 Task: Find a place to stay in Contagem, Brazil, from 10th to 16th July for 8 guests, with amenities like TV, breakfast, free parking, and WiFi, within a price range of ₹10,000 to ₹16,000.
Action: Mouse moved to (382, 175)
Screenshot: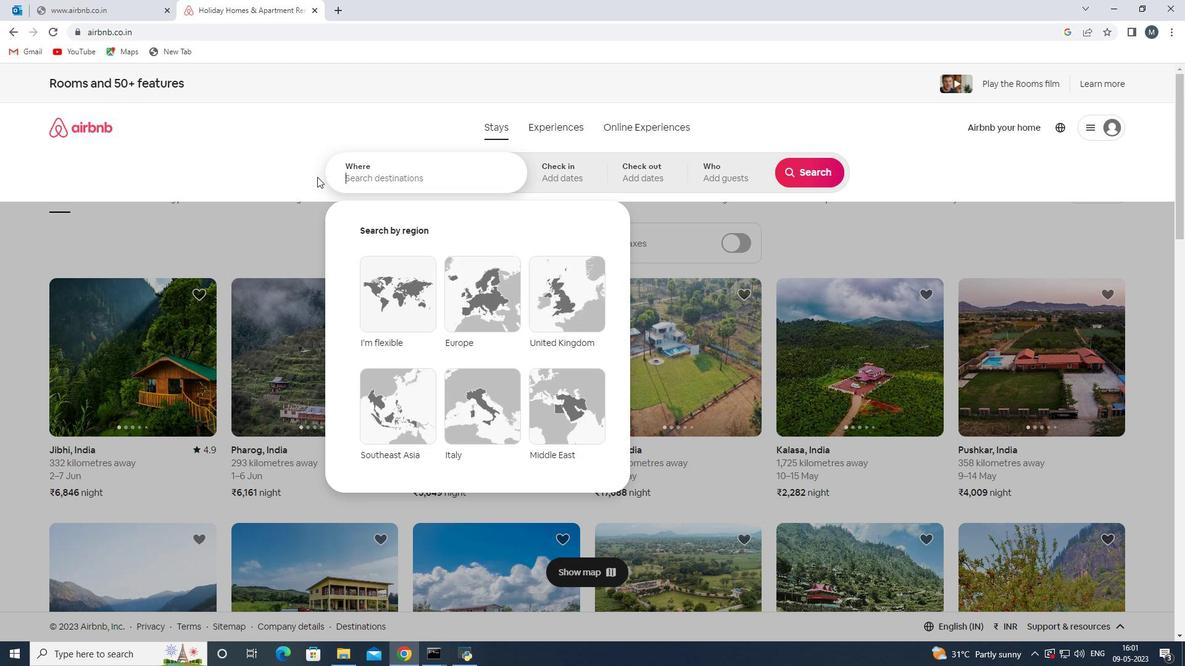 
Action: Mouse pressed left at (382, 175)
Screenshot: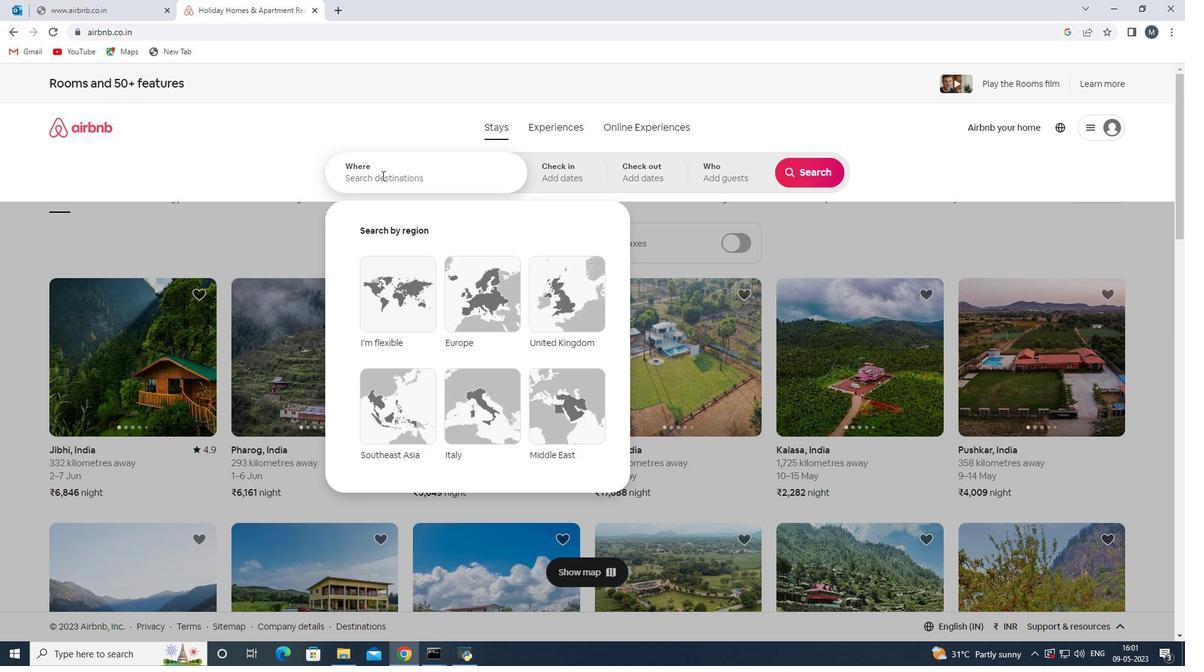 
Action: Key pressed <Key.shift><Key.shift>Contagem,<Key.shift><Key.shift><Key.shift>Brazil
Screenshot: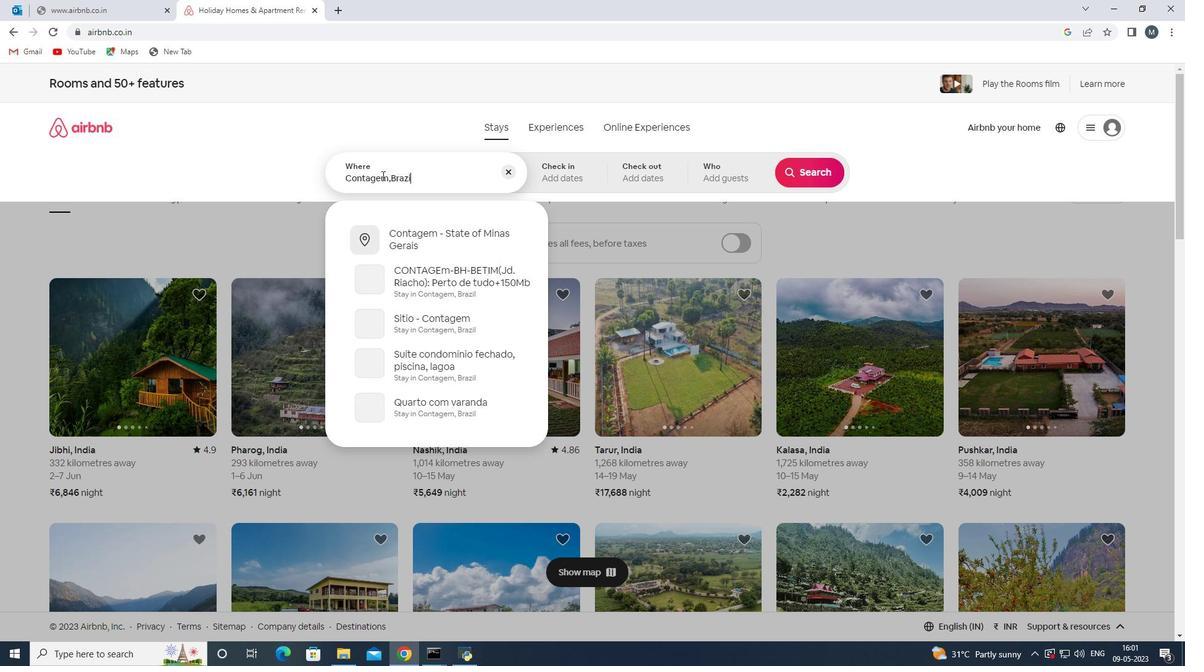 
Action: Mouse moved to (432, 195)
Screenshot: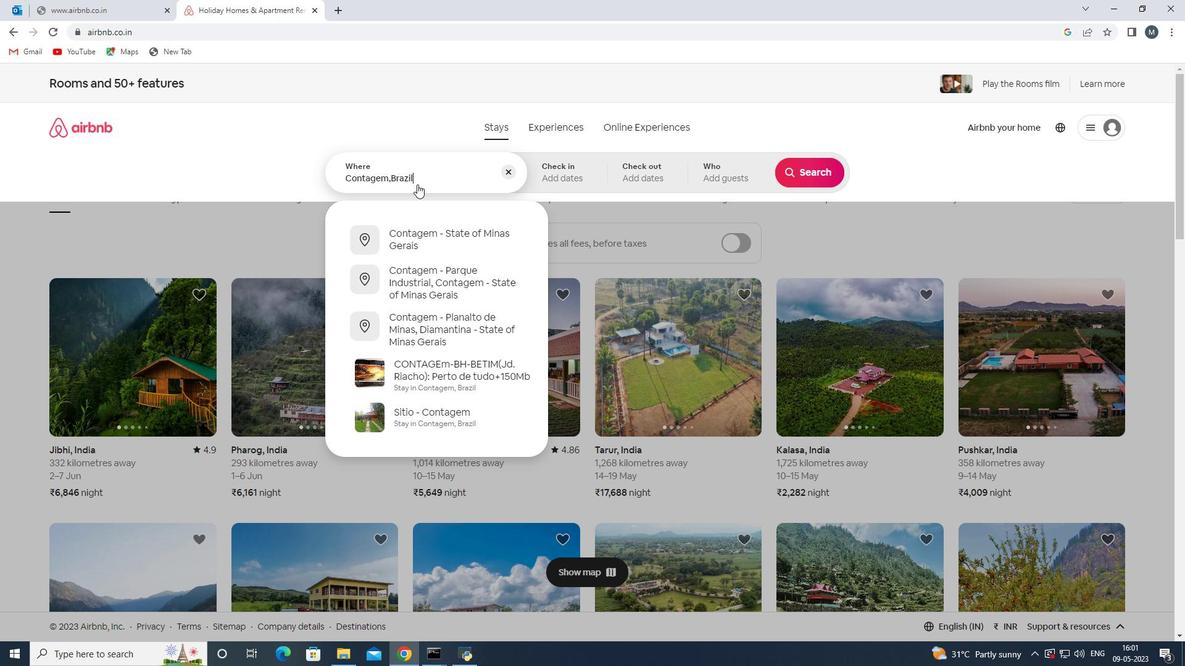 
Action: Key pressed <Key.enter>
Screenshot: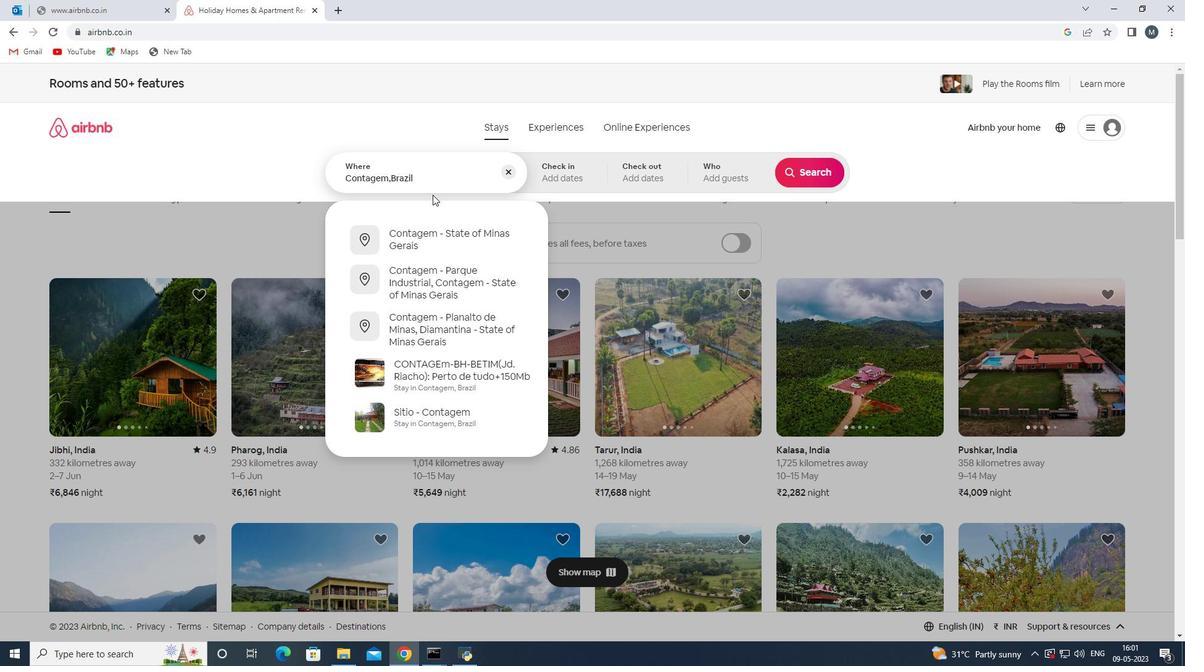 
Action: Mouse moved to (800, 267)
Screenshot: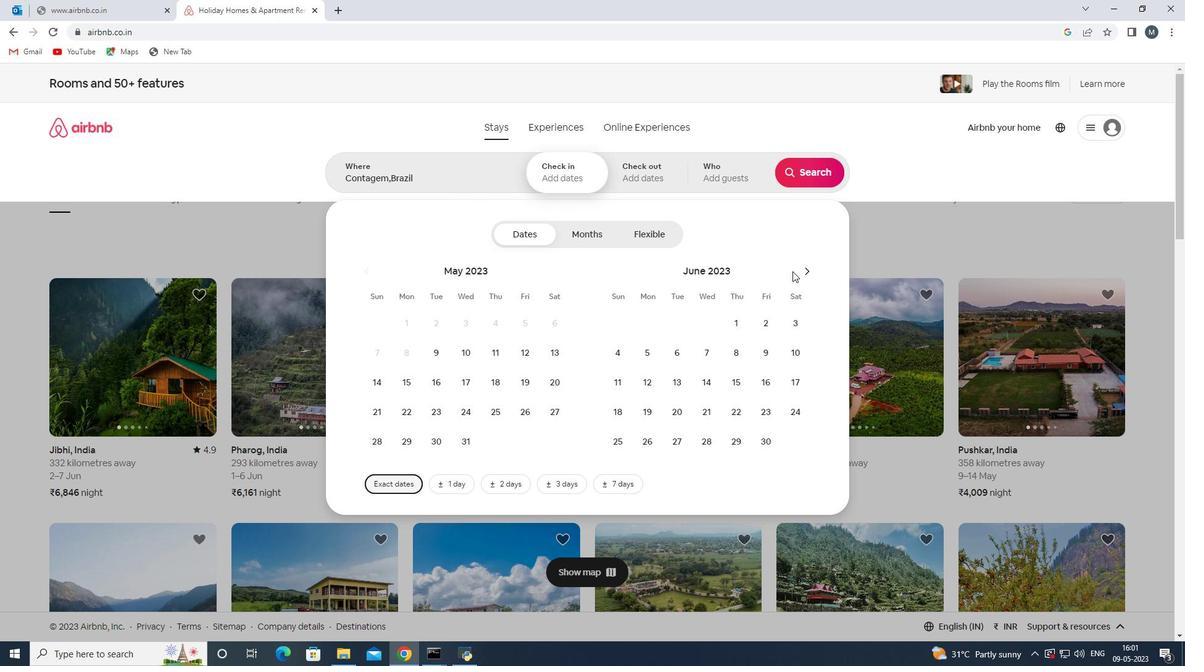 
Action: Mouse pressed left at (800, 267)
Screenshot: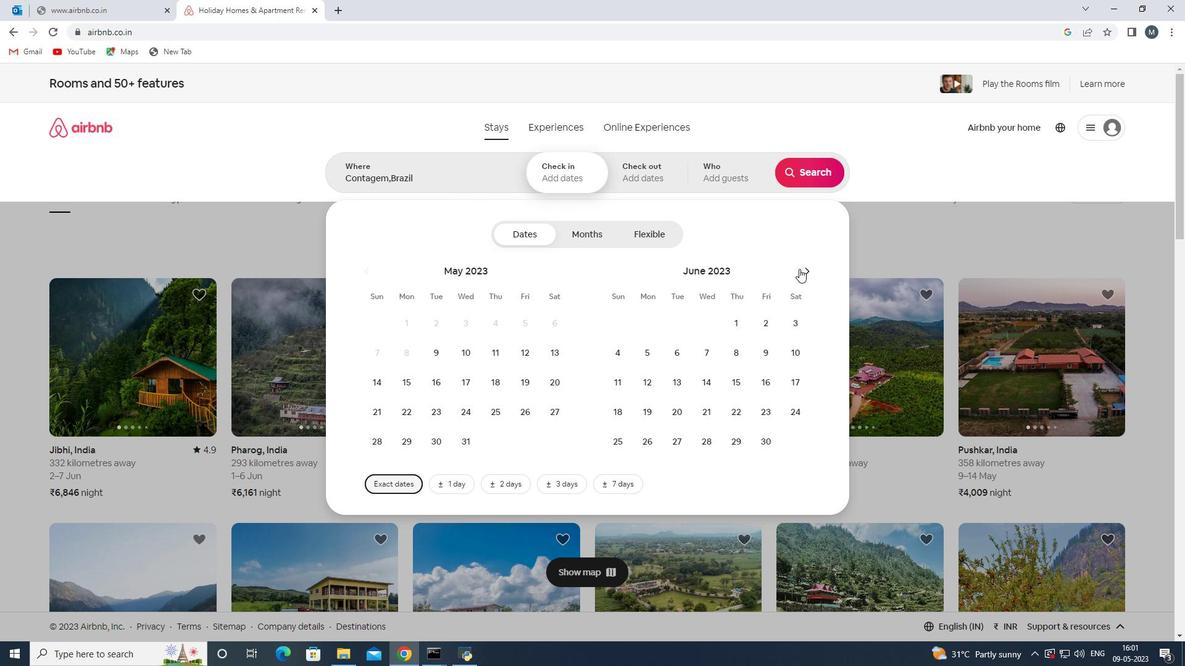 
Action: Mouse moved to (651, 379)
Screenshot: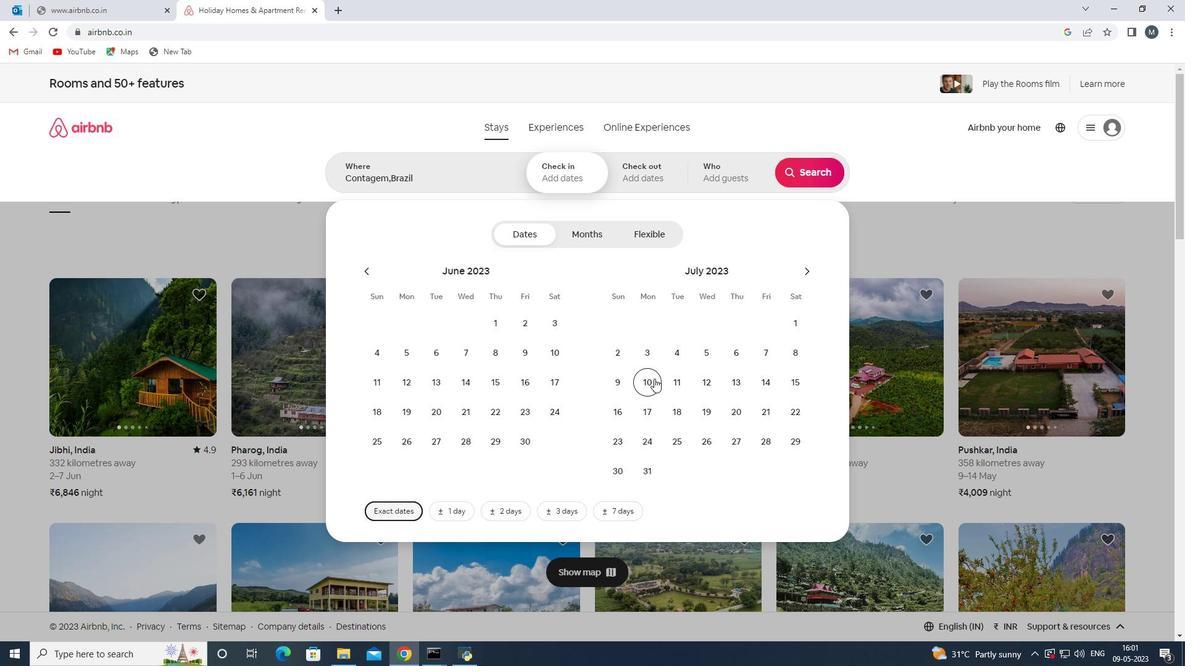 
Action: Mouse pressed left at (651, 379)
Screenshot: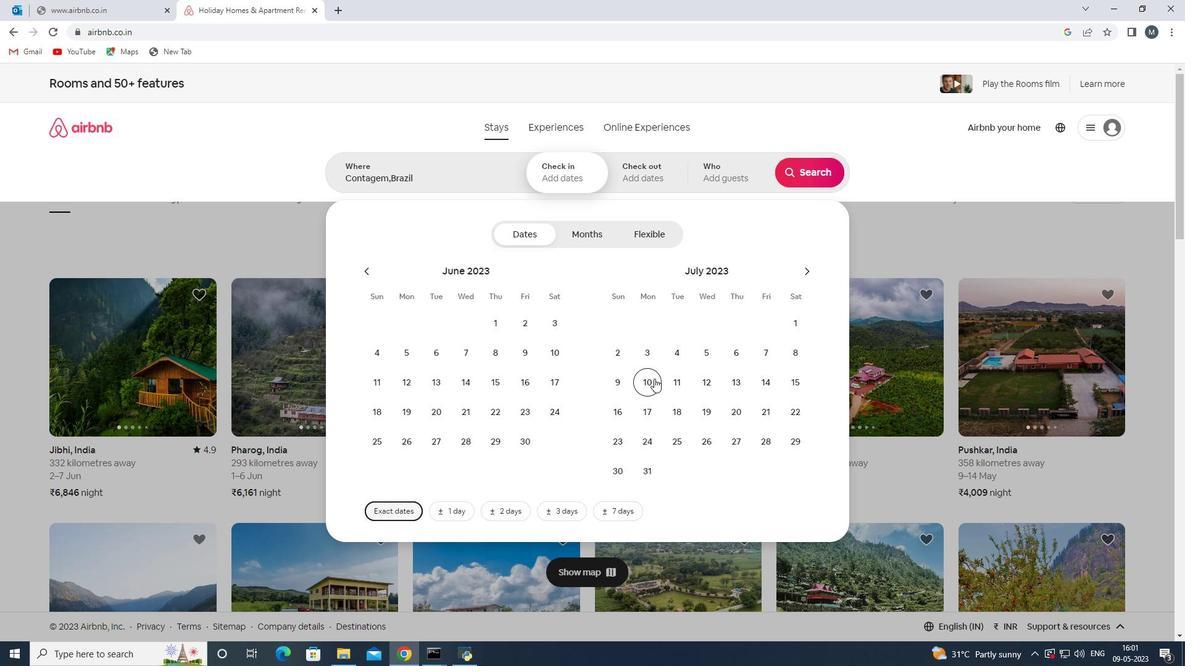 
Action: Mouse moved to (627, 409)
Screenshot: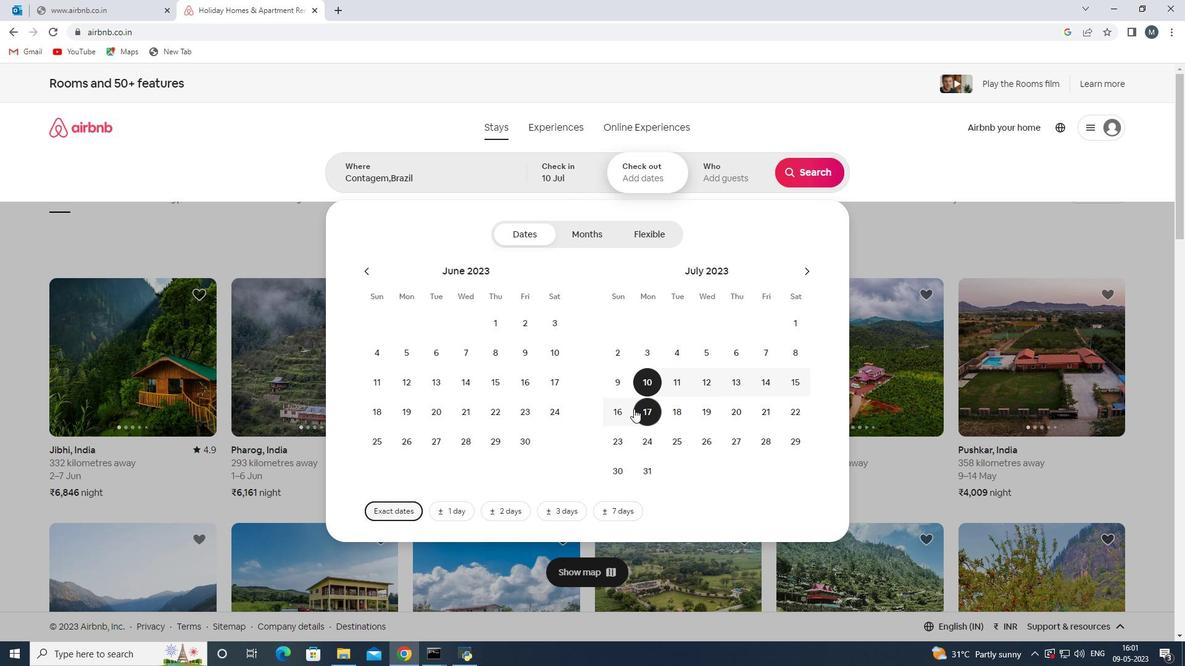 
Action: Mouse pressed left at (627, 409)
Screenshot: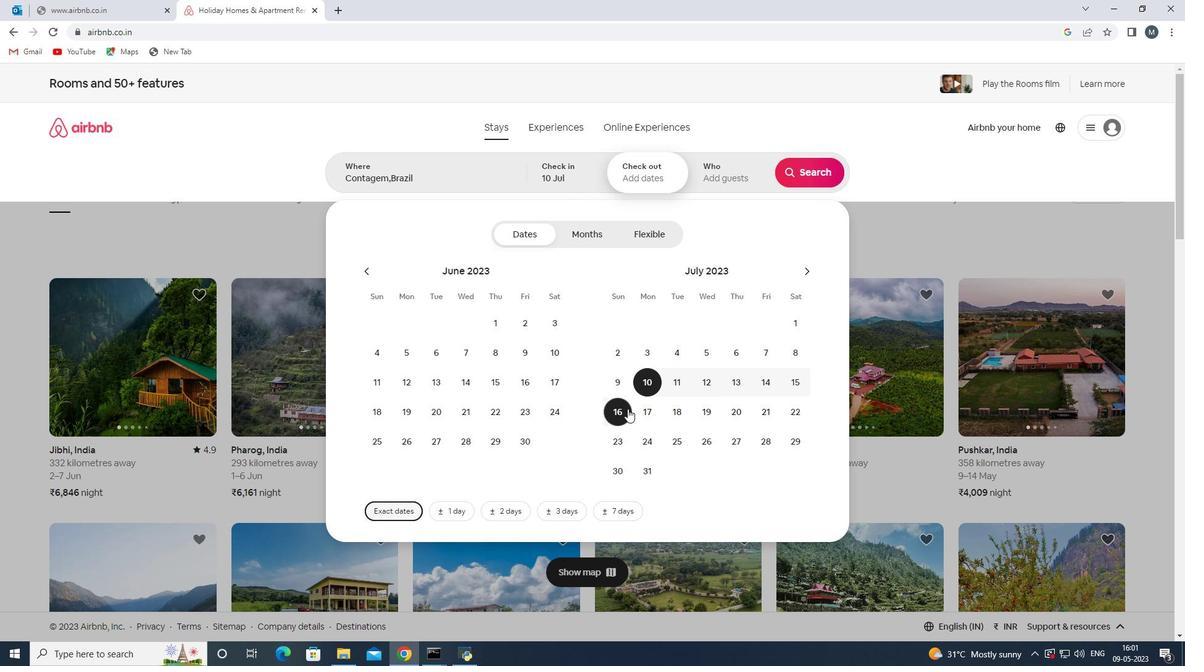 
Action: Mouse moved to (729, 182)
Screenshot: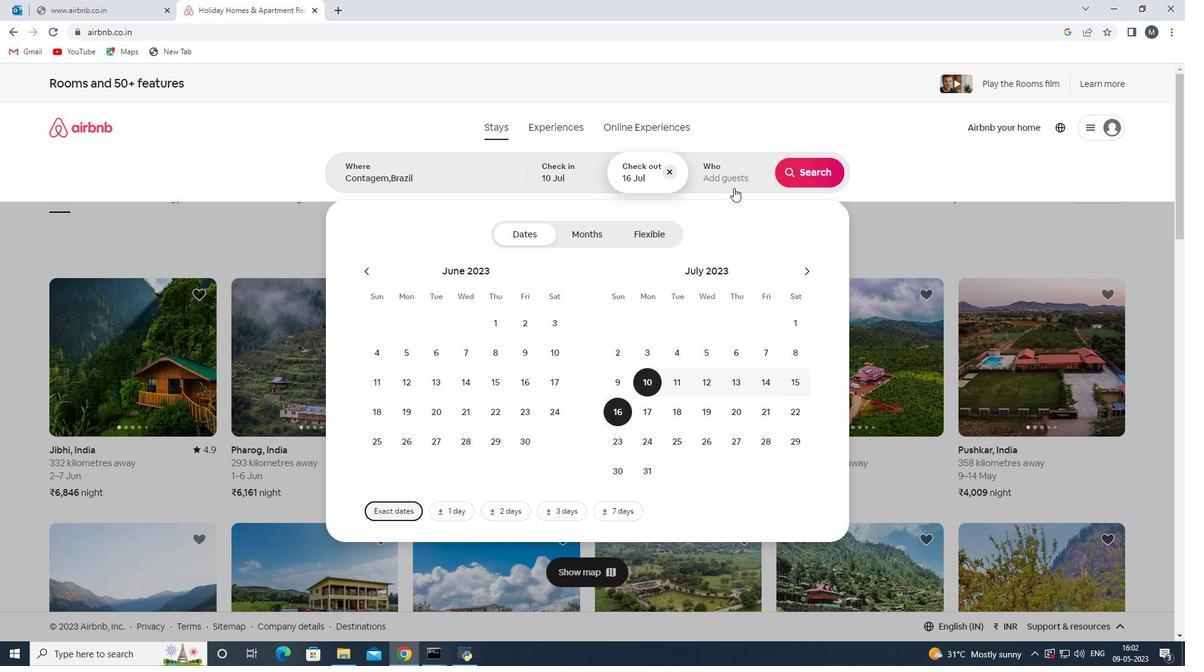 
Action: Mouse pressed left at (729, 182)
Screenshot: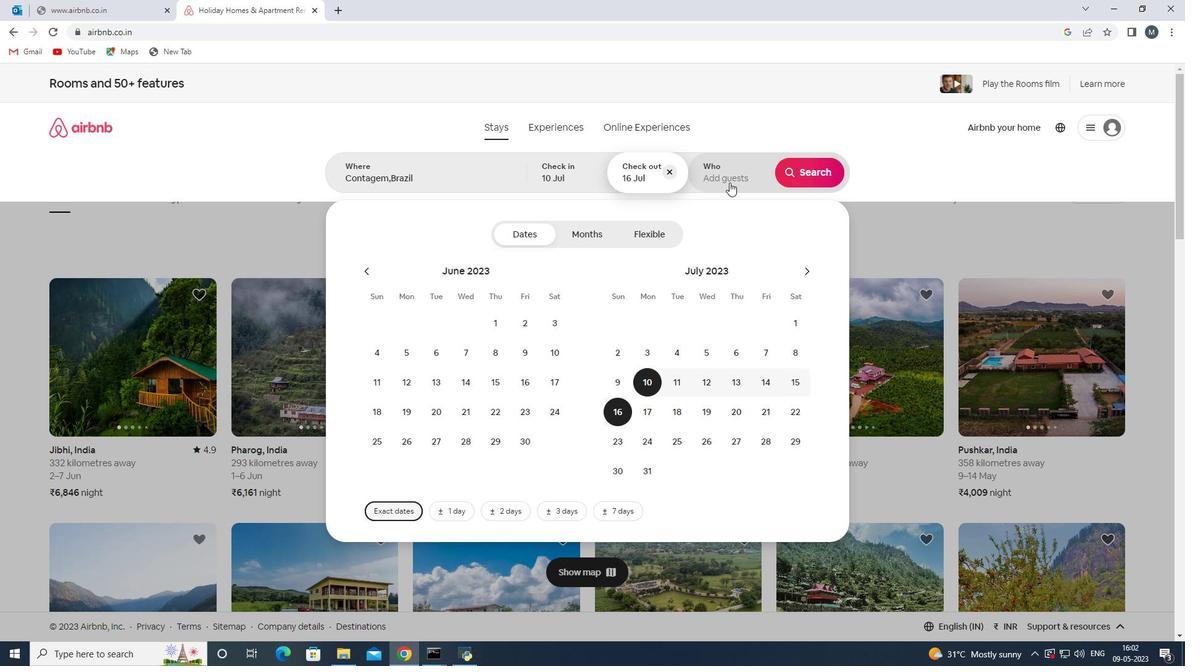 
Action: Mouse moved to (809, 240)
Screenshot: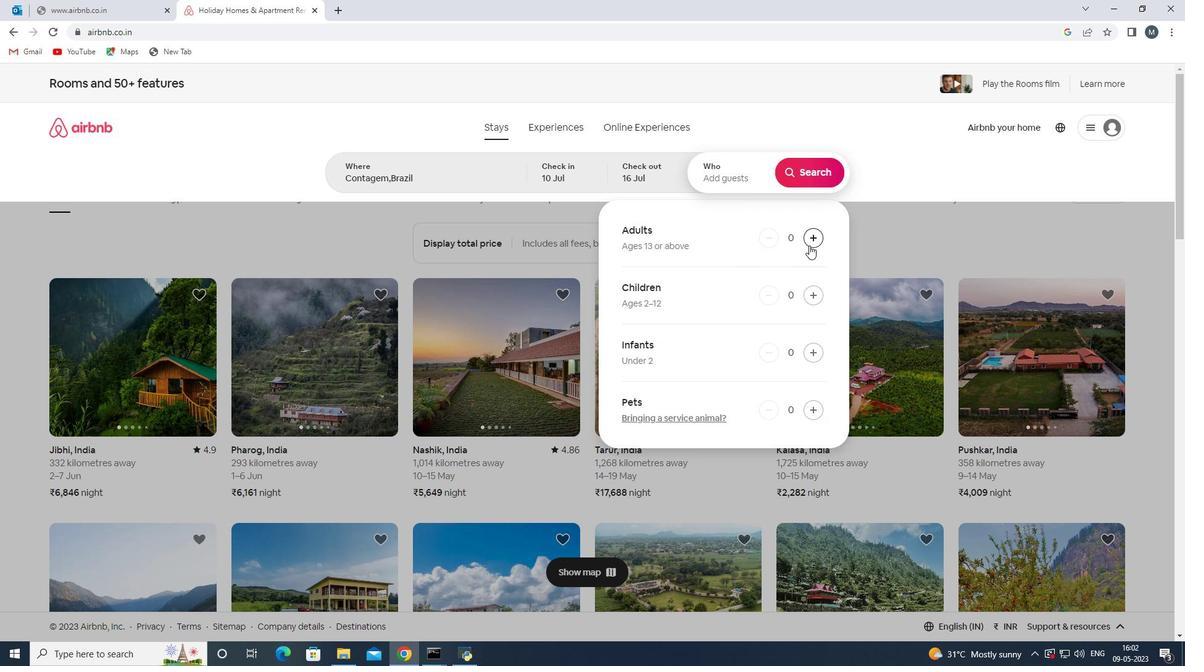 
Action: Mouse pressed left at (809, 240)
Screenshot: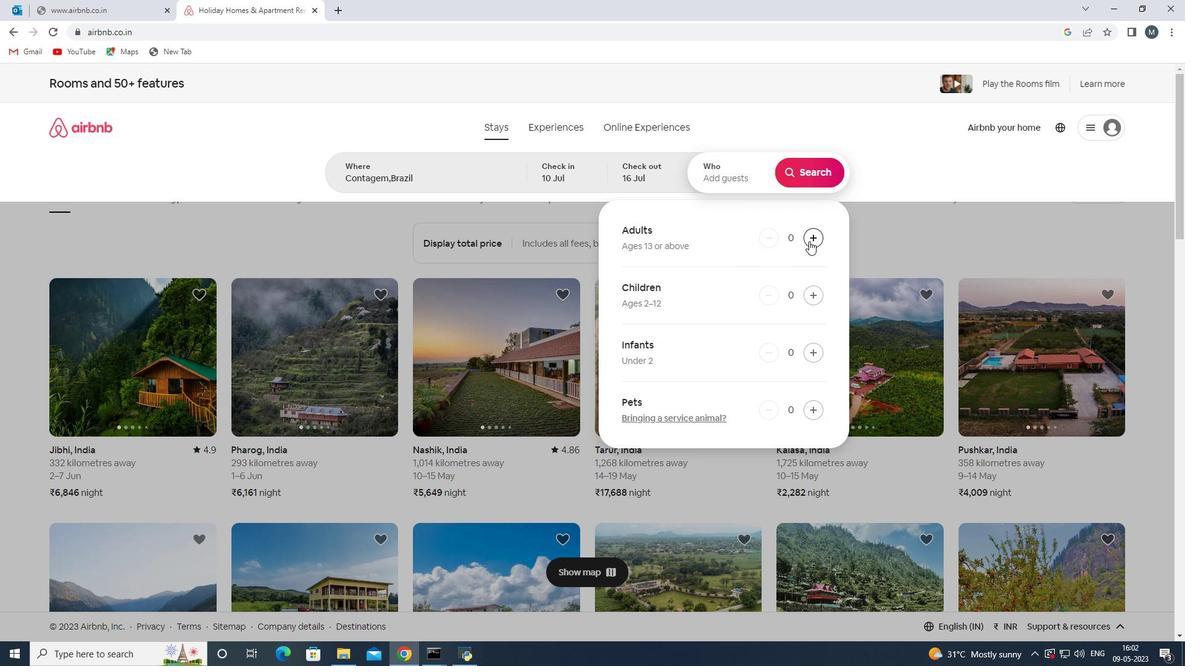
Action: Mouse moved to (809, 240)
Screenshot: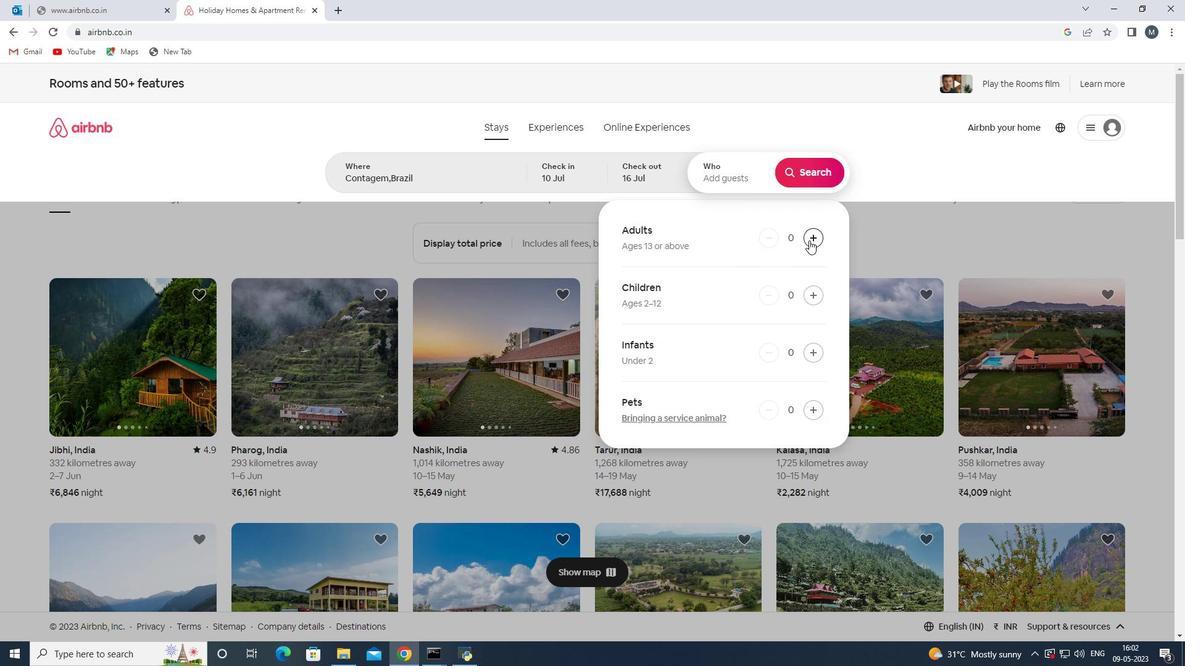 
Action: Mouse pressed left at (809, 240)
Screenshot: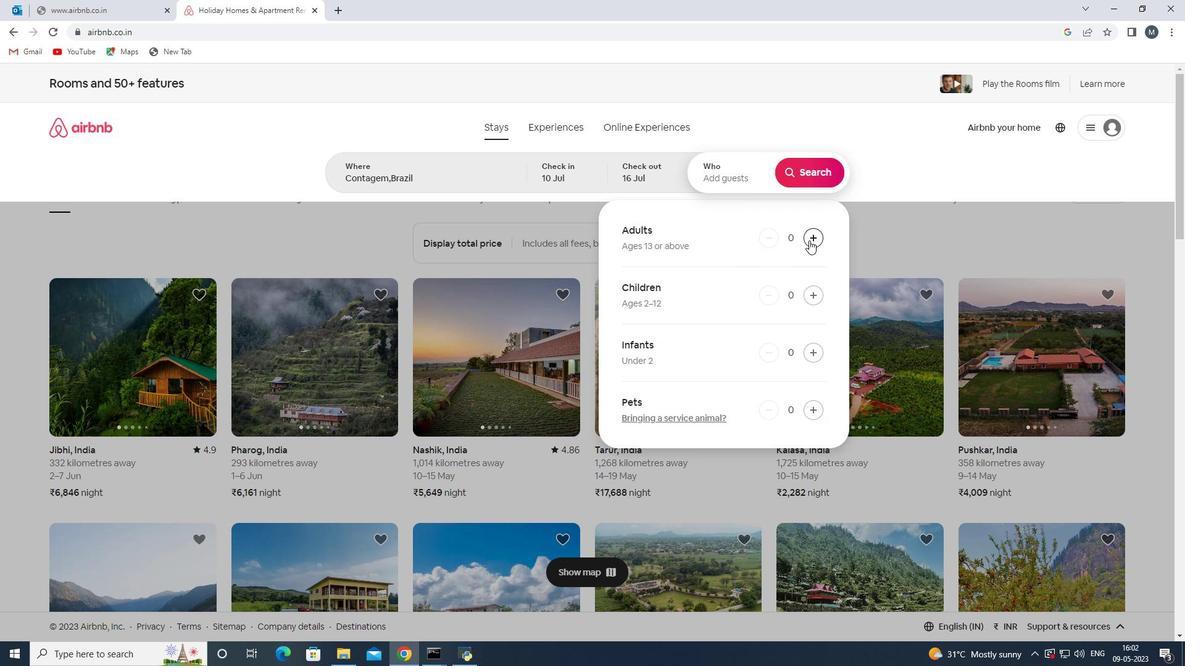 
Action: Mouse moved to (810, 240)
Screenshot: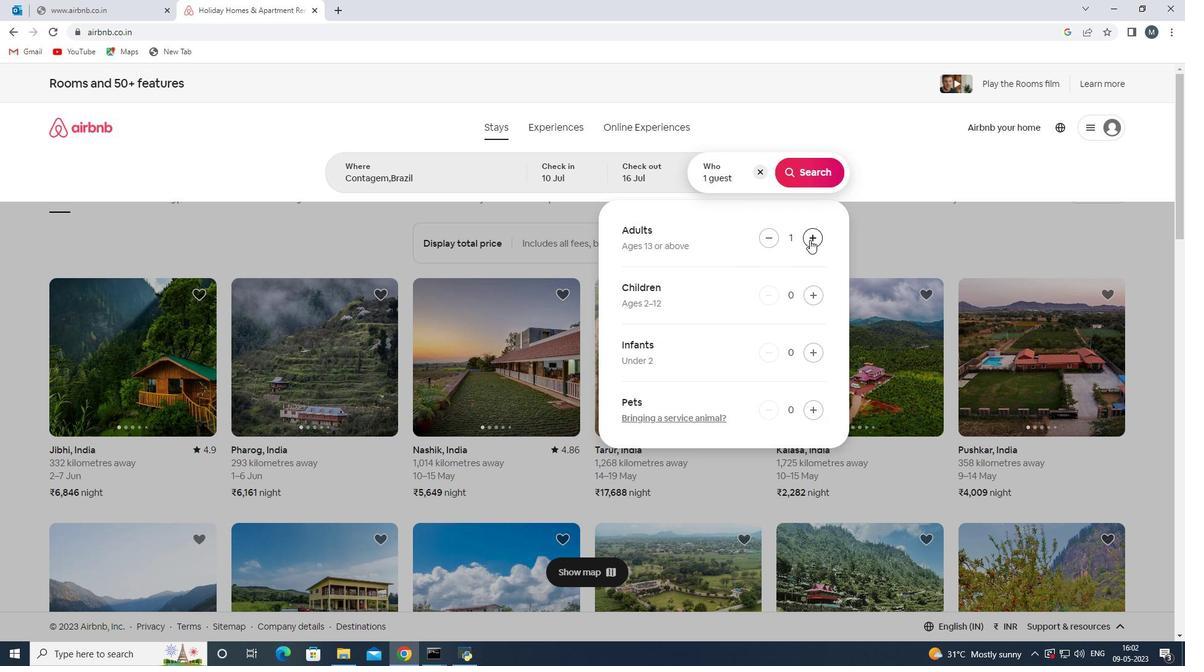 
Action: Mouse pressed left at (810, 240)
Screenshot: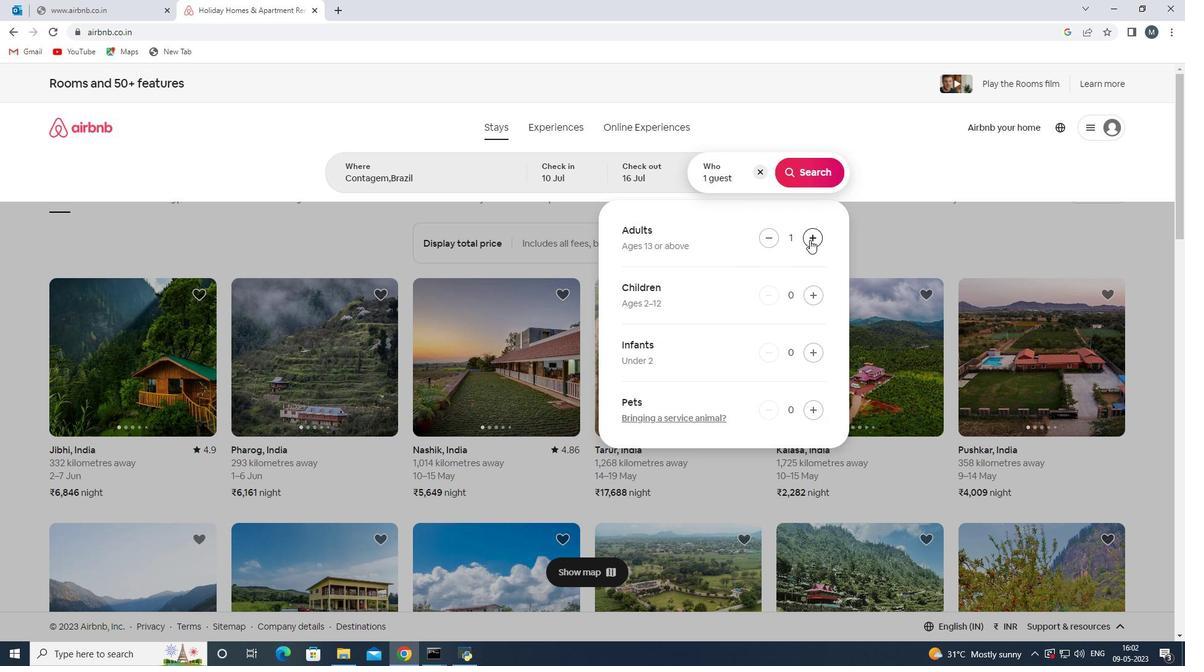 
Action: Mouse pressed left at (810, 240)
Screenshot: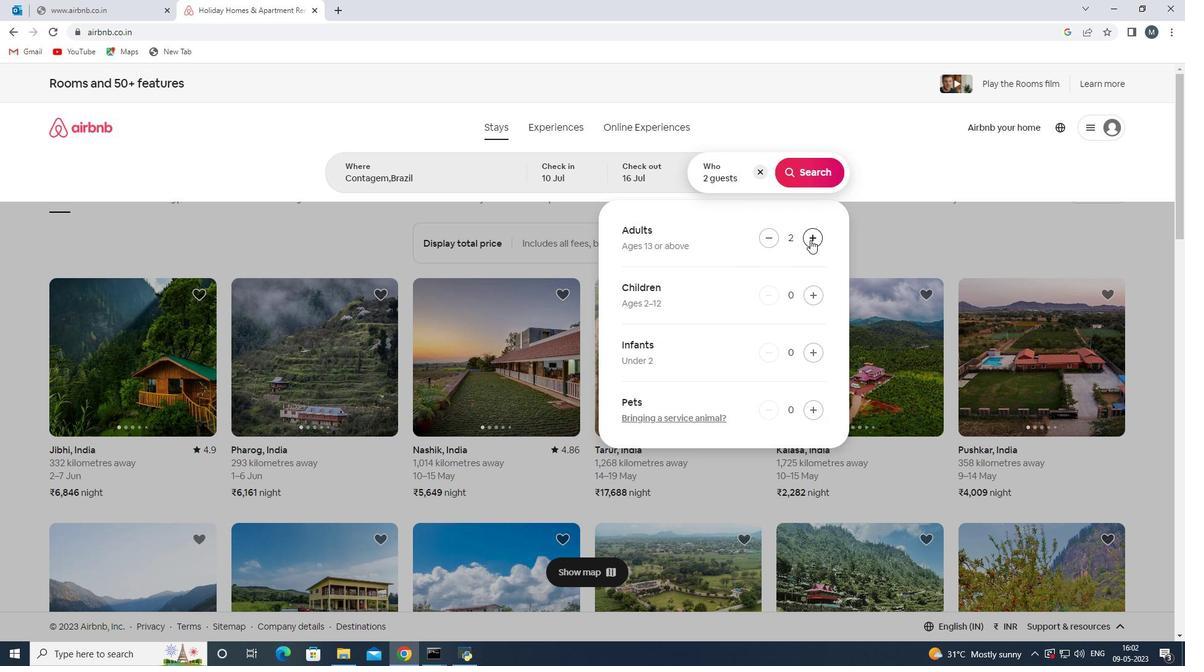
Action: Mouse pressed left at (810, 240)
Screenshot: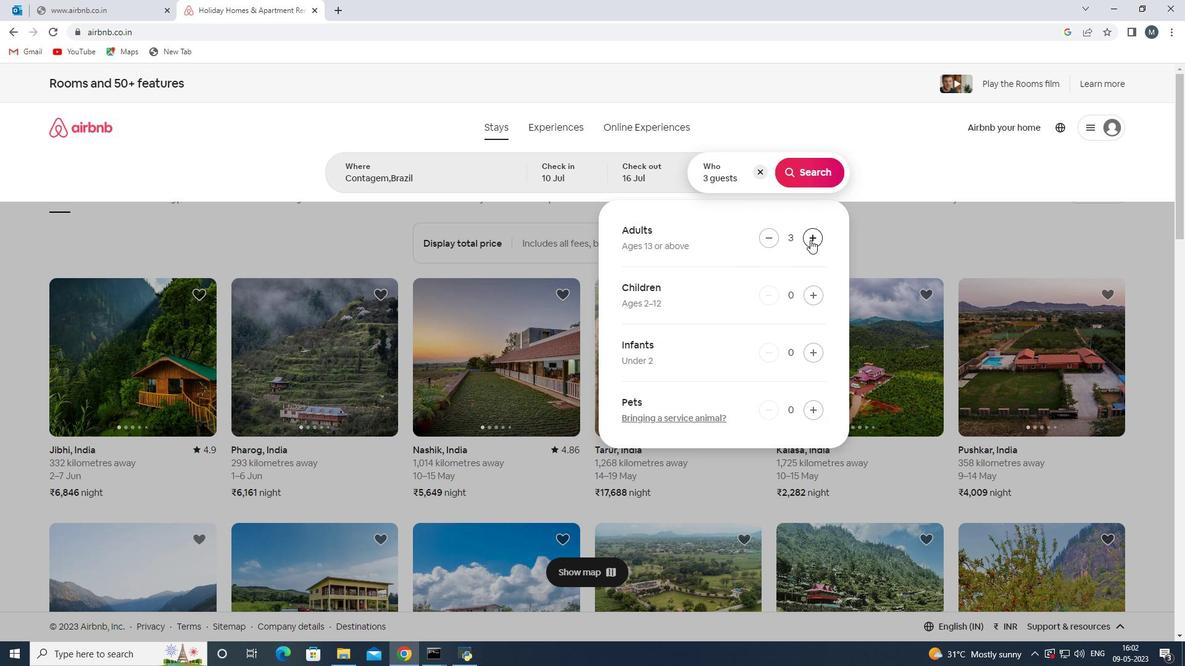 
Action: Mouse pressed left at (810, 240)
Screenshot: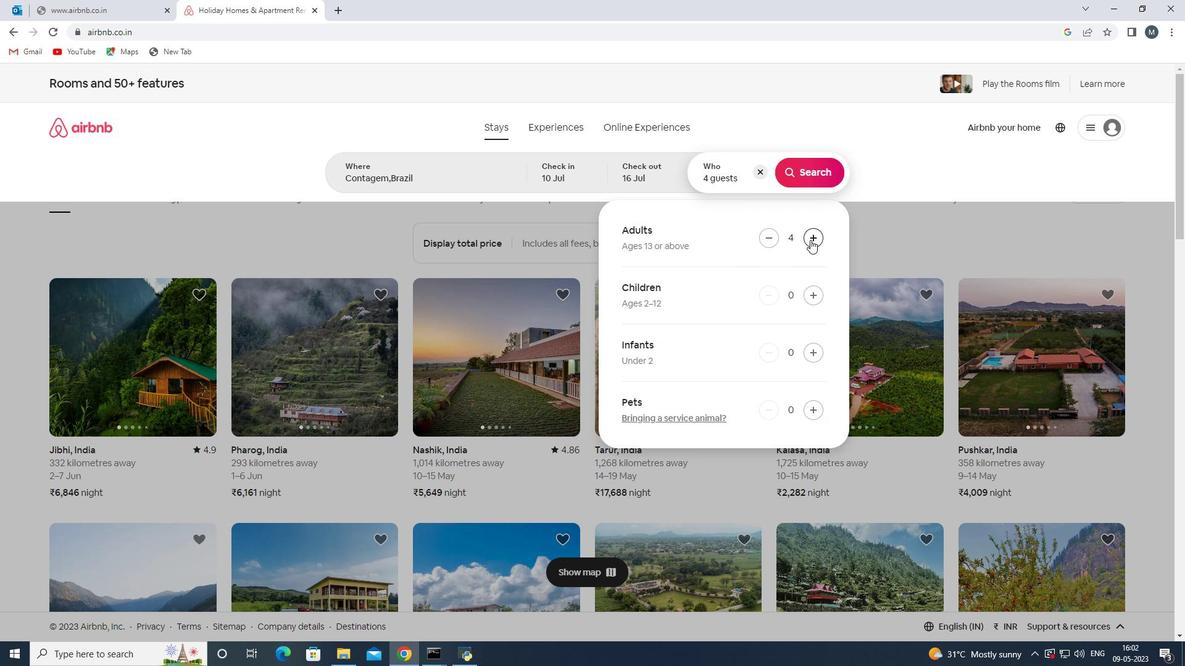 
Action: Mouse pressed left at (810, 240)
Screenshot: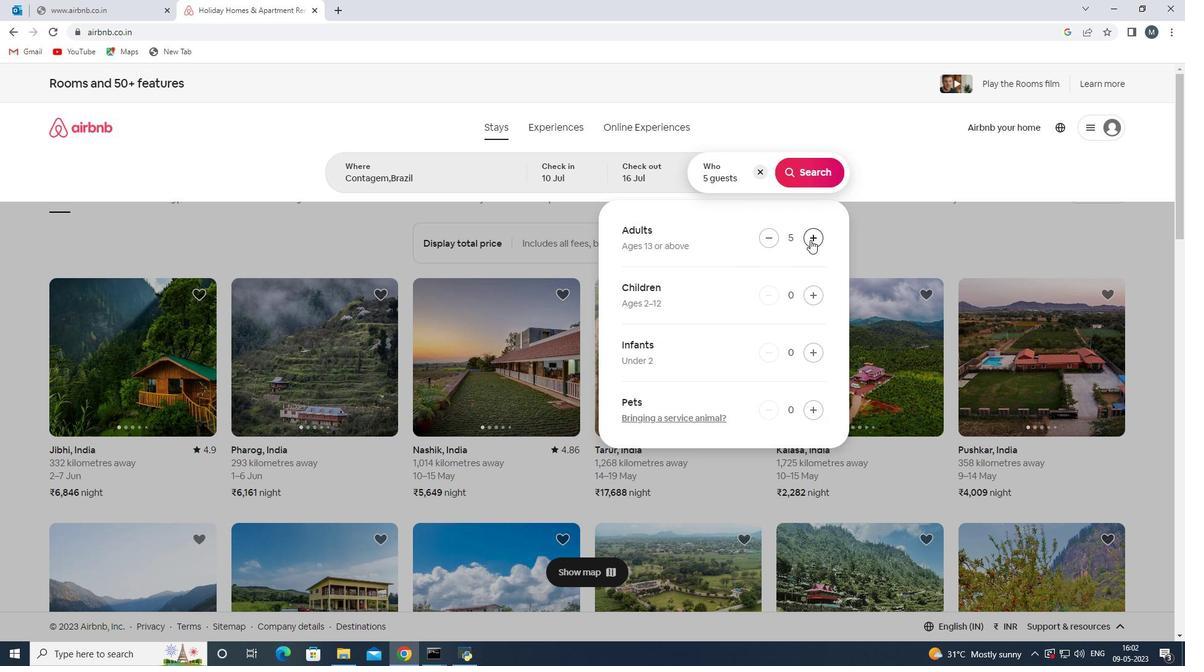 
Action: Mouse pressed left at (810, 240)
Screenshot: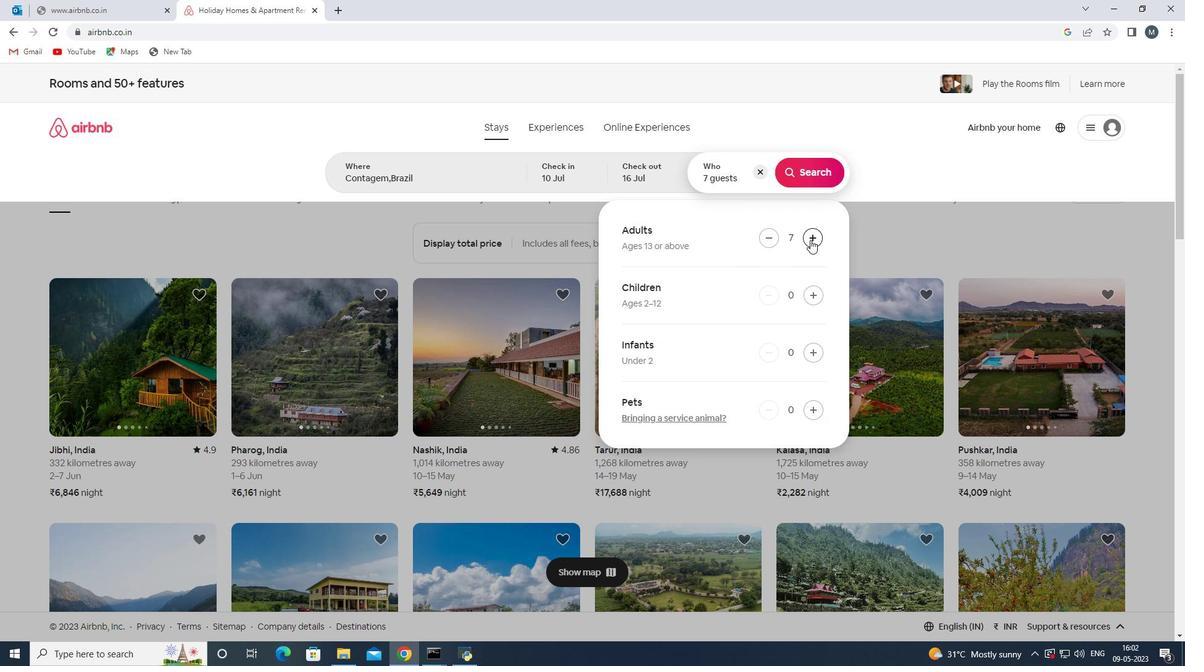 
Action: Mouse moved to (811, 166)
Screenshot: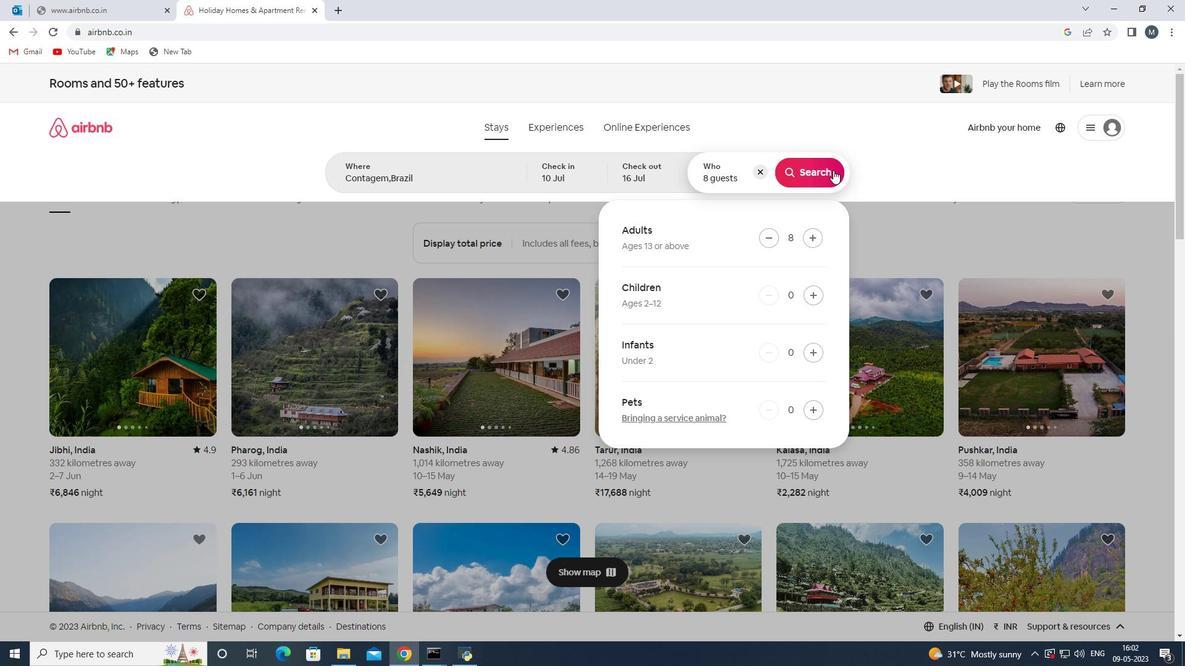 
Action: Mouse pressed left at (811, 166)
Screenshot: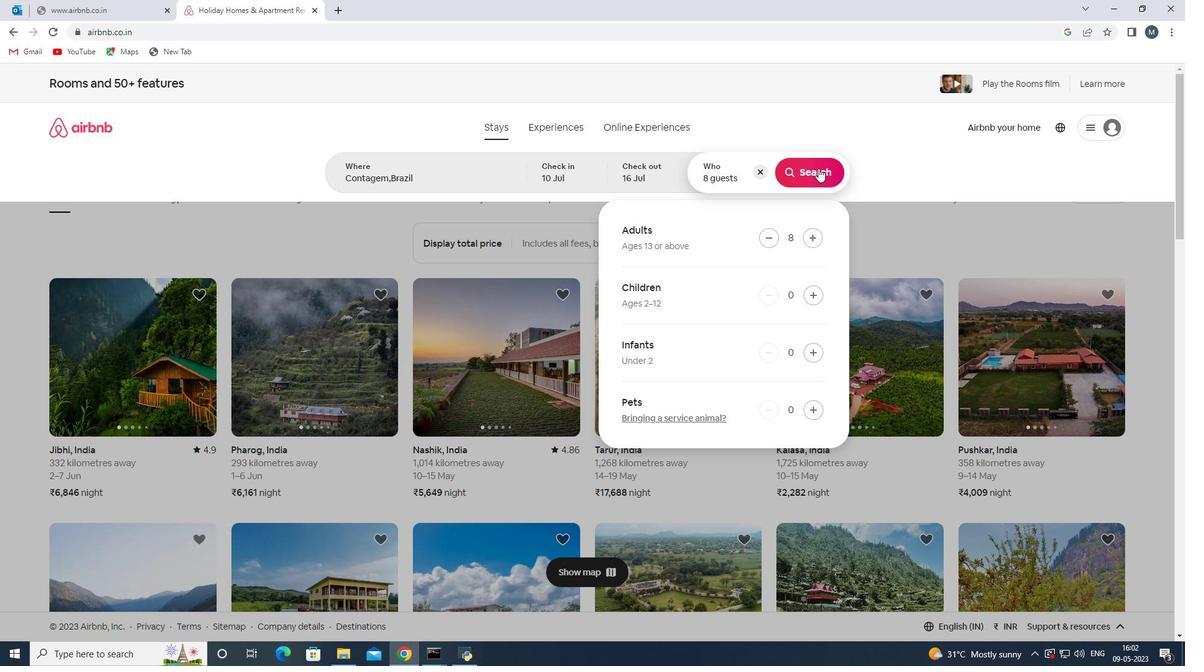 
Action: Mouse moved to (1134, 143)
Screenshot: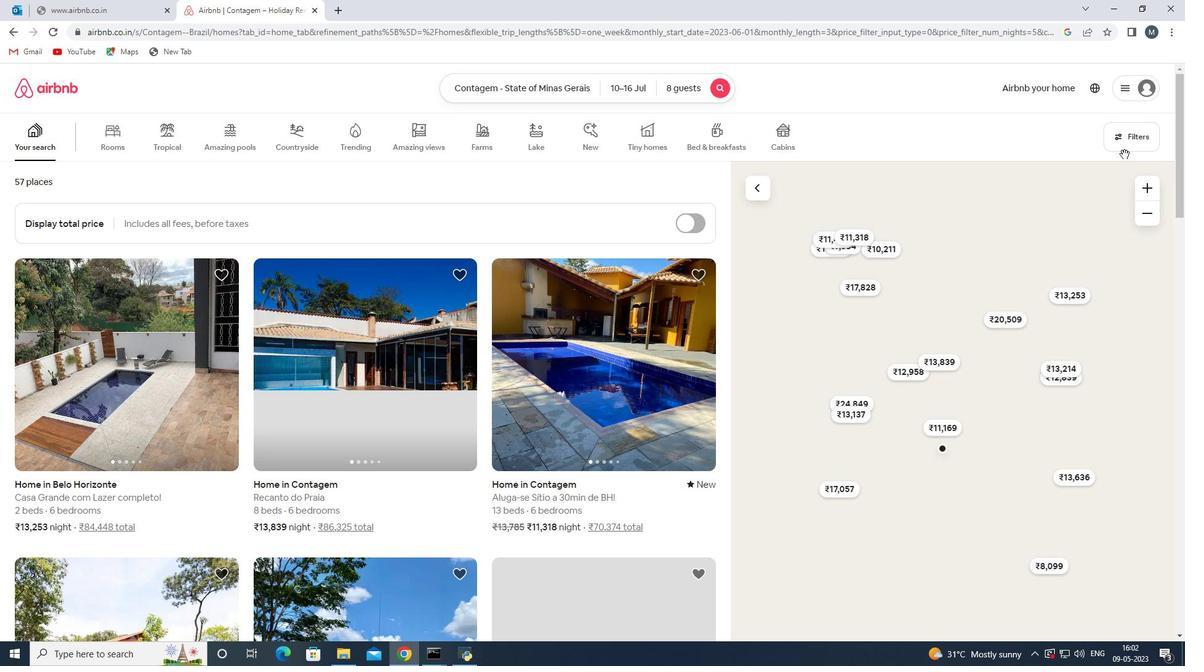 
Action: Mouse pressed left at (1134, 143)
Screenshot: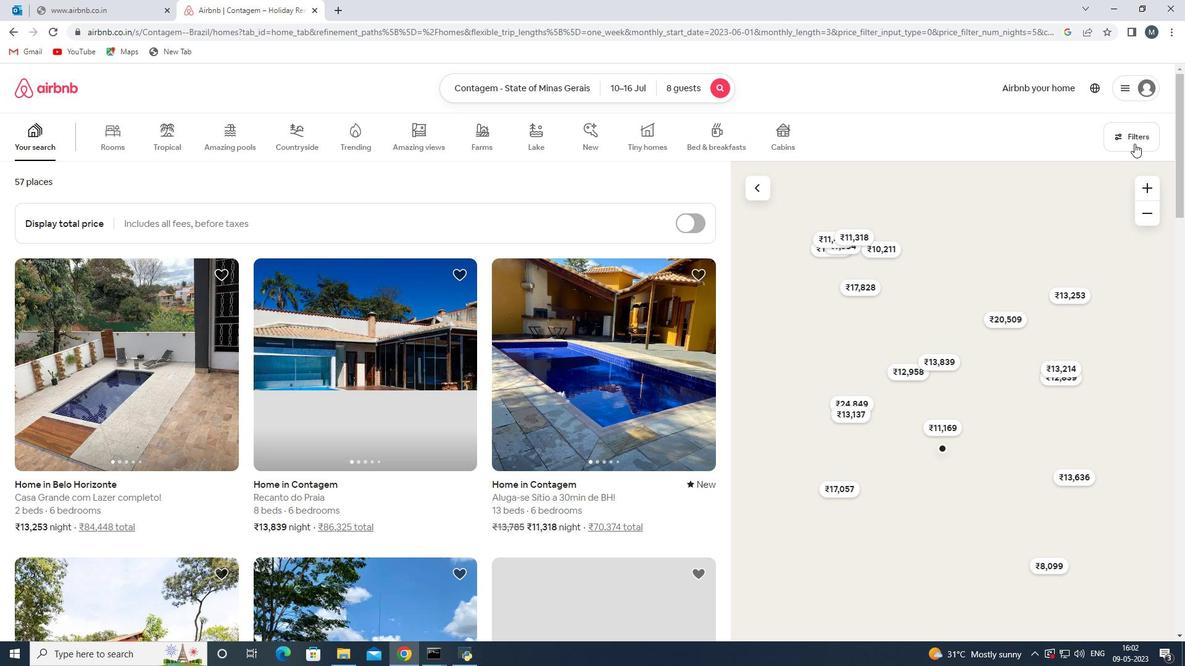 
Action: Mouse moved to (467, 437)
Screenshot: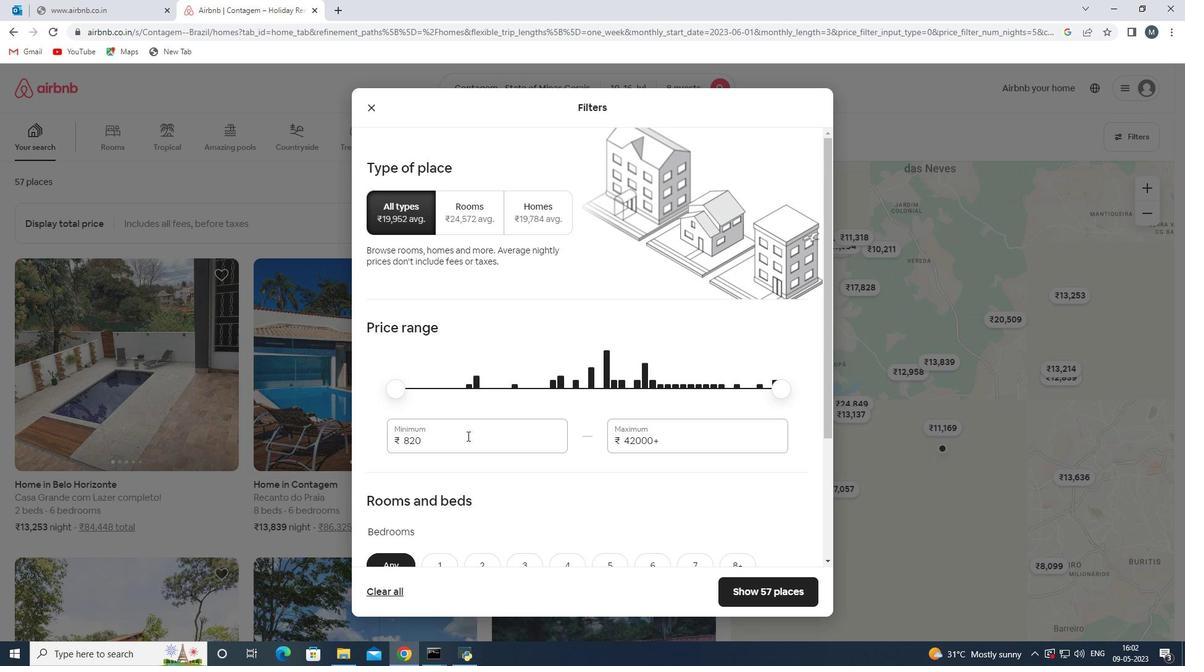 
Action: Mouse pressed left at (467, 437)
Screenshot: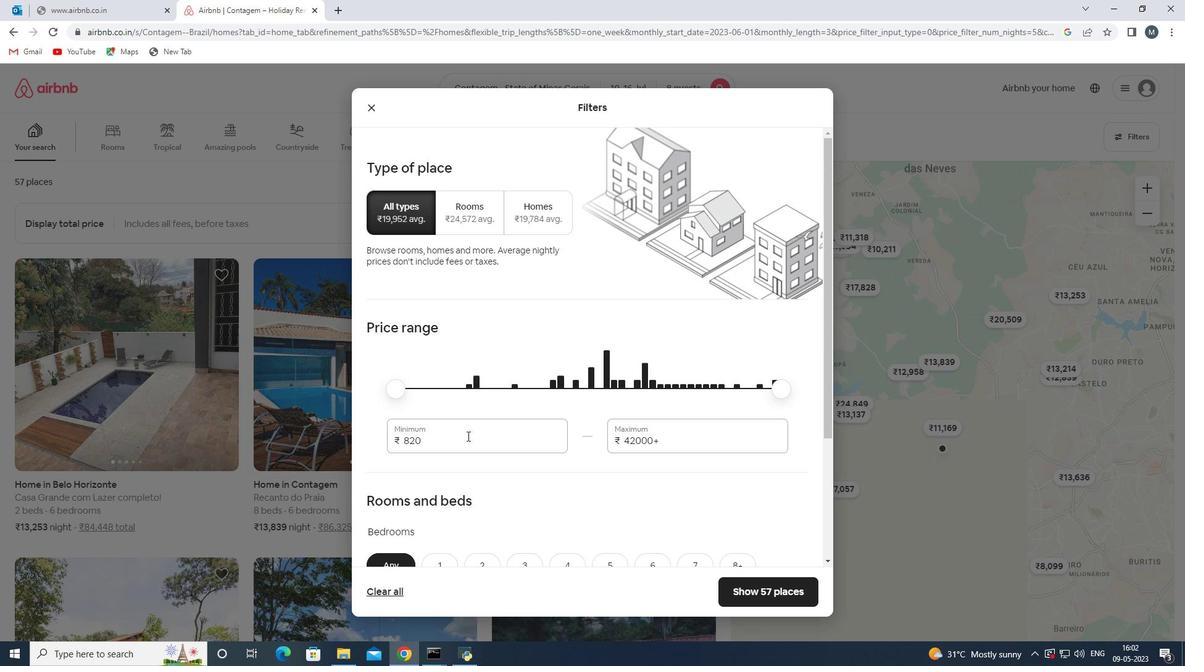 
Action: Mouse moved to (395, 439)
Screenshot: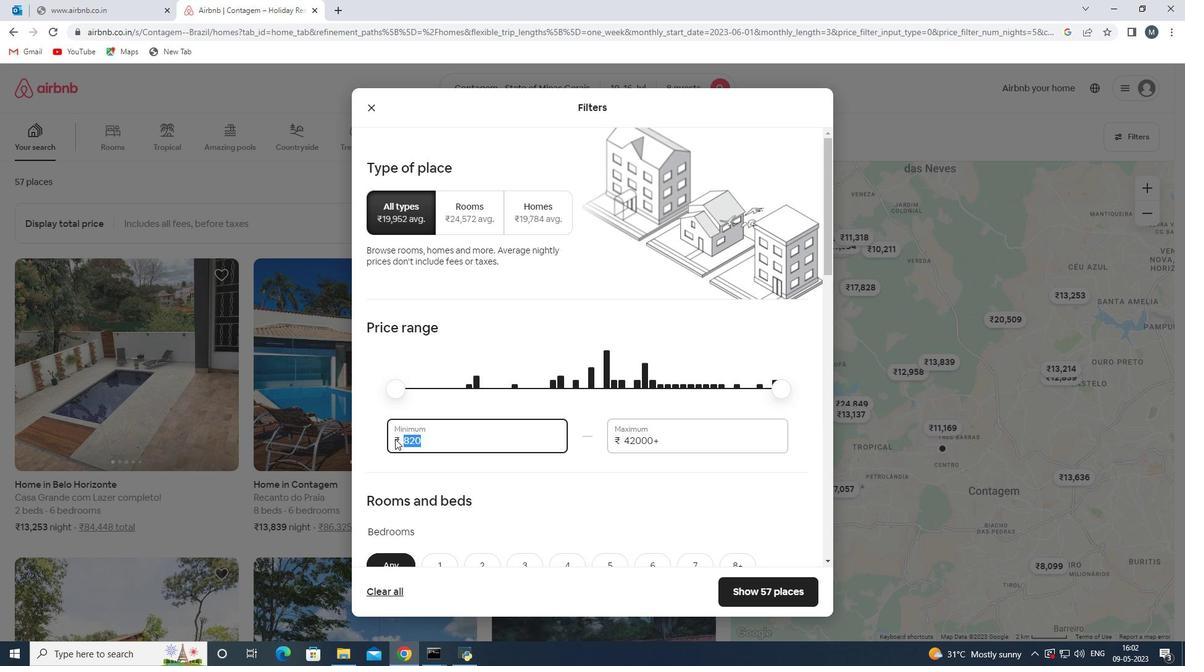 
Action: Key pressed 1000
Screenshot: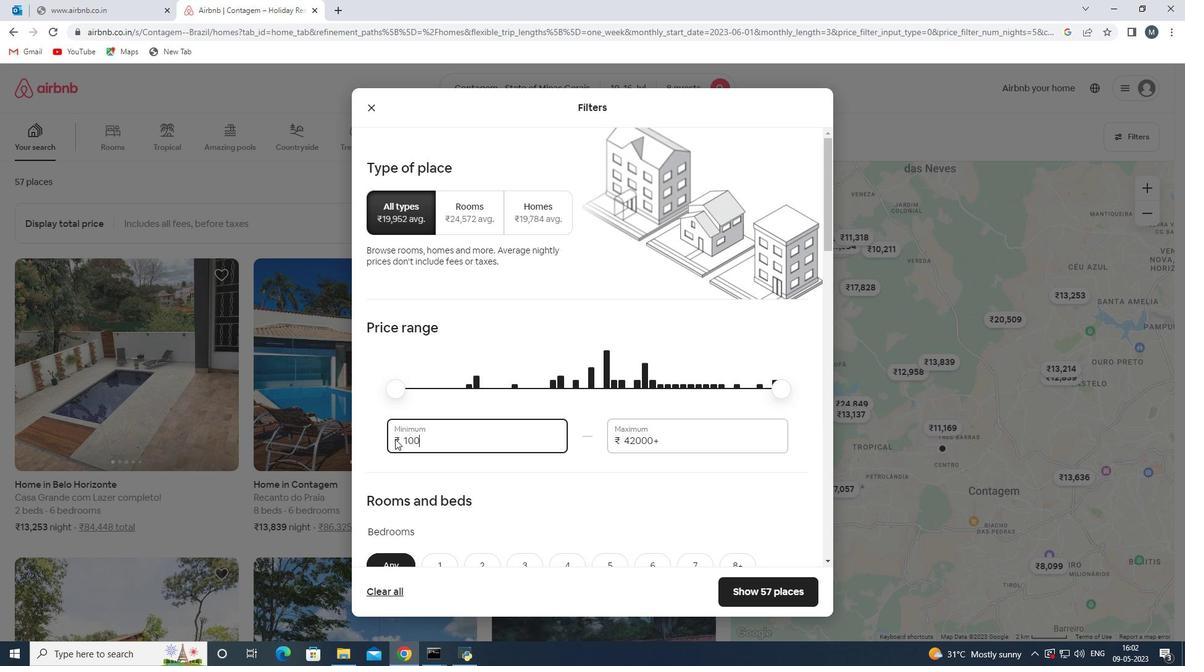 
Action: Mouse moved to (395, 439)
Screenshot: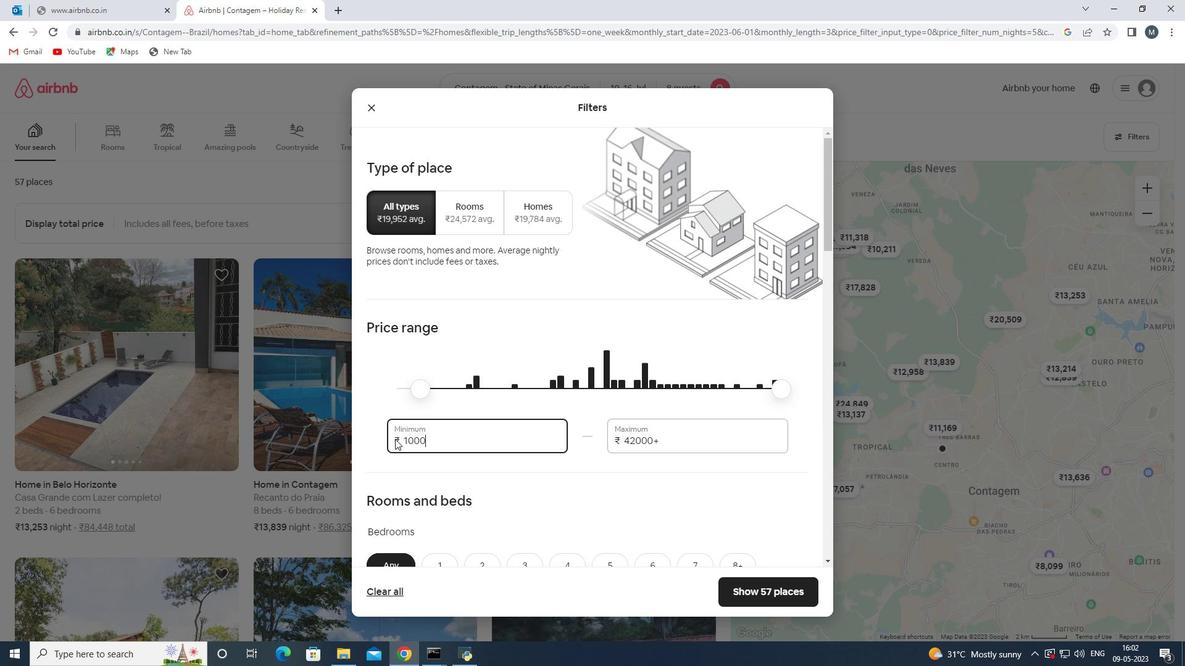 
Action: Key pressed 0
Screenshot: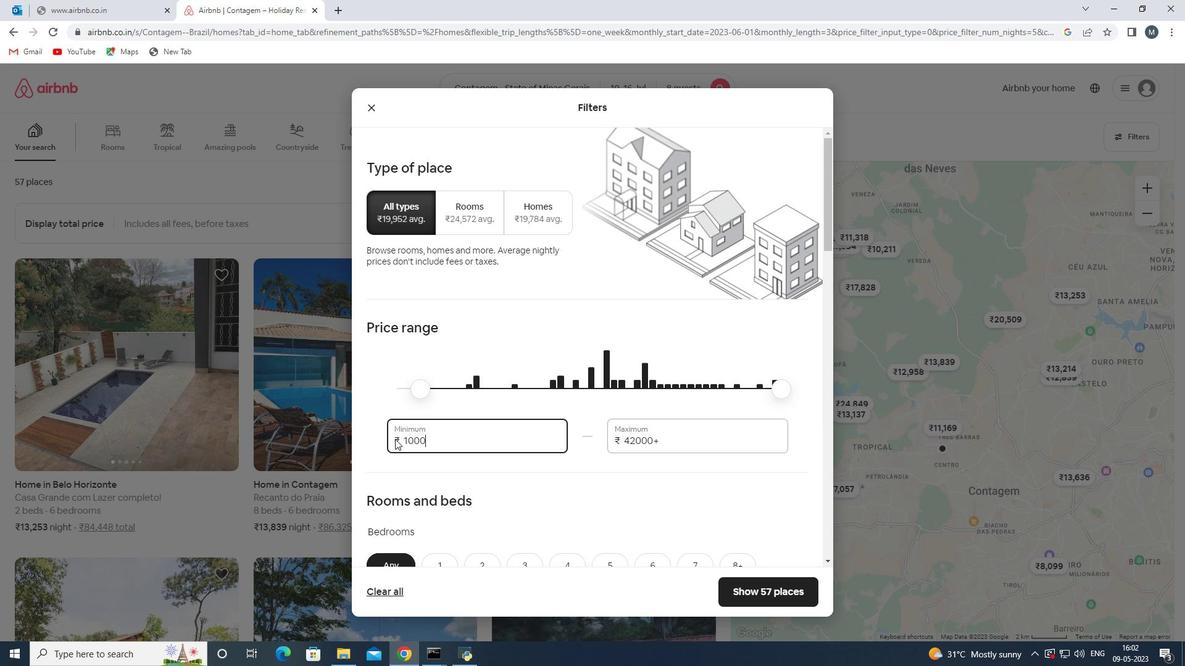 
Action: Mouse moved to (661, 443)
Screenshot: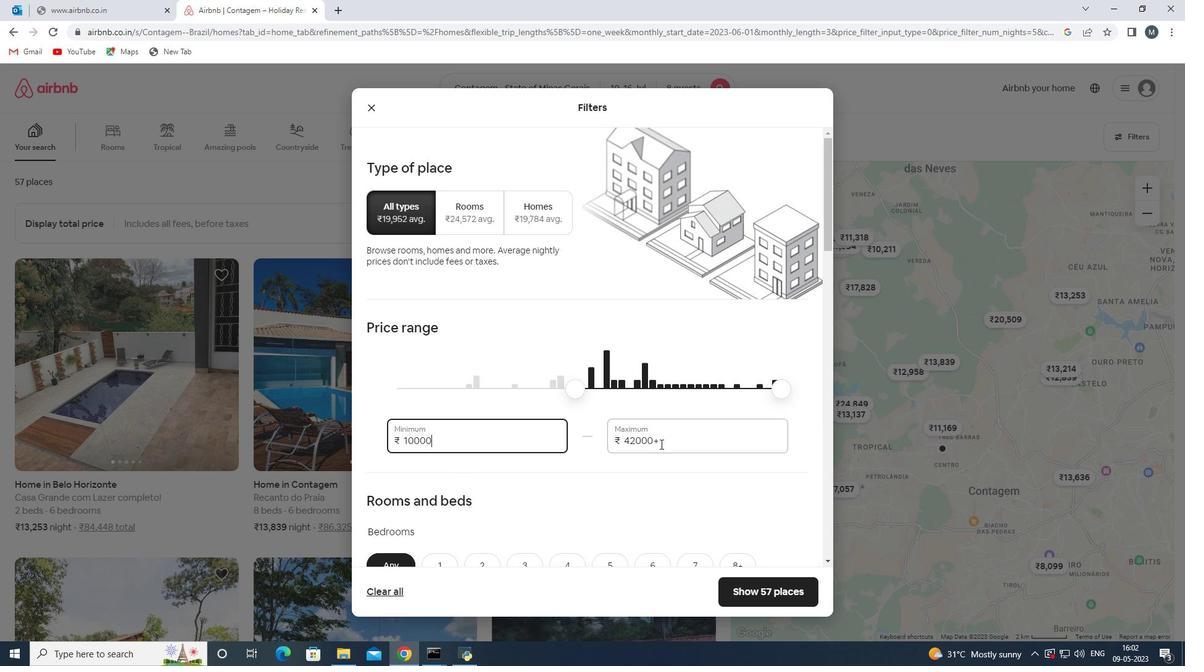
Action: Mouse pressed left at (661, 443)
Screenshot: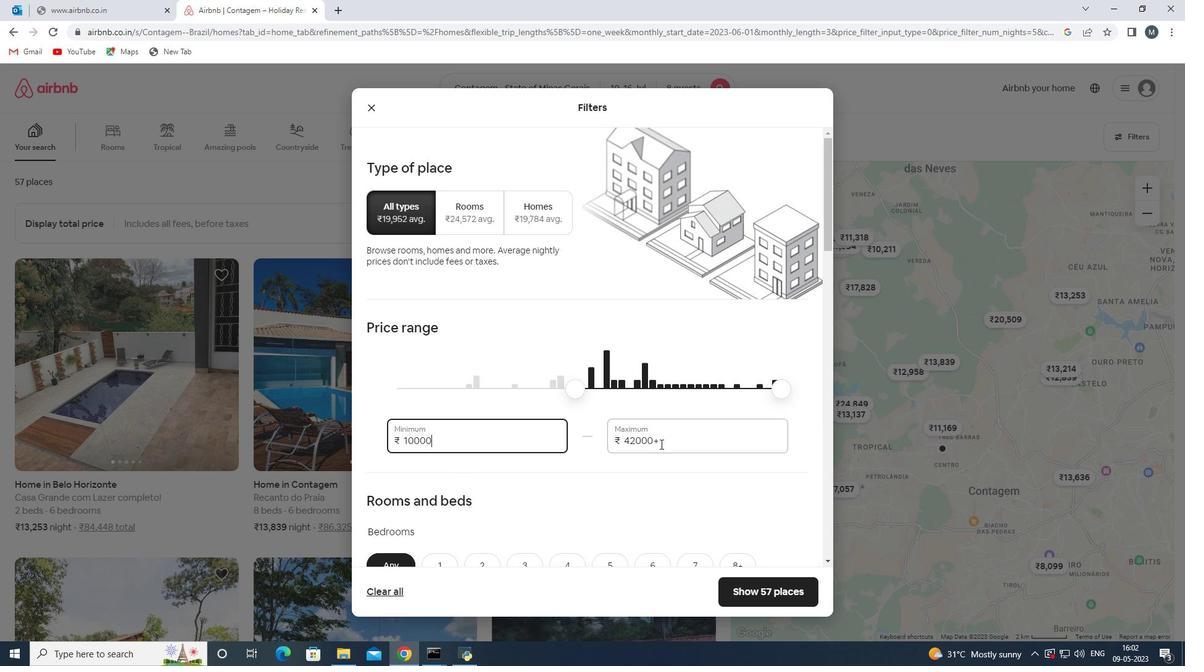 
Action: Mouse moved to (611, 444)
Screenshot: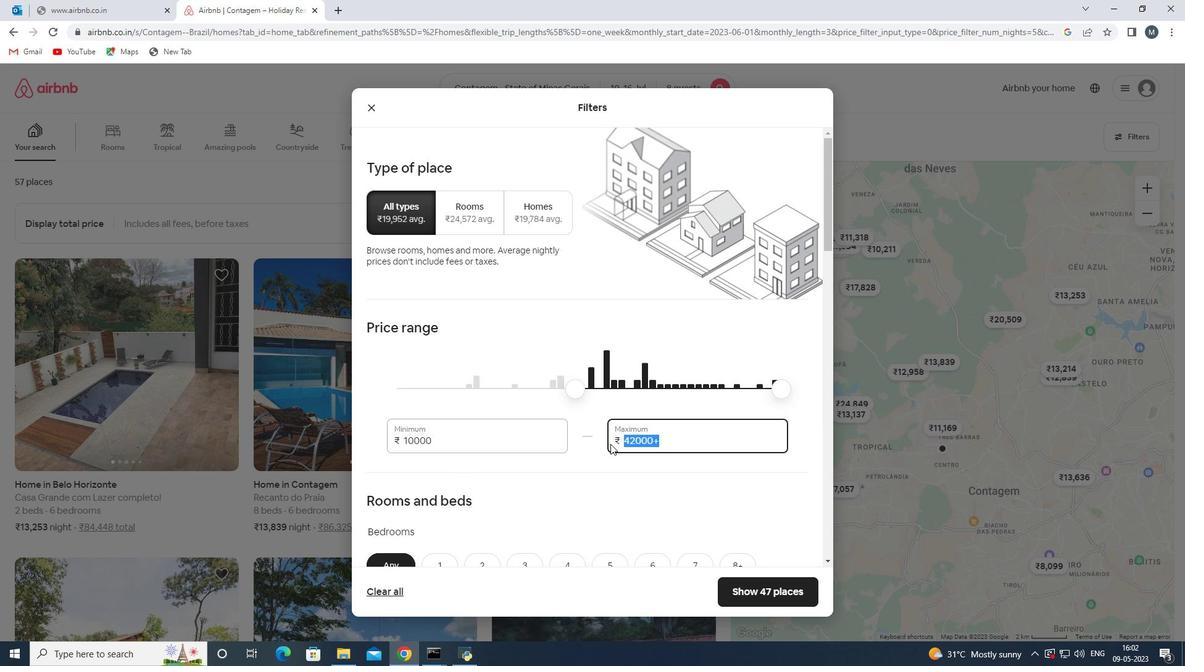 
Action: Key pressed 1
Screenshot: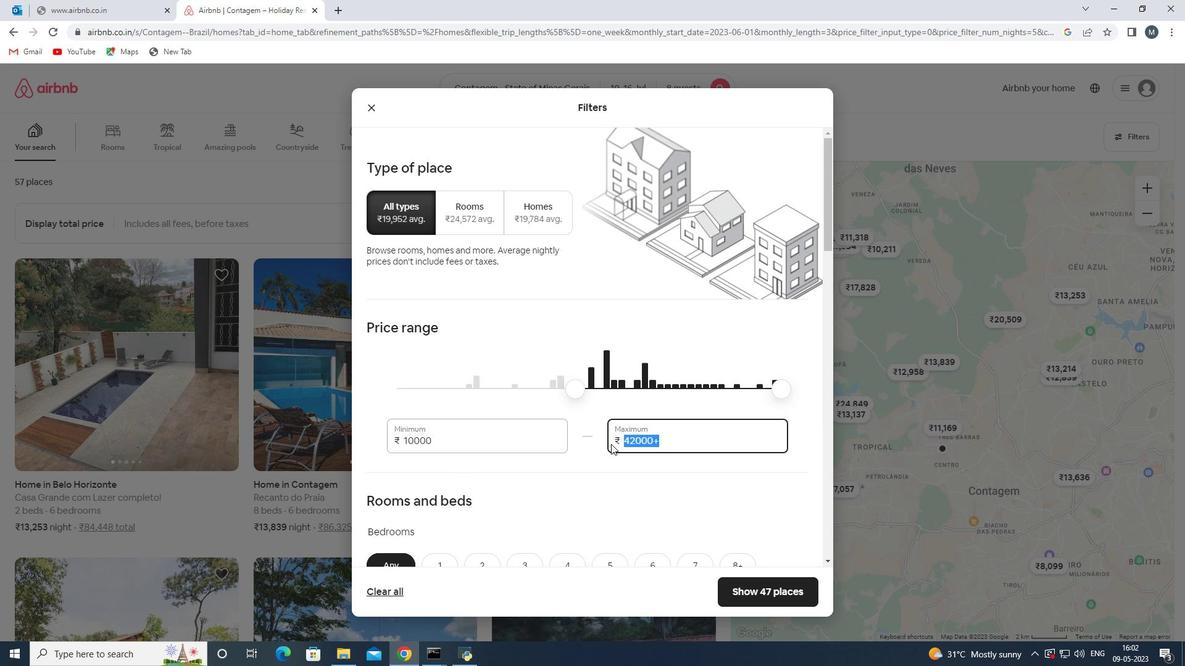 
Action: Mouse moved to (612, 444)
Screenshot: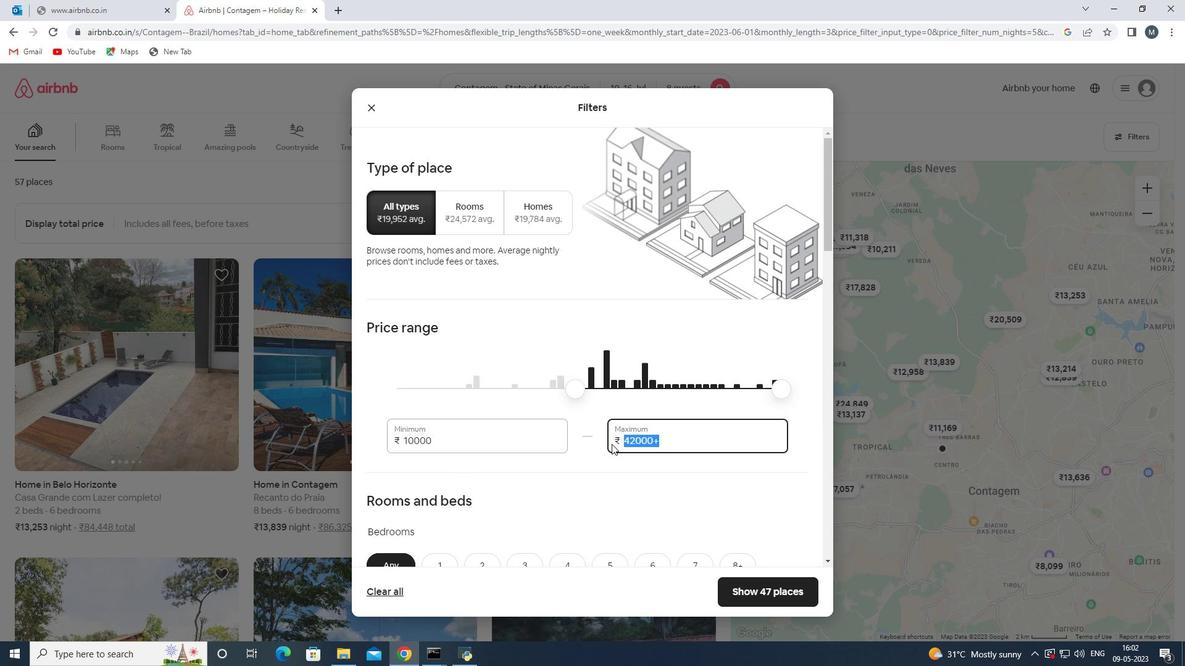 
Action: Key pressed 6
Screenshot: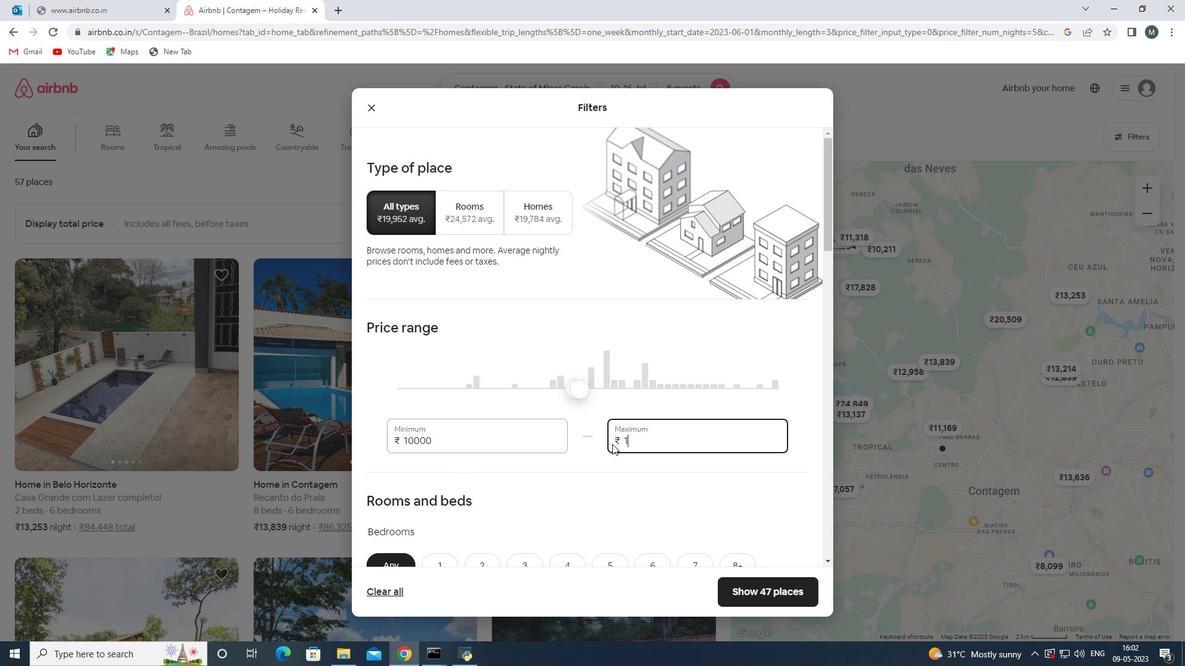 
Action: Mouse moved to (613, 444)
Screenshot: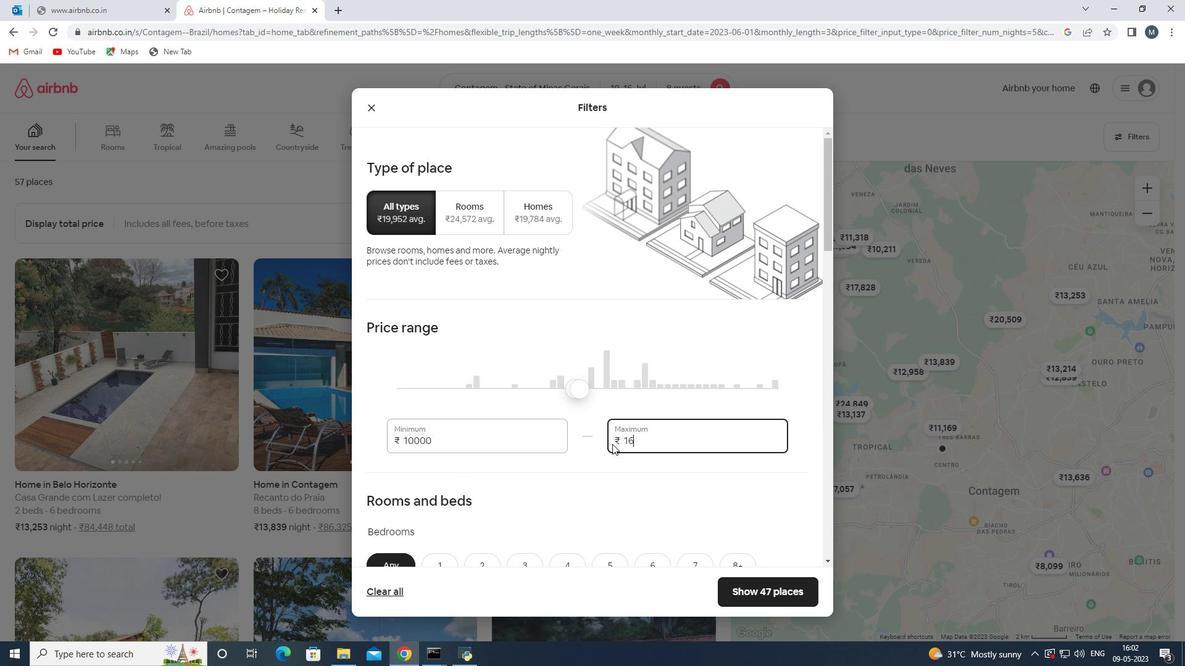
Action: Key pressed 00
Screenshot: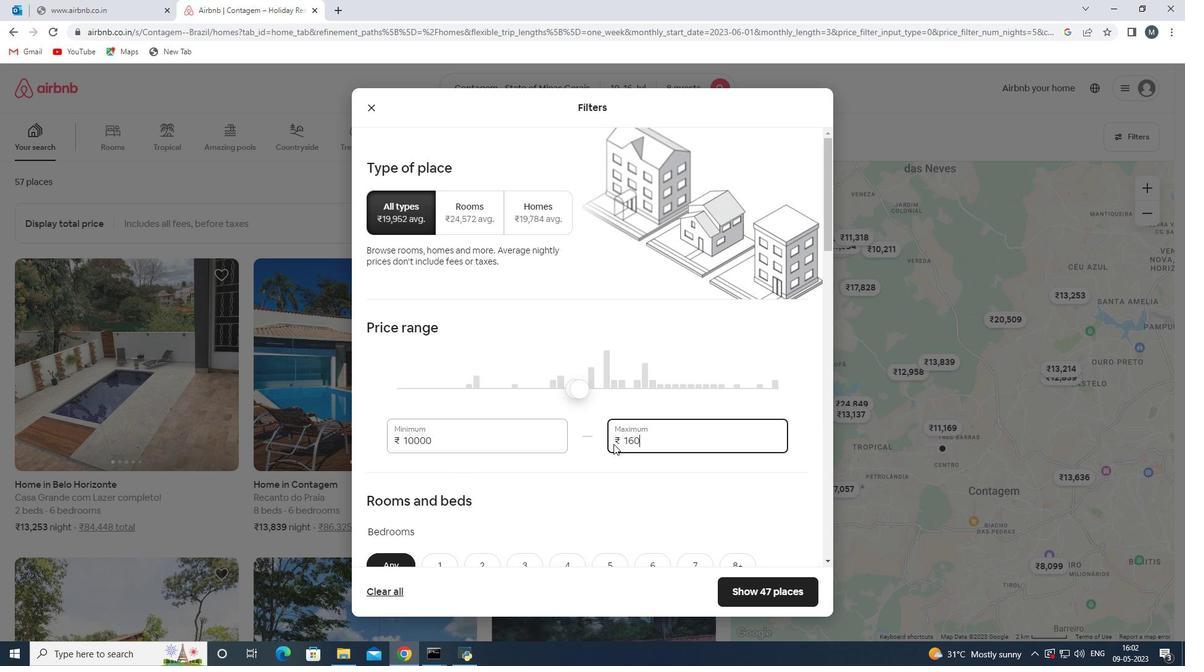 
Action: Mouse moved to (613, 444)
Screenshot: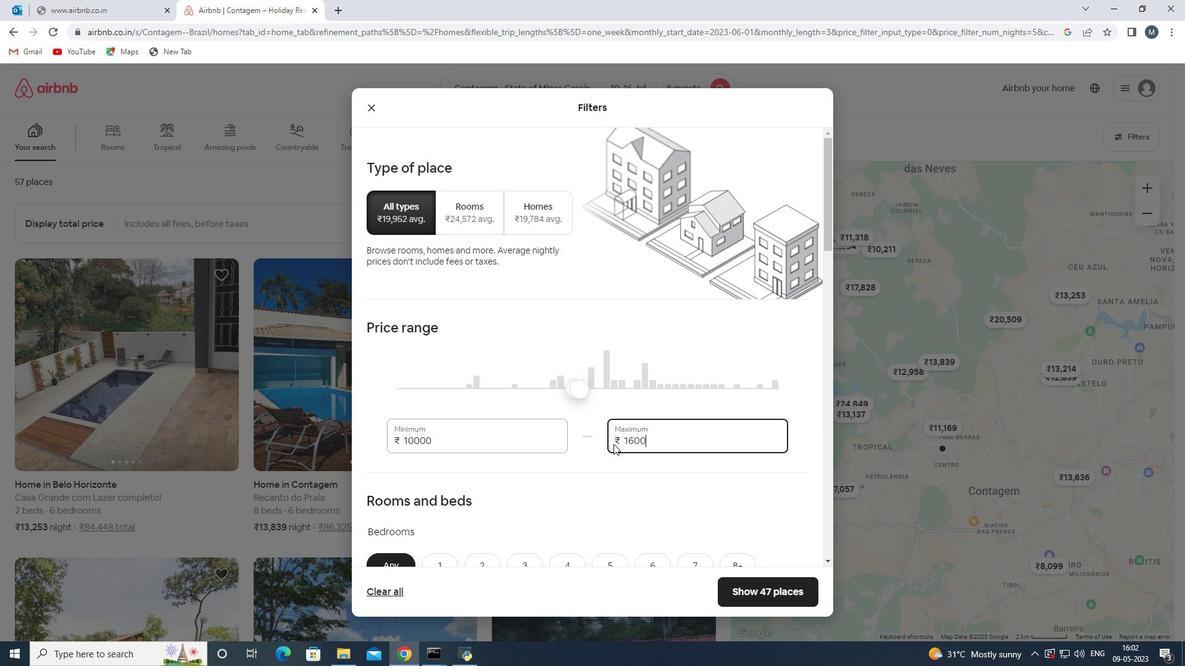 
Action: Key pressed 0
Screenshot: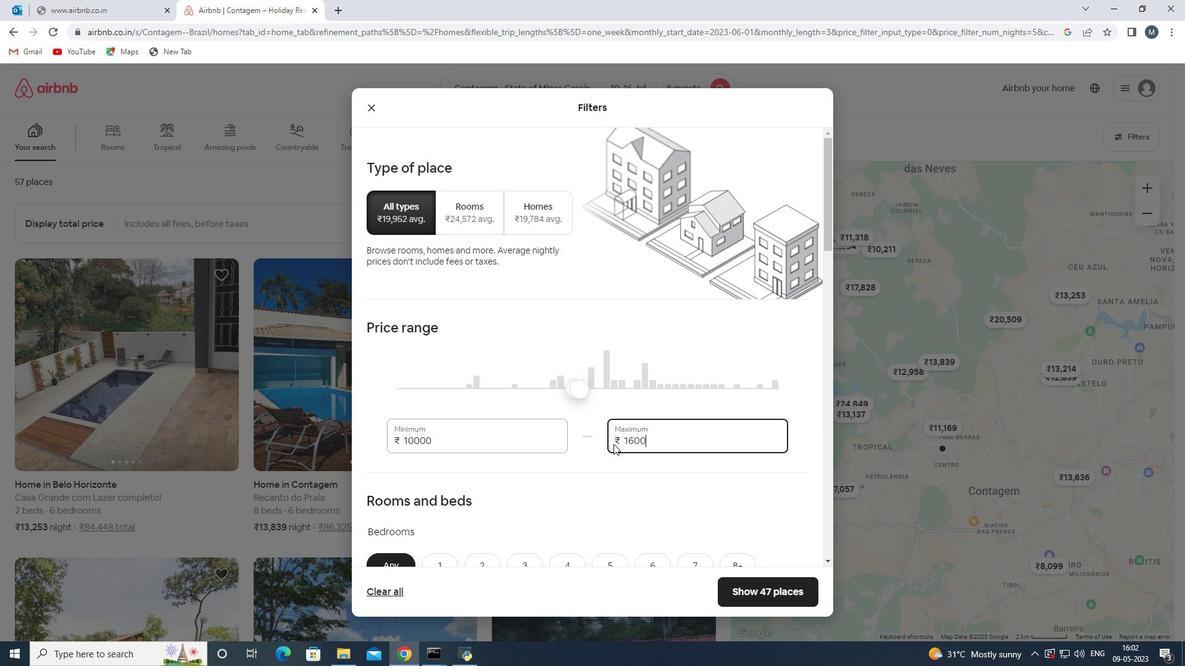 
Action: Mouse moved to (598, 385)
Screenshot: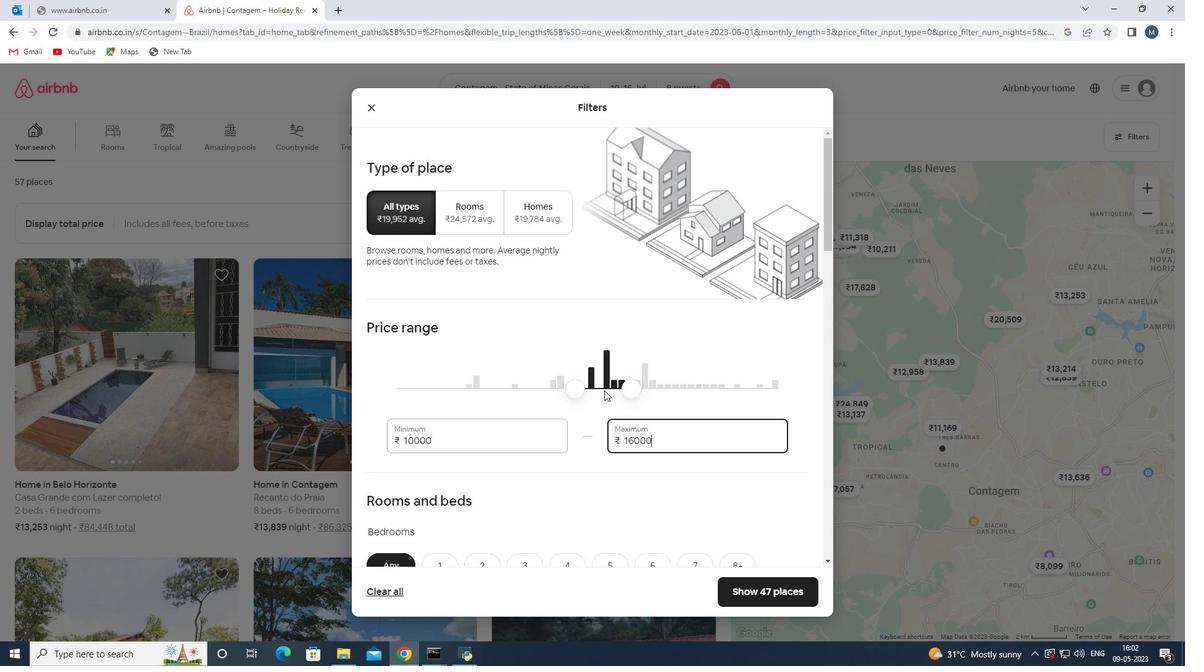 
Action: Mouse scrolled (598, 384) with delta (0, 0)
Screenshot: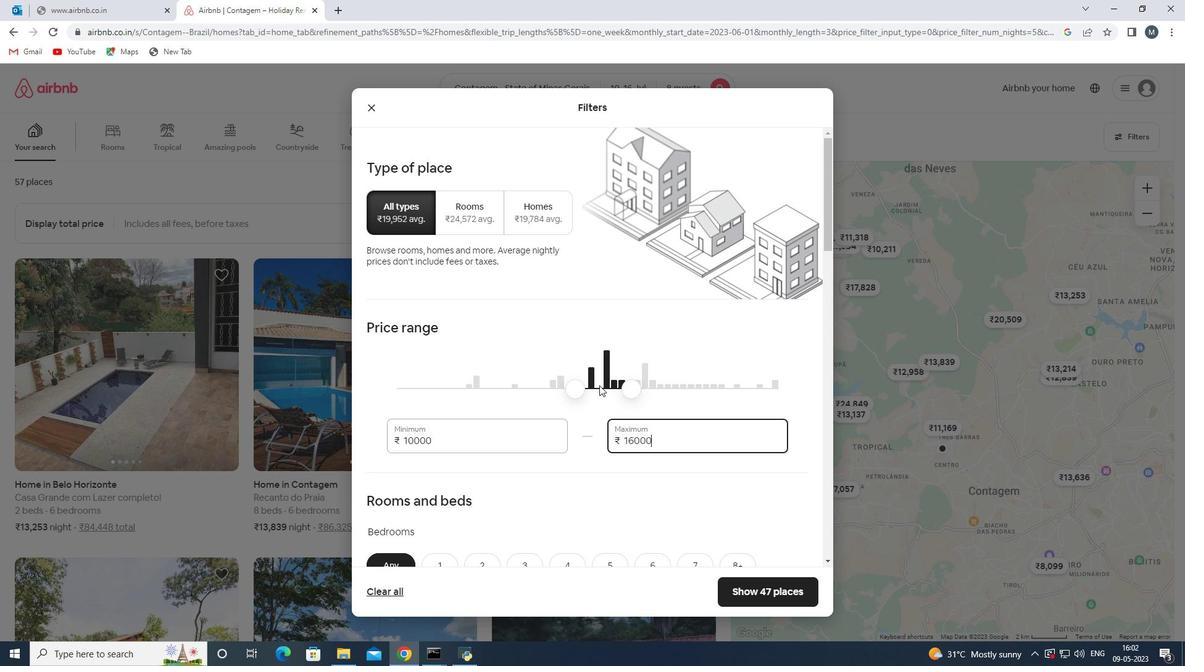 
Action: Mouse moved to (597, 385)
Screenshot: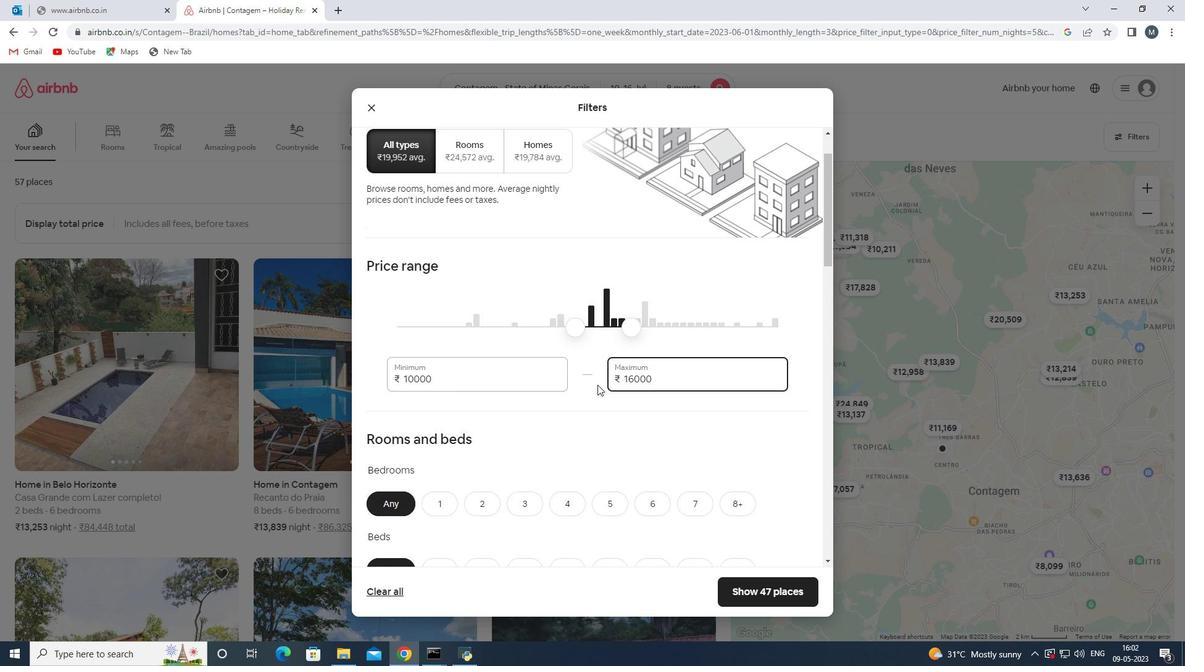 
Action: Mouse scrolled (597, 384) with delta (0, 0)
Screenshot: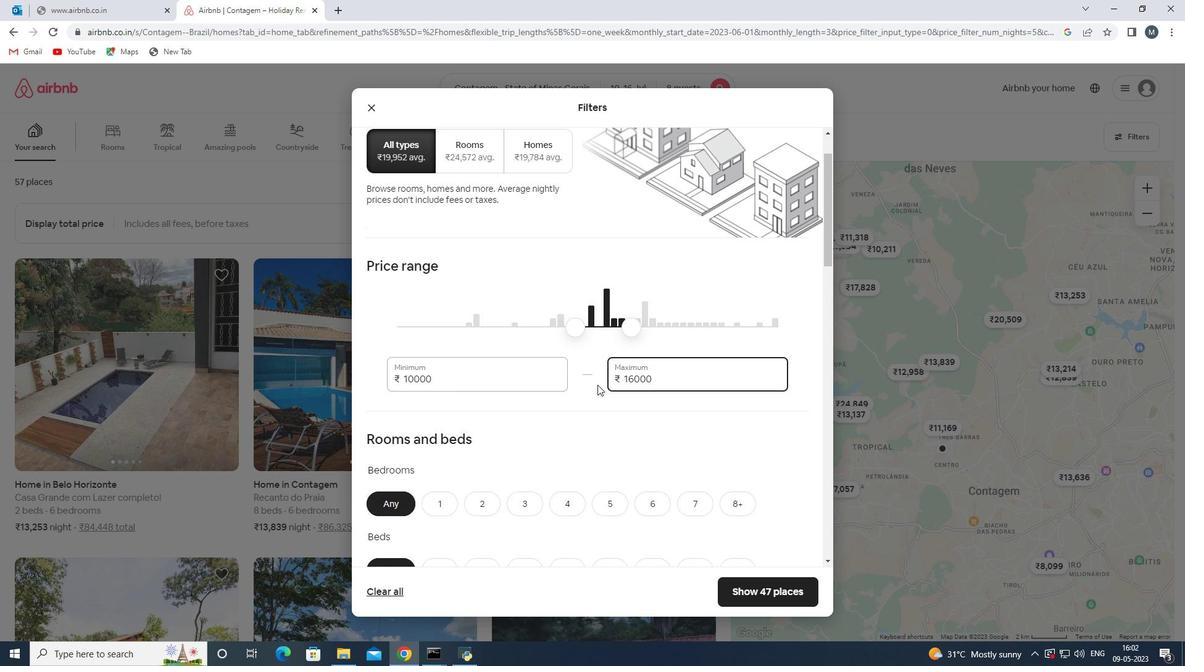 
Action: Mouse moved to (598, 387)
Screenshot: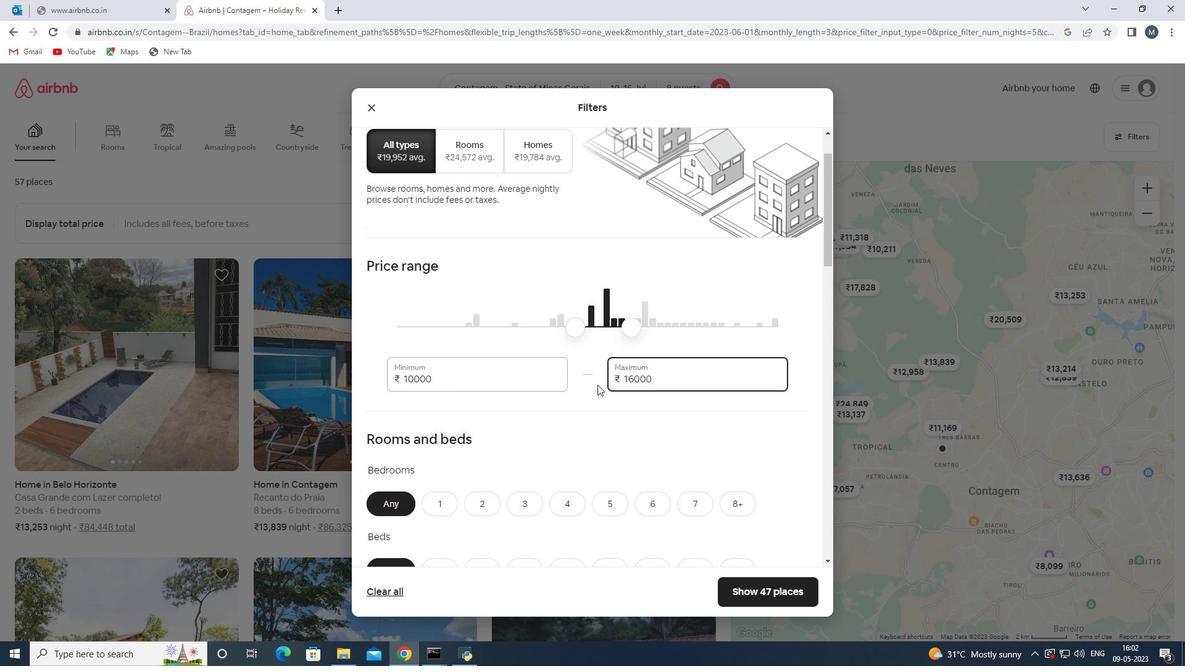 
Action: Mouse scrolled (598, 386) with delta (0, 0)
Screenshot: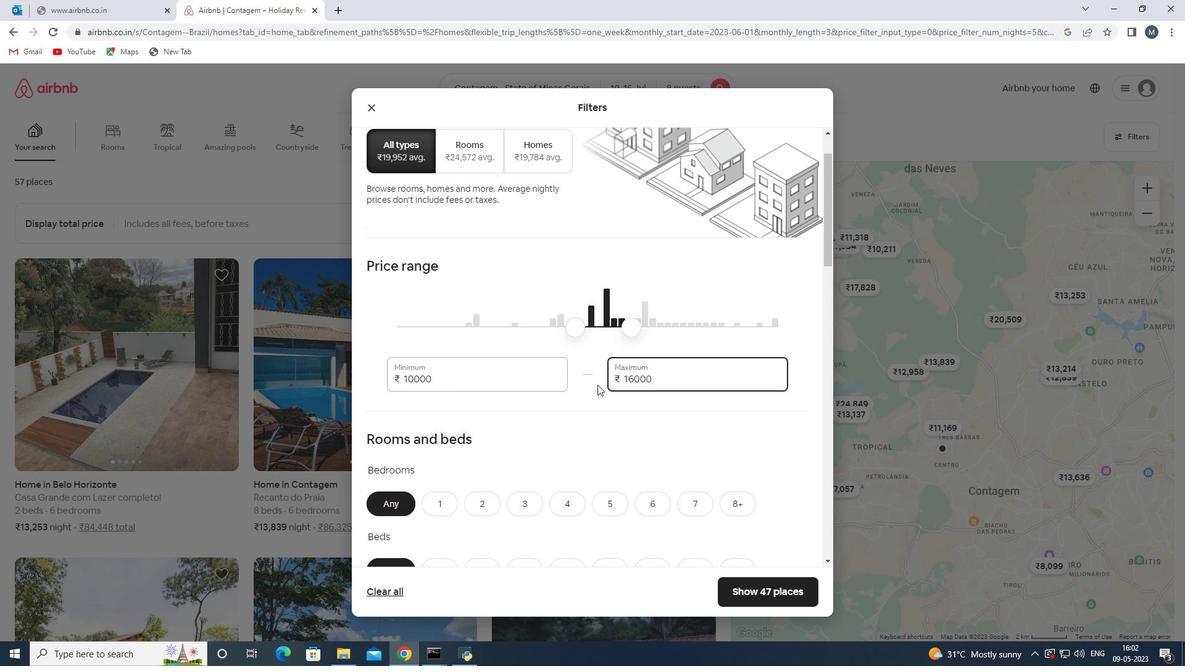 
Action: Mouse moved to (734, 384)
Screenshot: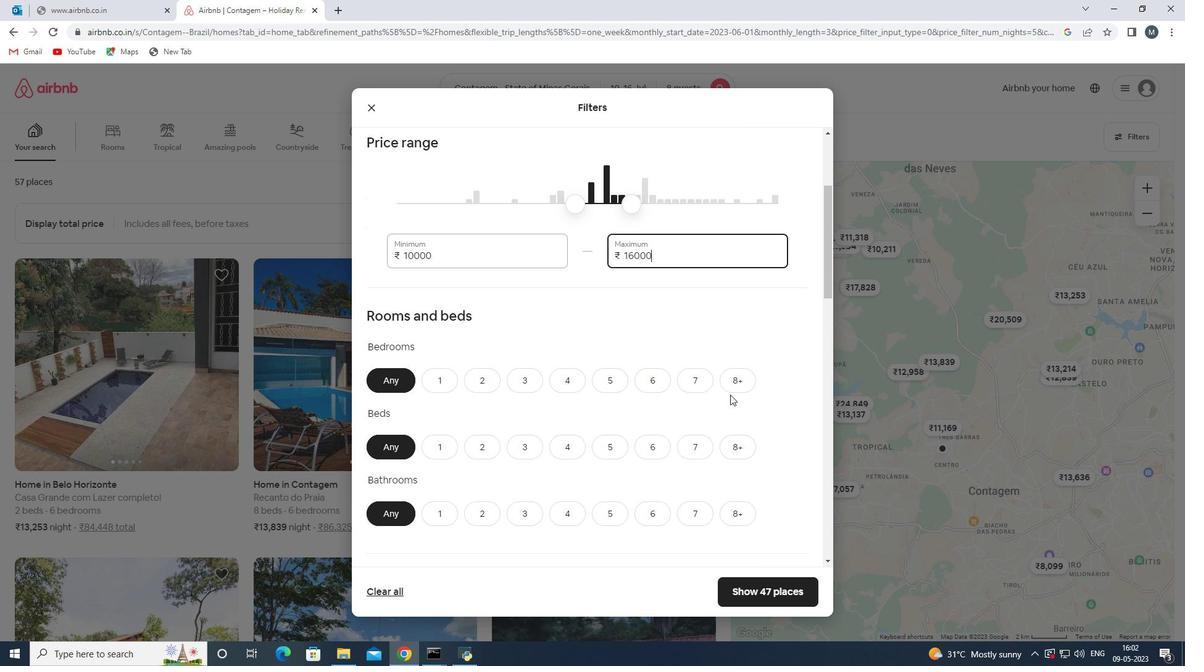 
Action: Mouse pressed left at (734, 384)
Screenshot: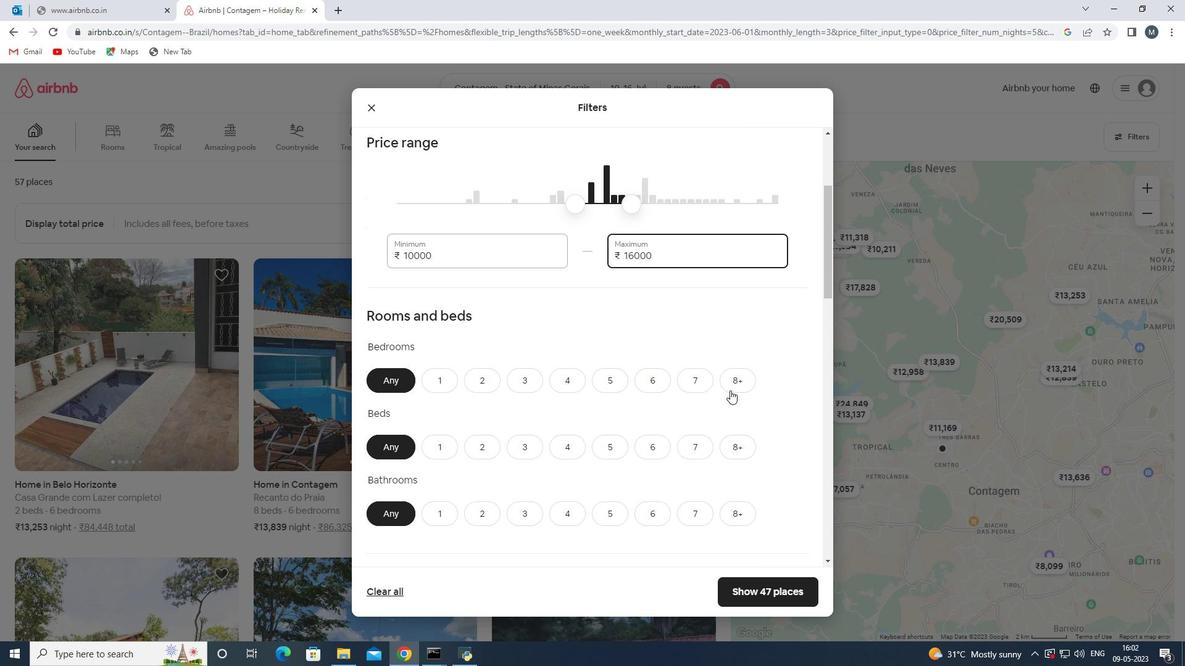 
Action: Mouse moved to (741, 439)
Screenshot: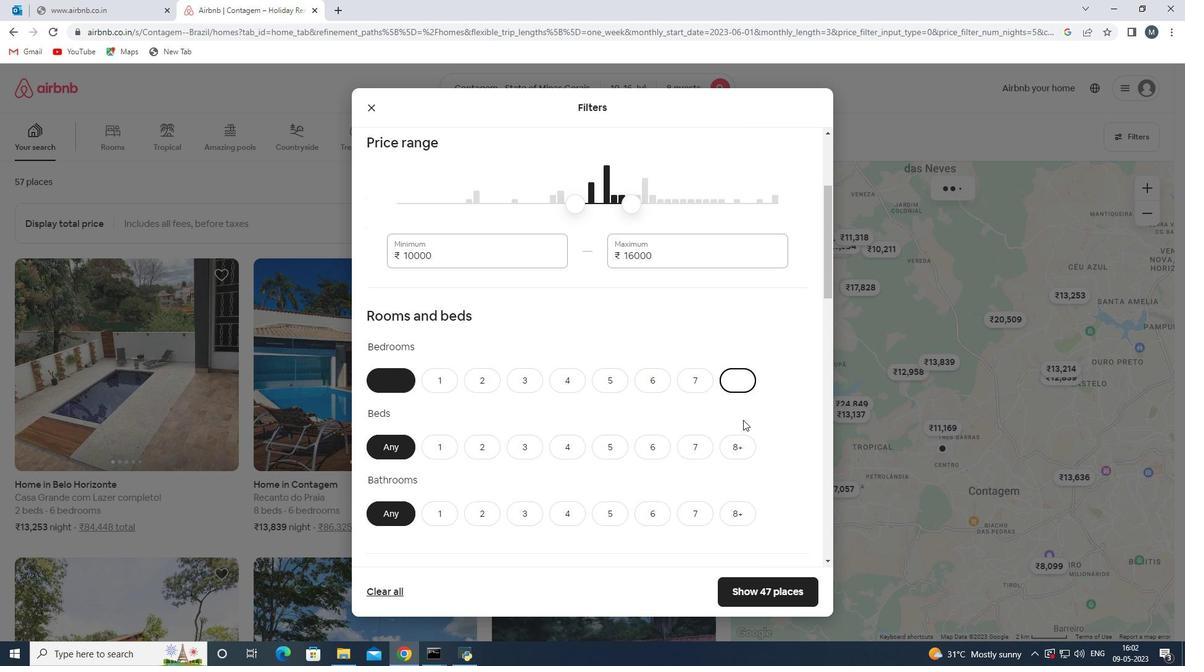 
Action: Mouse pressed left at (741, 439)
Screenshot: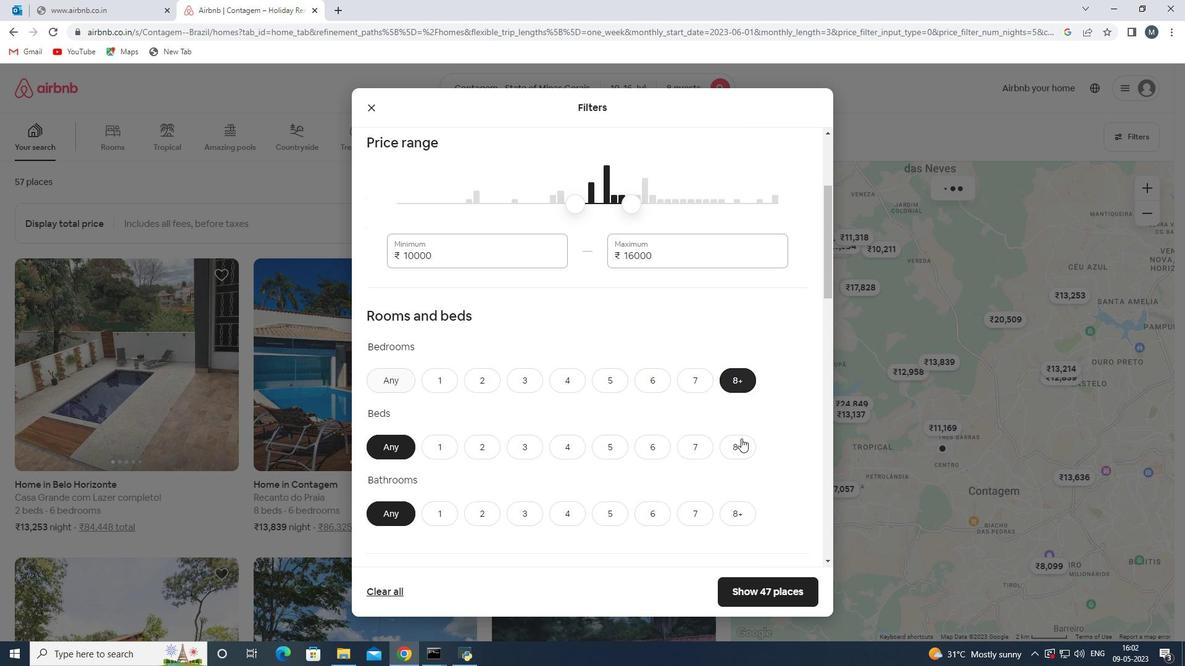 
Action: Mouse moved to (735, 425)
Screenshot: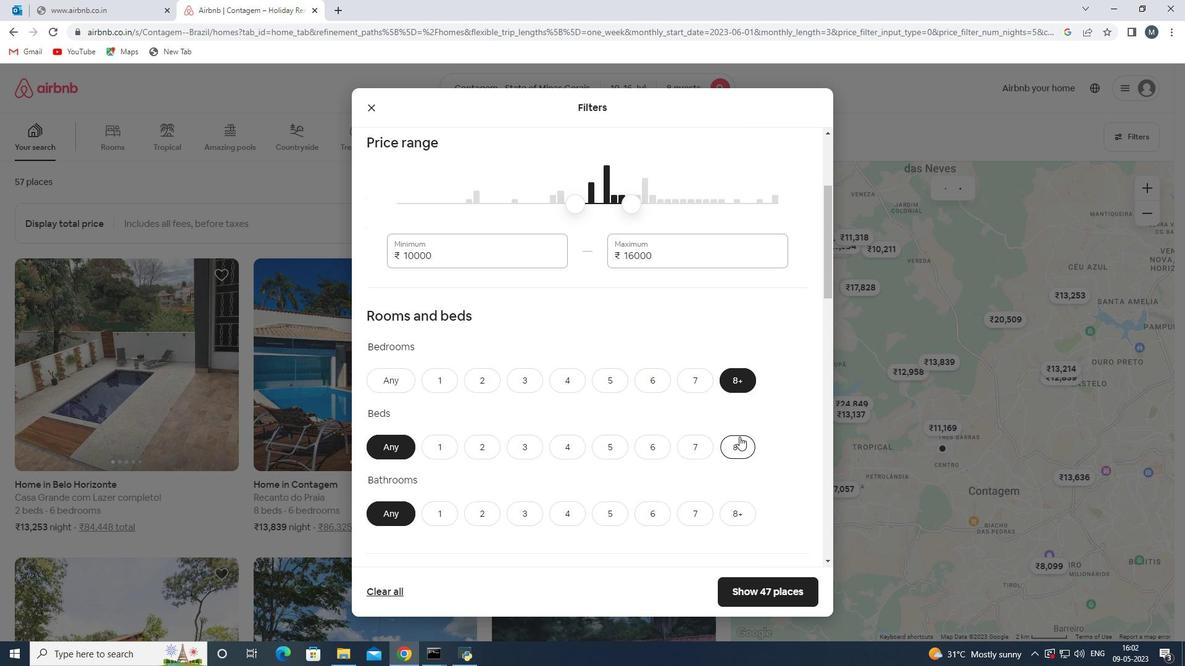 
Action: Mouse scrolled (735, 425) with delta (0, 0)
Screenshot: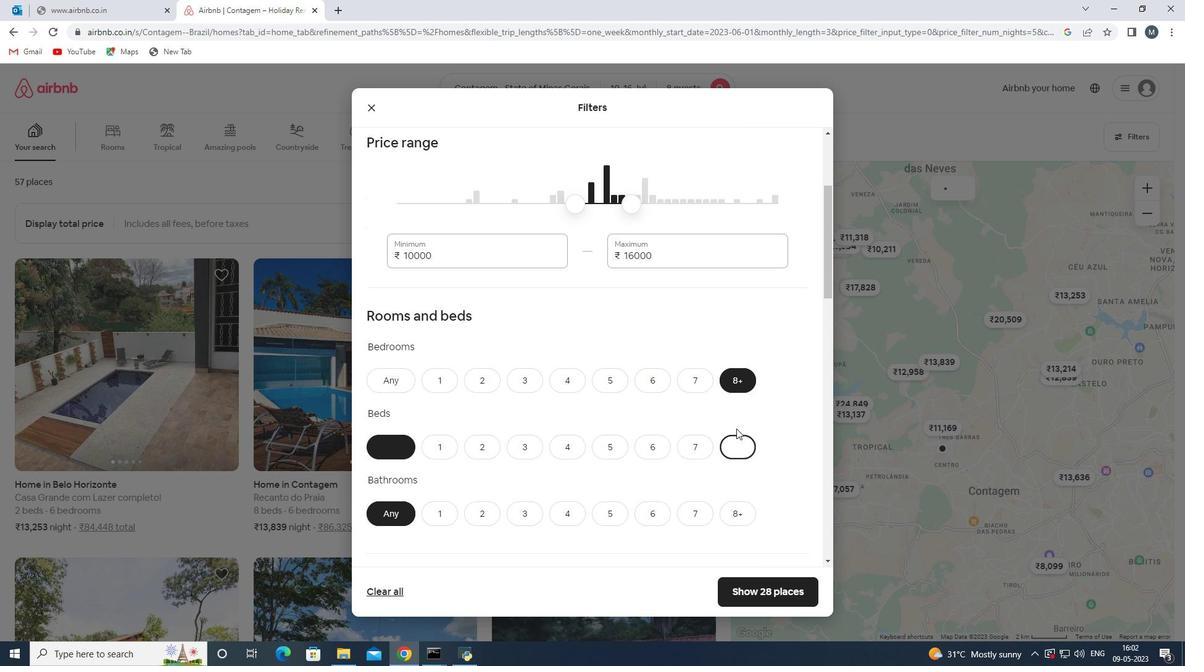 
Action: Mouse moved to (734, 425)
Screenshot: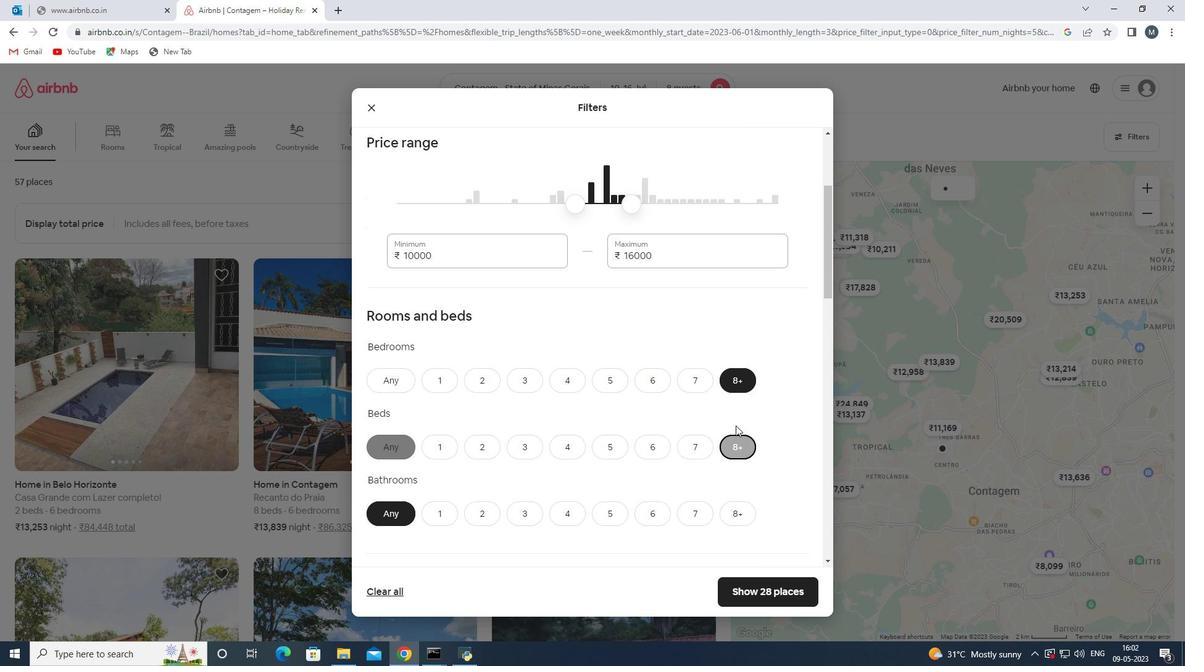 
Action: Mouse scrolled (734, 424) with delta (0, 0)
Screenshot: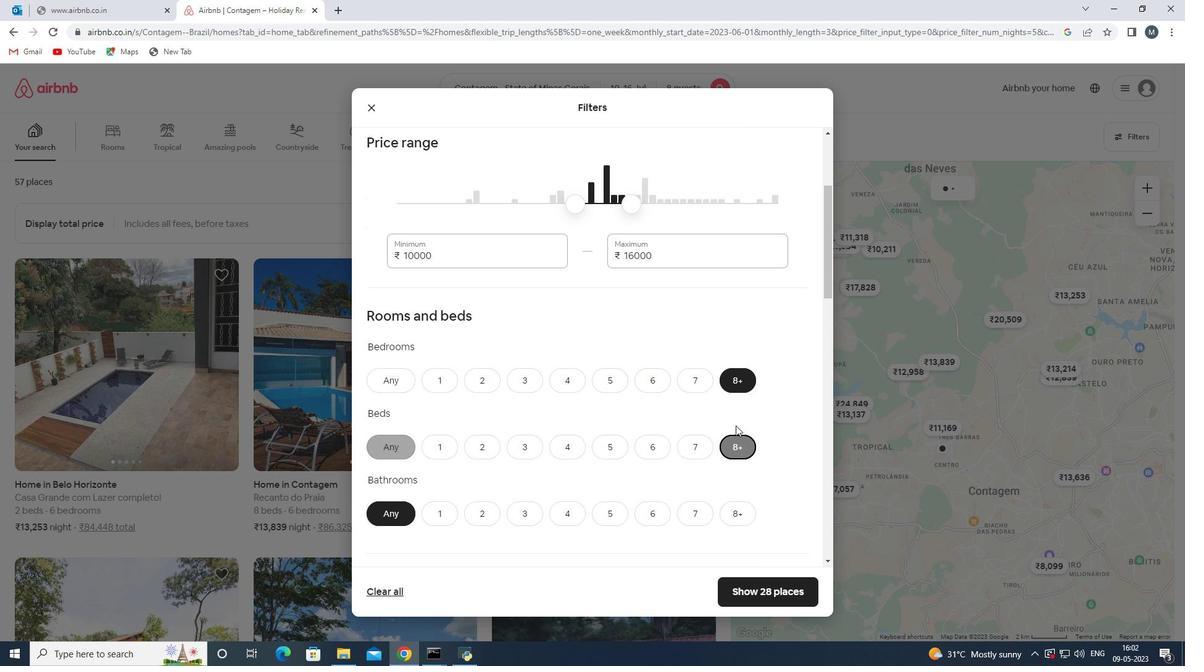 
Action: Mouse moved to (730, 390)
Screenshot: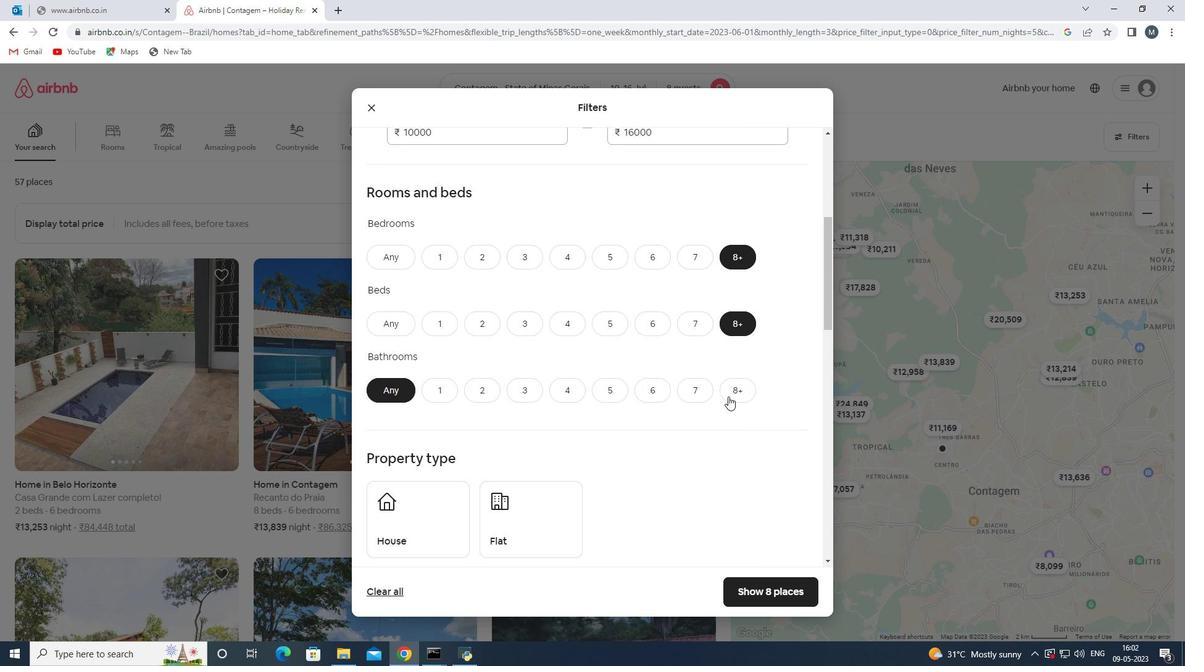 
Action: Mouse pressed left at (730, 390)
Screenshot: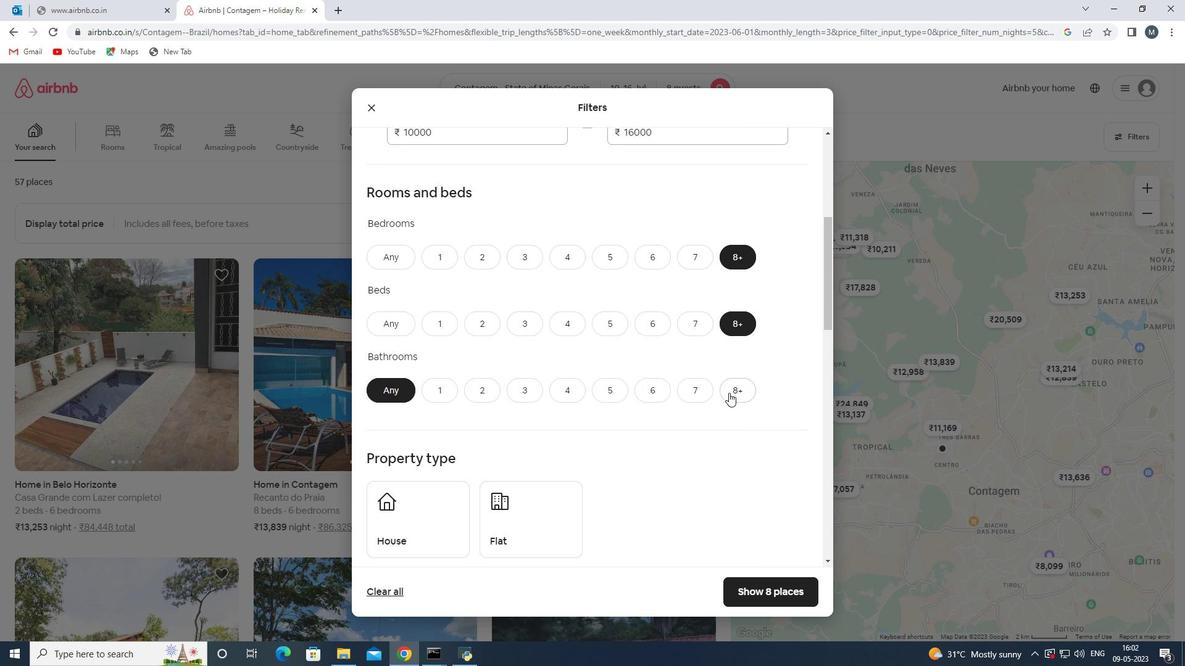 
Action: Mouse moved to (572, 383)
Screenshot: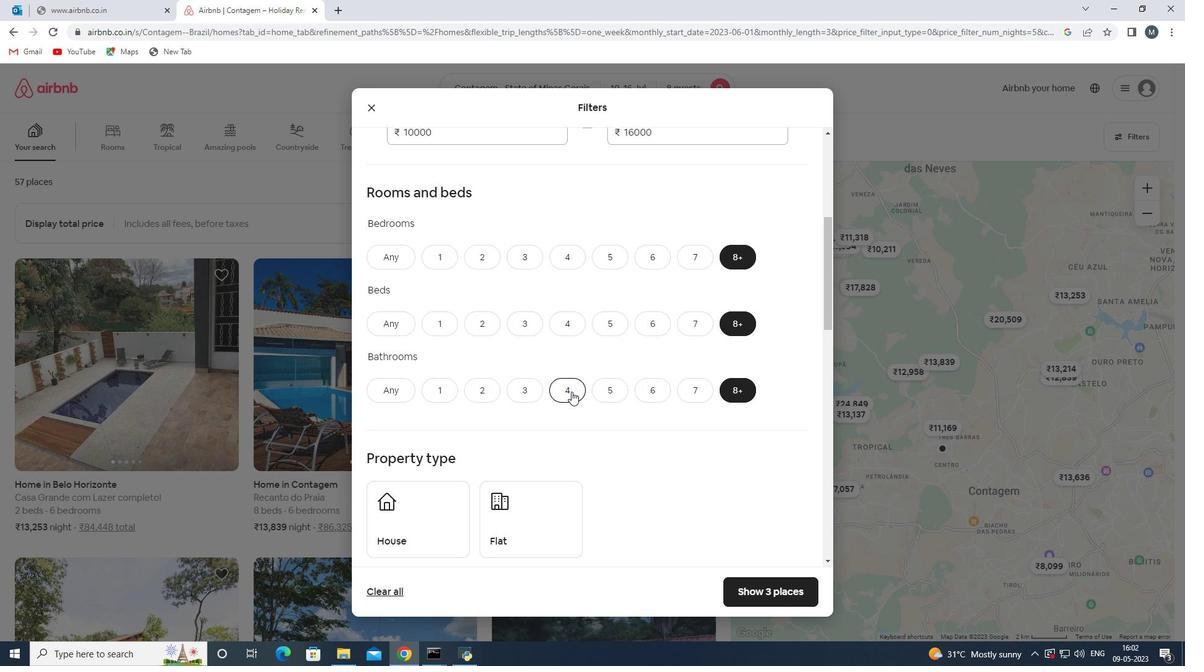 
Action: Mouse scrolled (572, 382) with delta (0, 0)
Screenshot: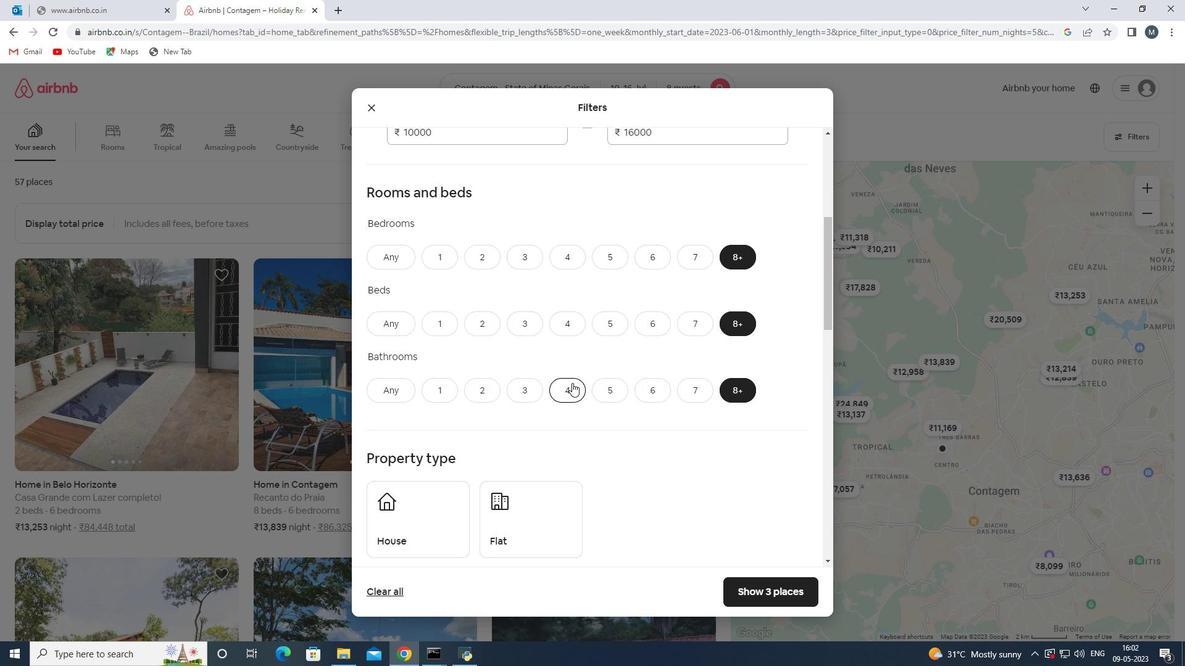 
Action: Mouse moved to (438, 443)
Screenshot: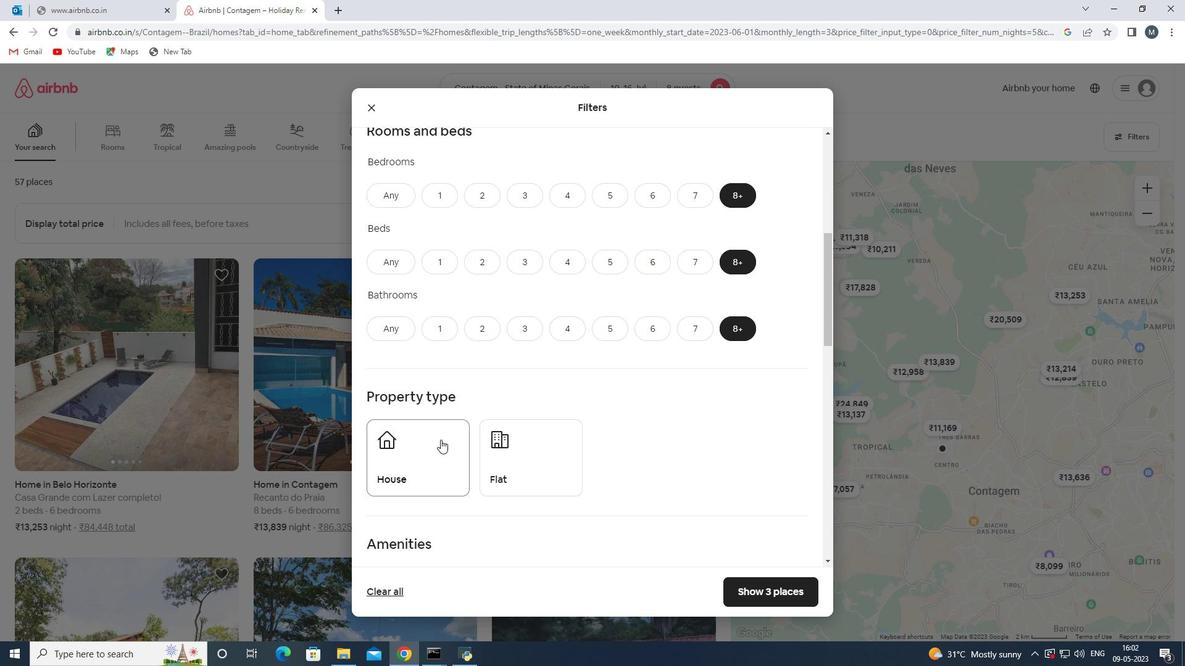 
Action: Mouse pressed left at (438, 443)
Screenshot: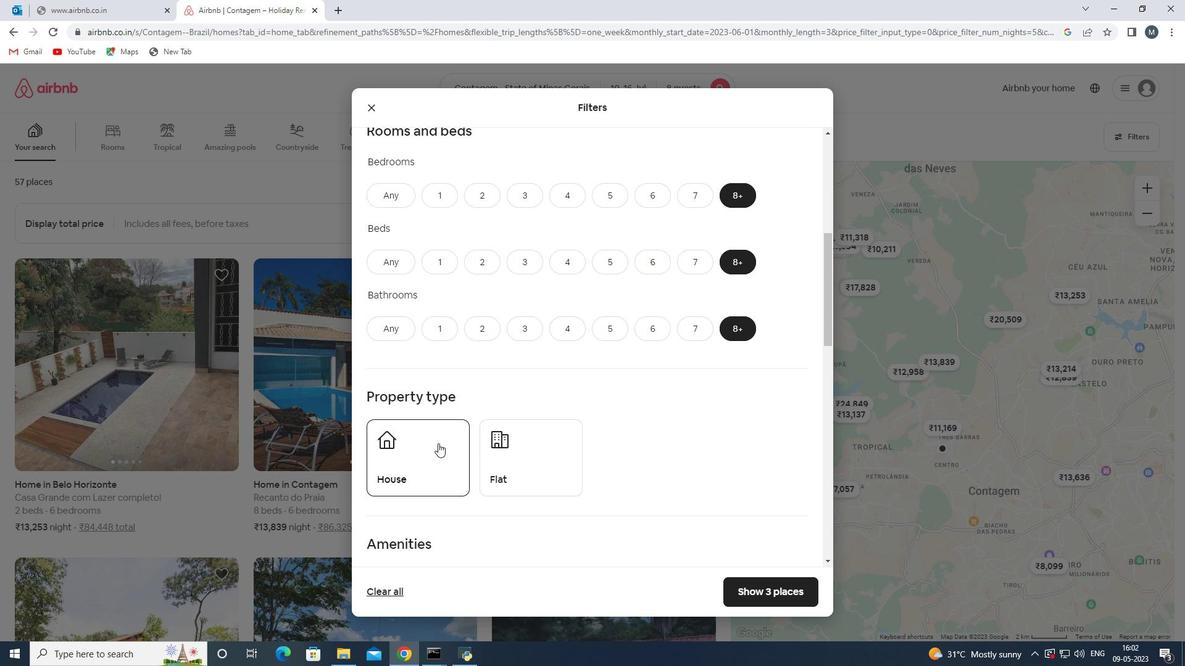
Action: Mouse moved to (510, 442)
Screenshot: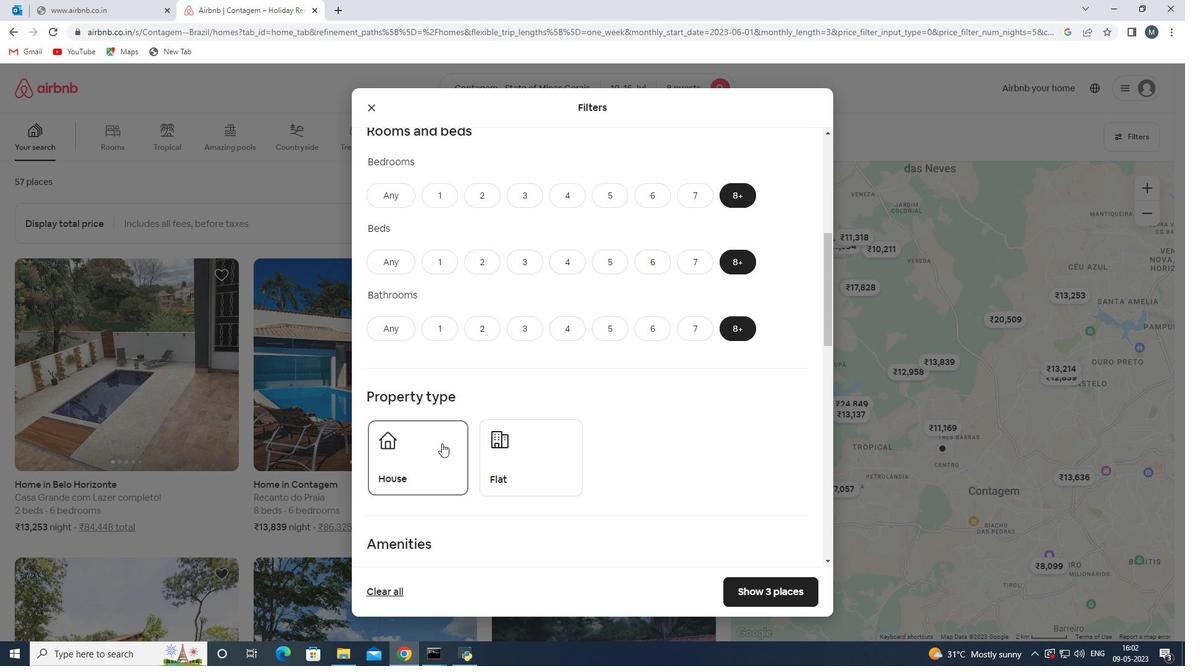 
Action: Mouse pressed left at (510, 442)
Screenshot: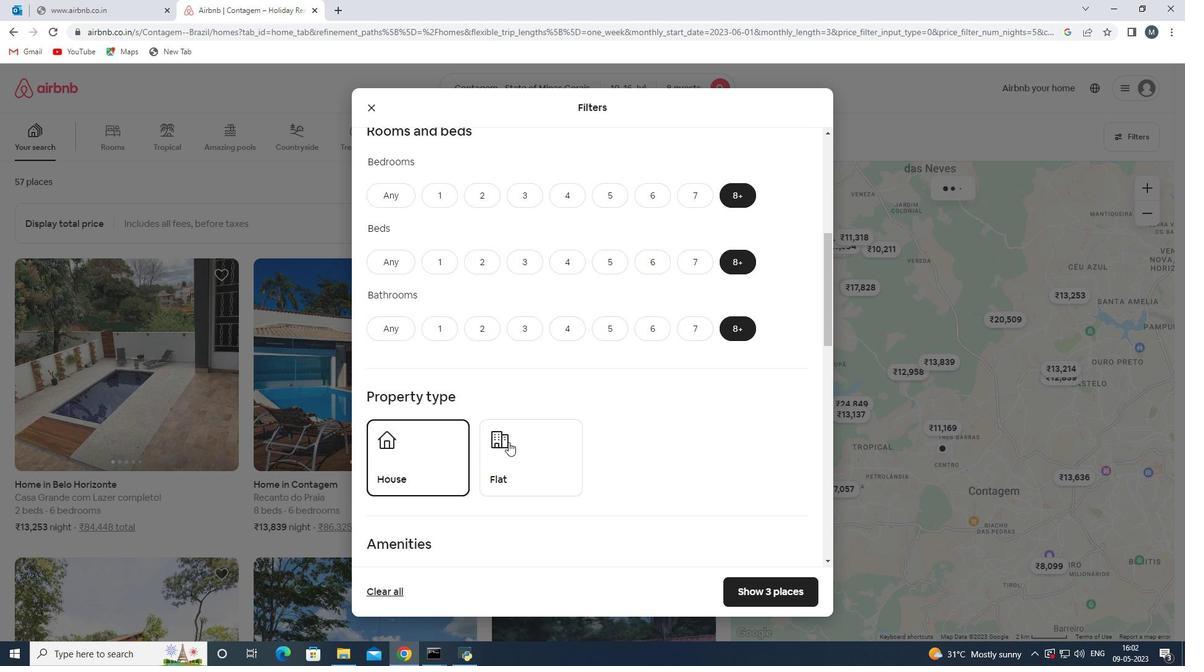 
Action: Mouse moved to (551, 420)
Screenshot: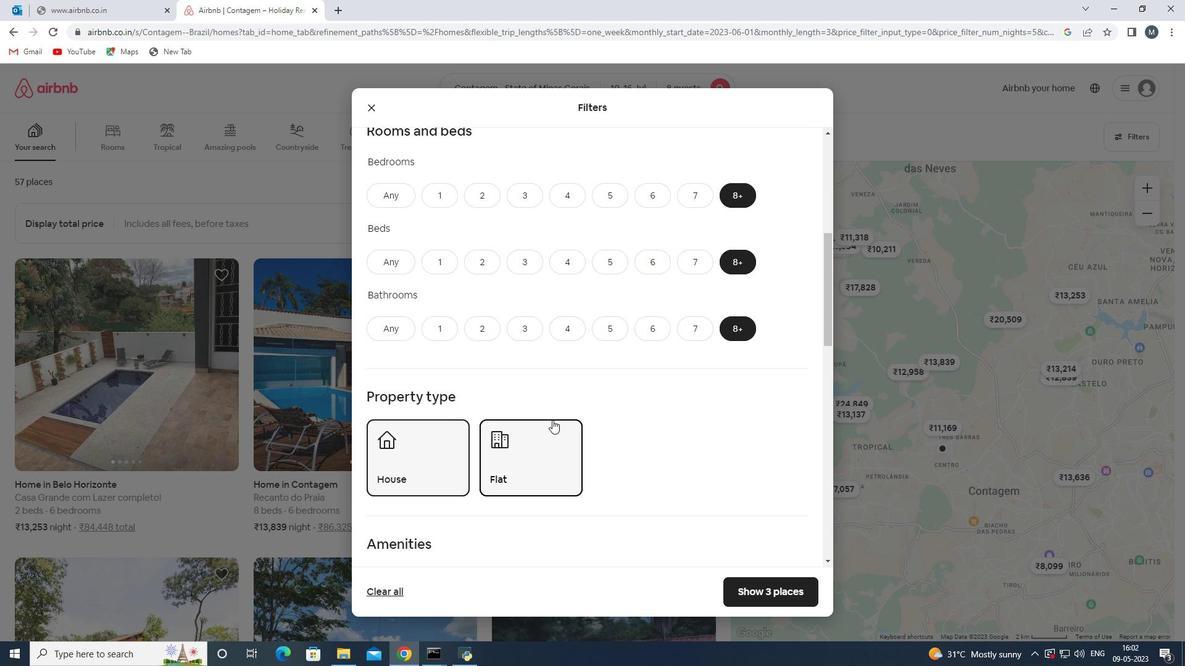 
Action: Mouse scrolled (551, 419) with delta (0, 0)
Screenshot: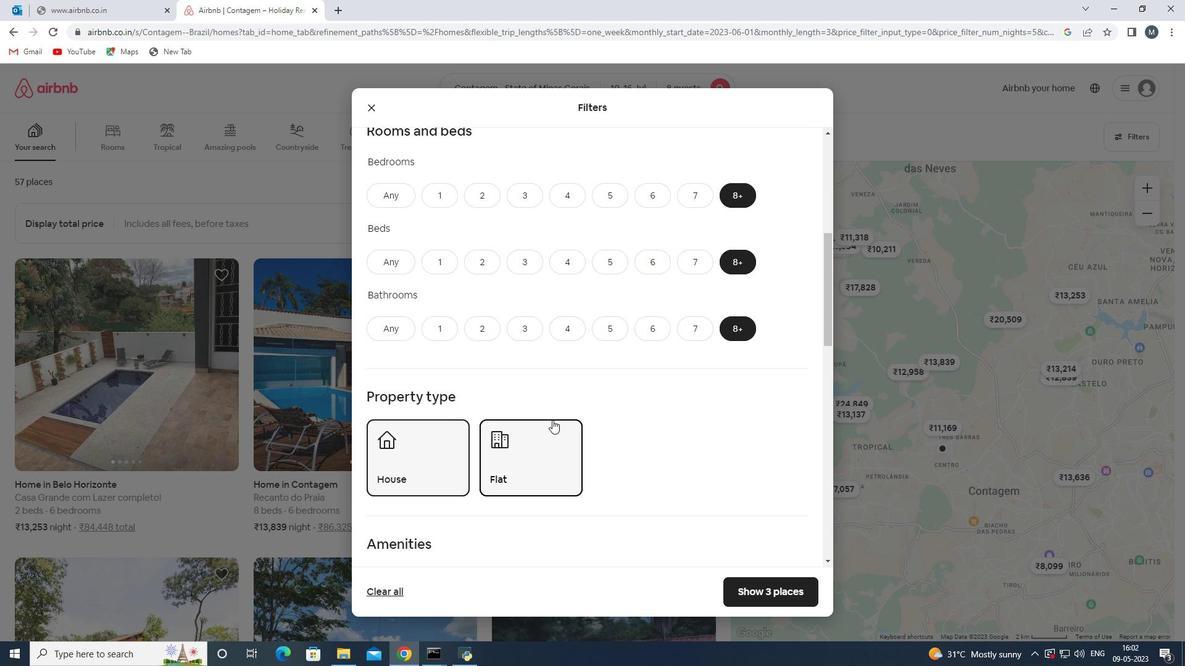 
Action: Mouse moved to (540, 411)
Screenshot: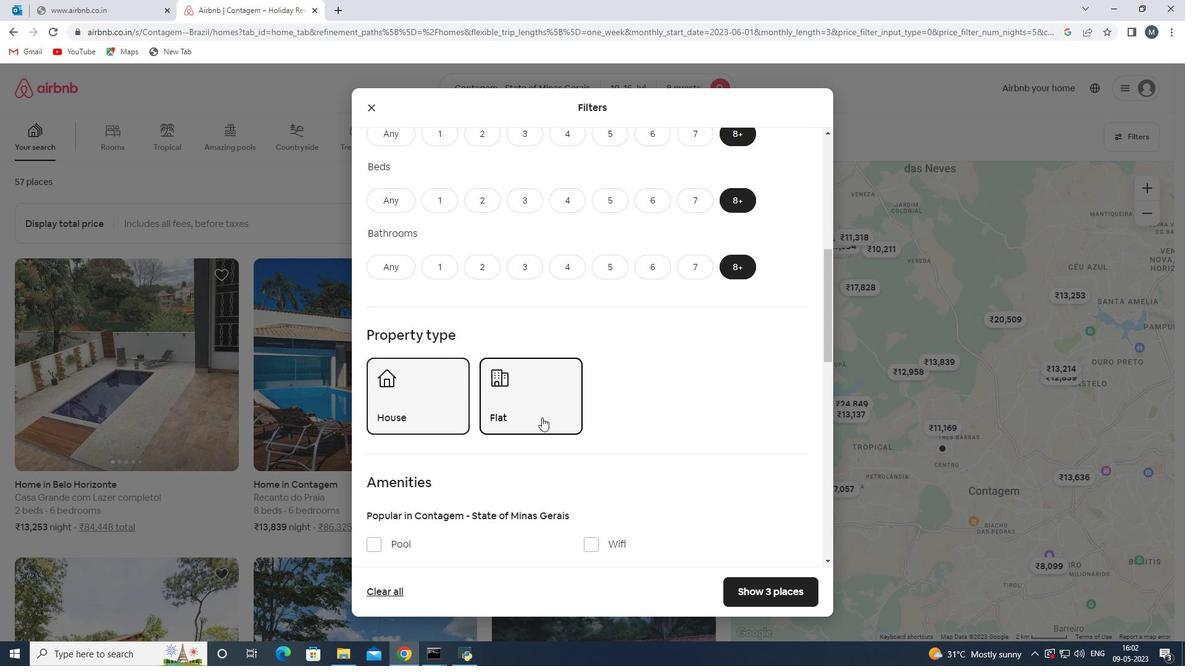 
Action: Mouse scrolled (540, 411) with delta (0, 0)
Screenshot: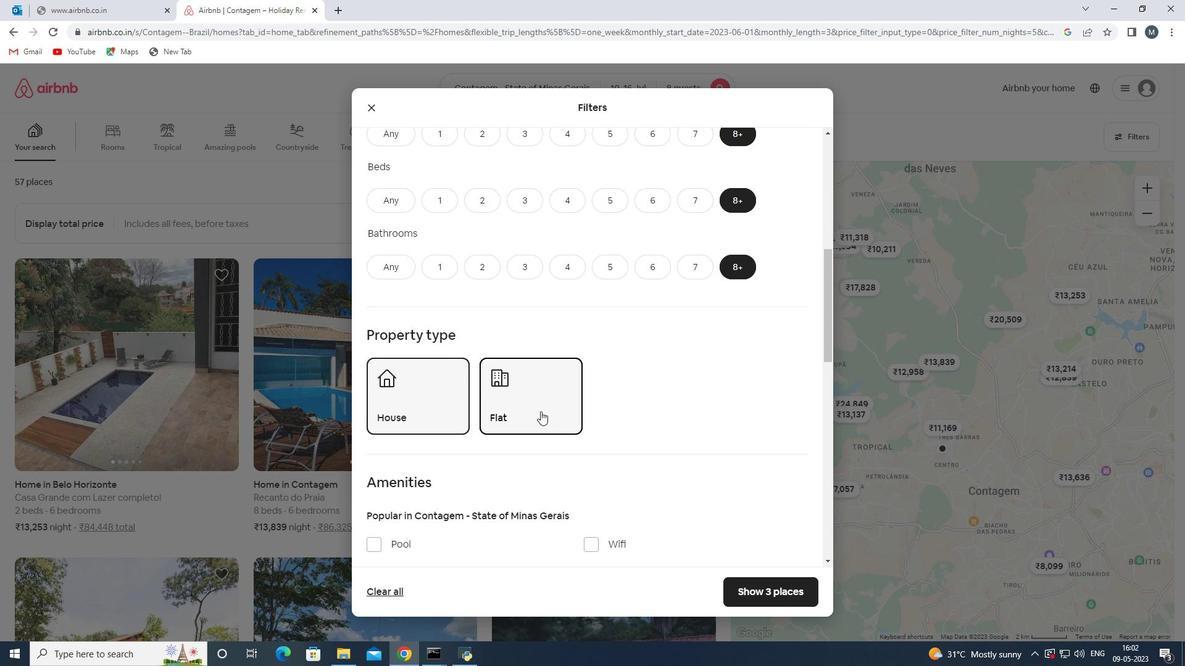 
Action: Mouse moved to (537, 411)
Screenshot: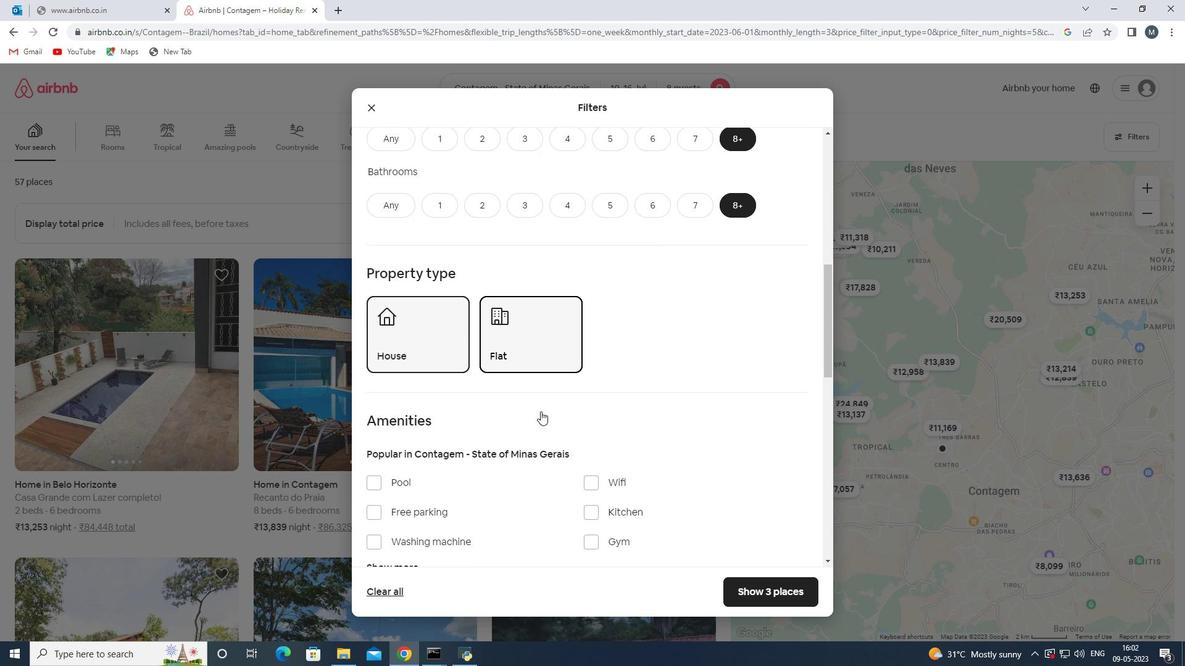 
Action: Mouse scrolled (537, 411) with delta (0, 0)
Screenshot: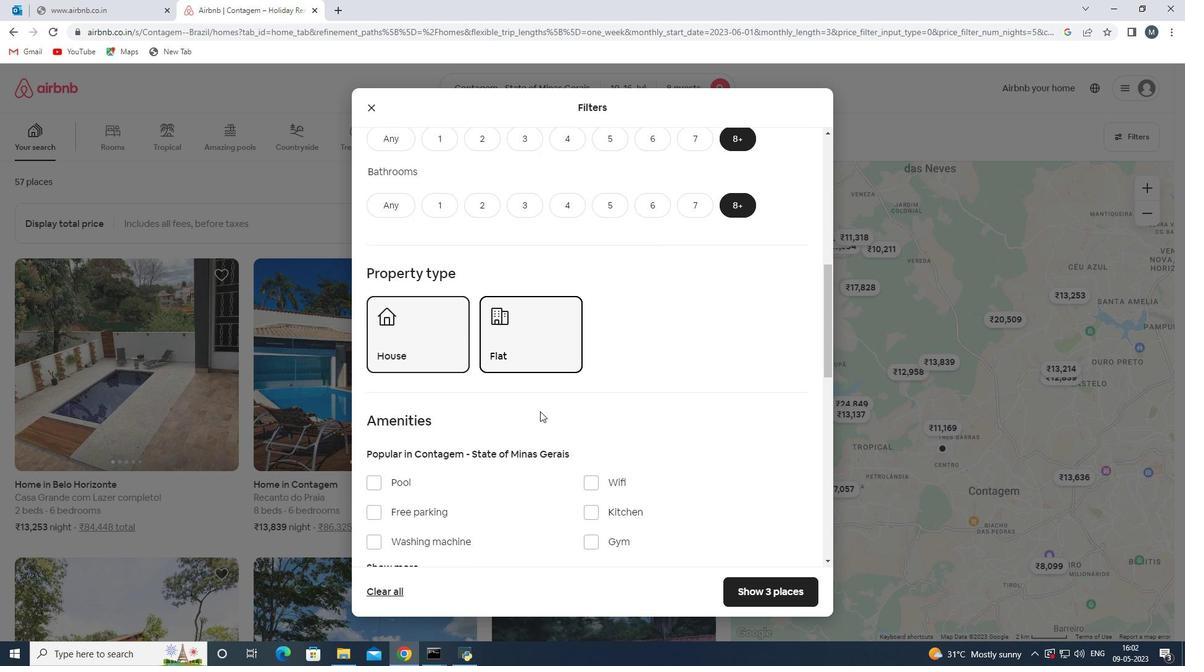 
Action: Mouse moved to (533, 413)
Screenshot: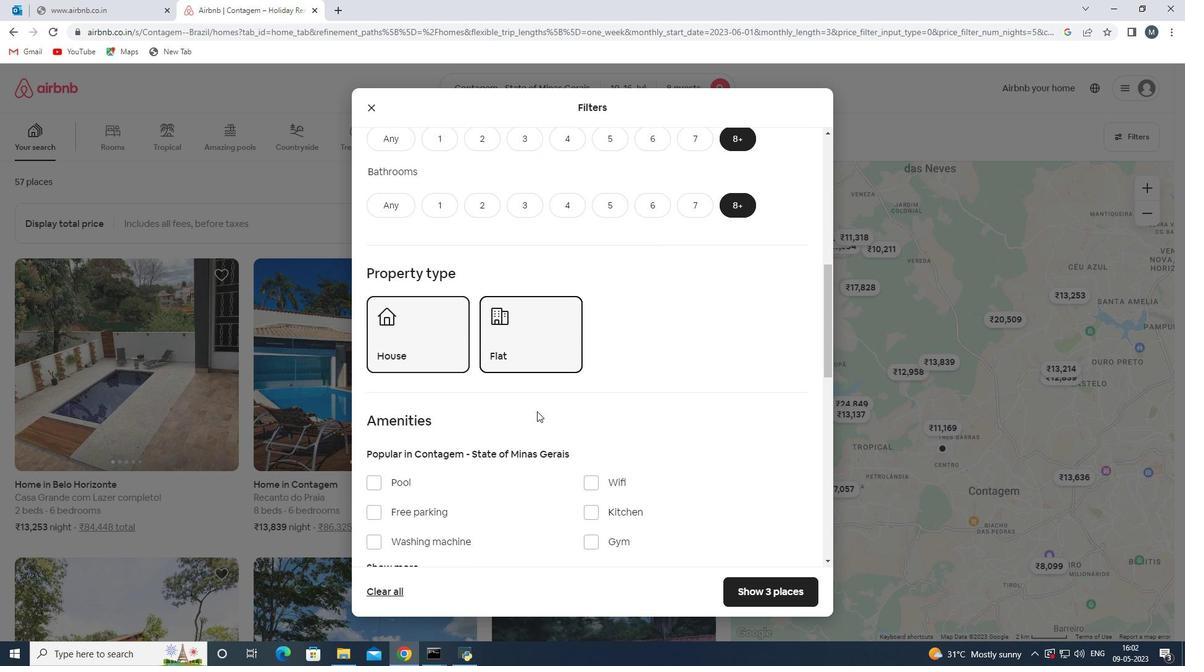 
Action: Mouse scrolled (533, 412) with delta (0, 0)
Screenshot: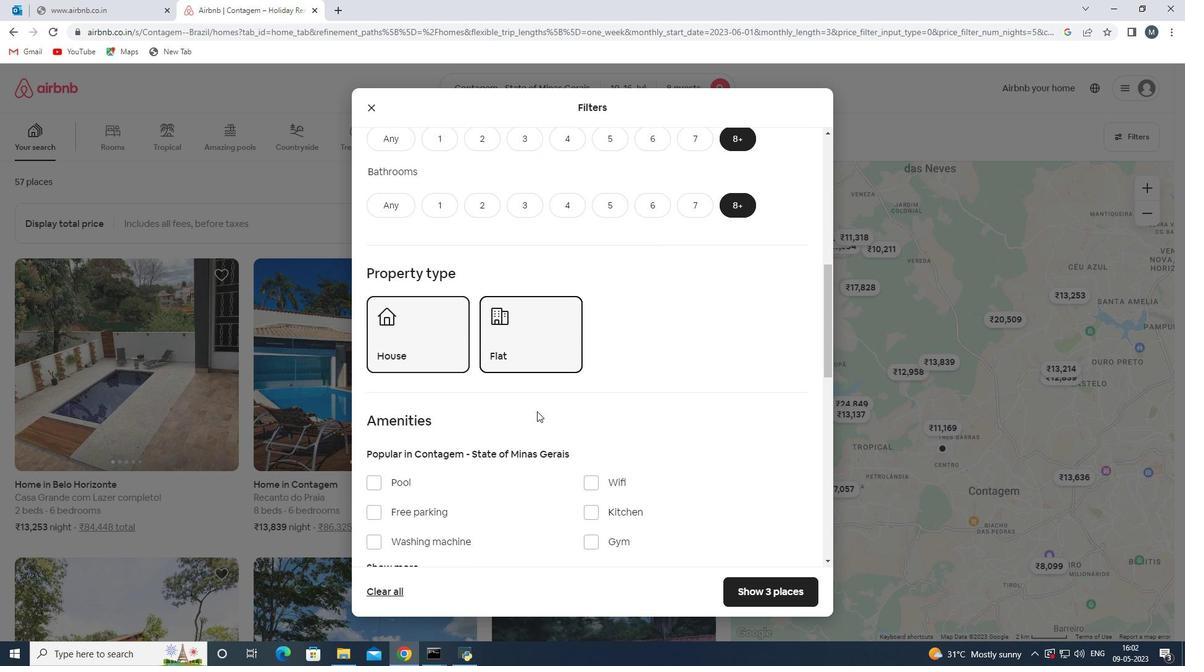 
Action: Mouse moved to (594, 359)
Screenshot: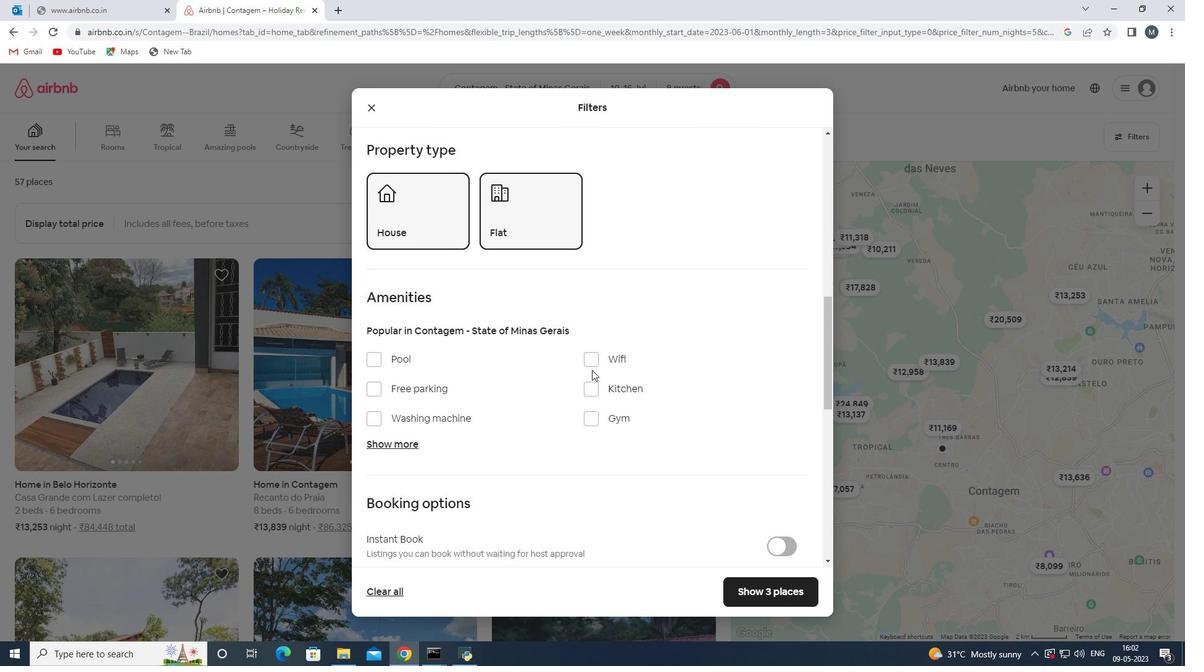 
Action: Mouse pressed left at (594, 359)
Screenshot: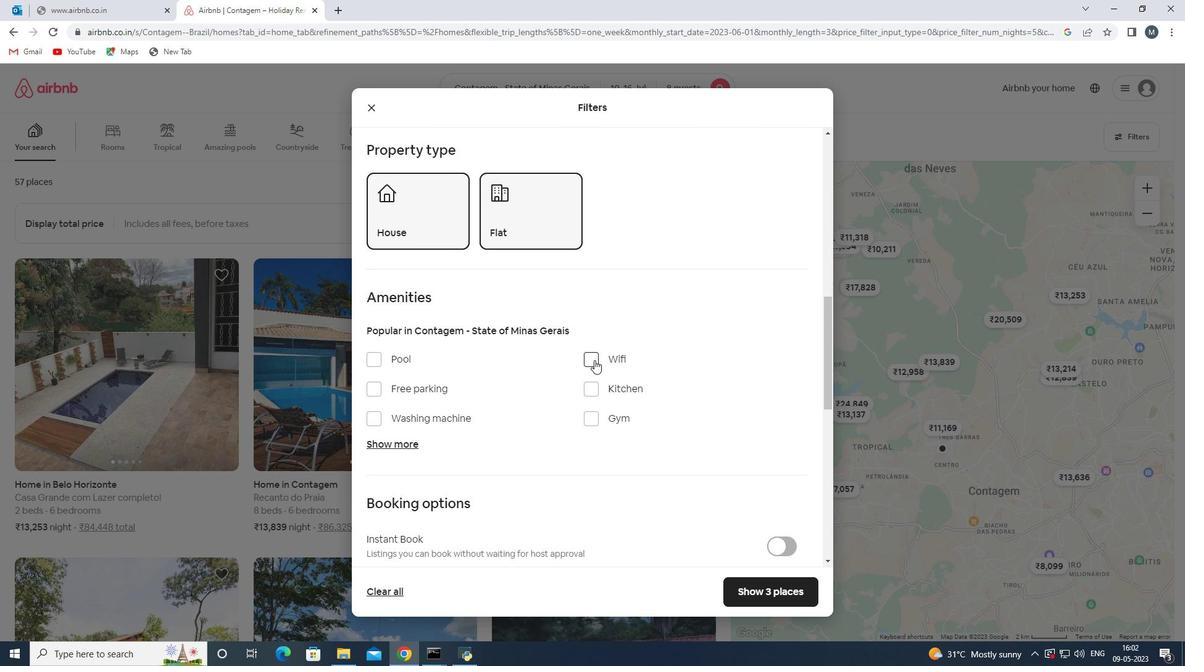 
Action: Mouse moved to (396, 431)
Screenshot: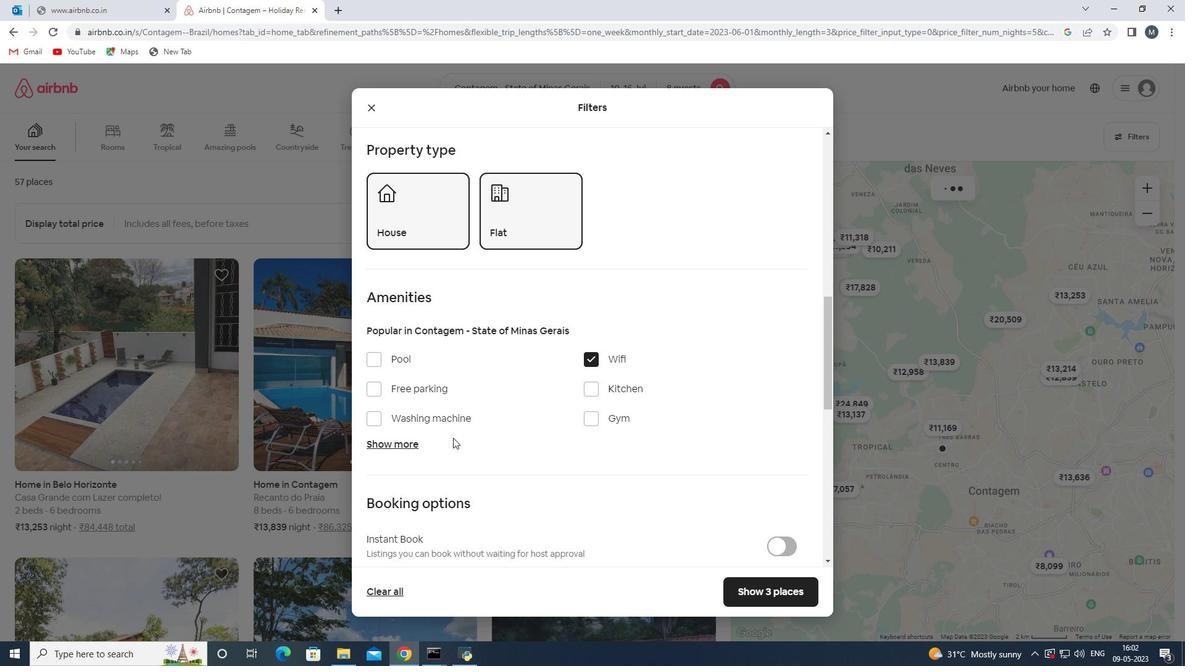 
Action: Mouse pressed left at (396, 431)
Screenshot: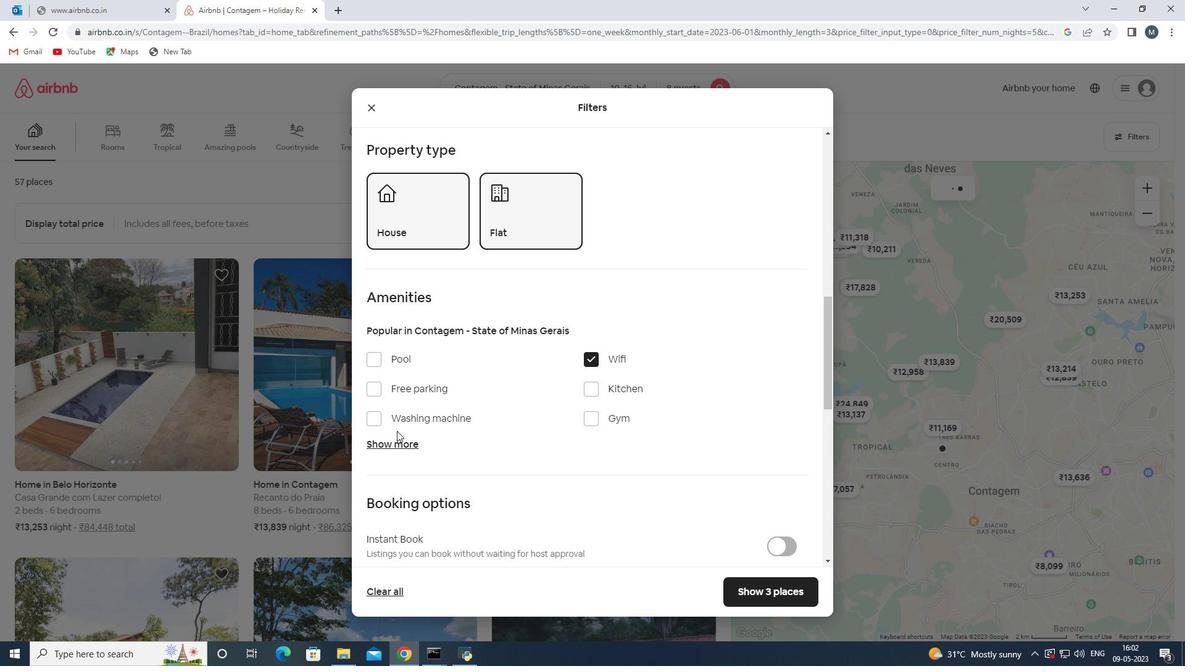 
Action: Mouse moved to (396, 443)
Screenshot: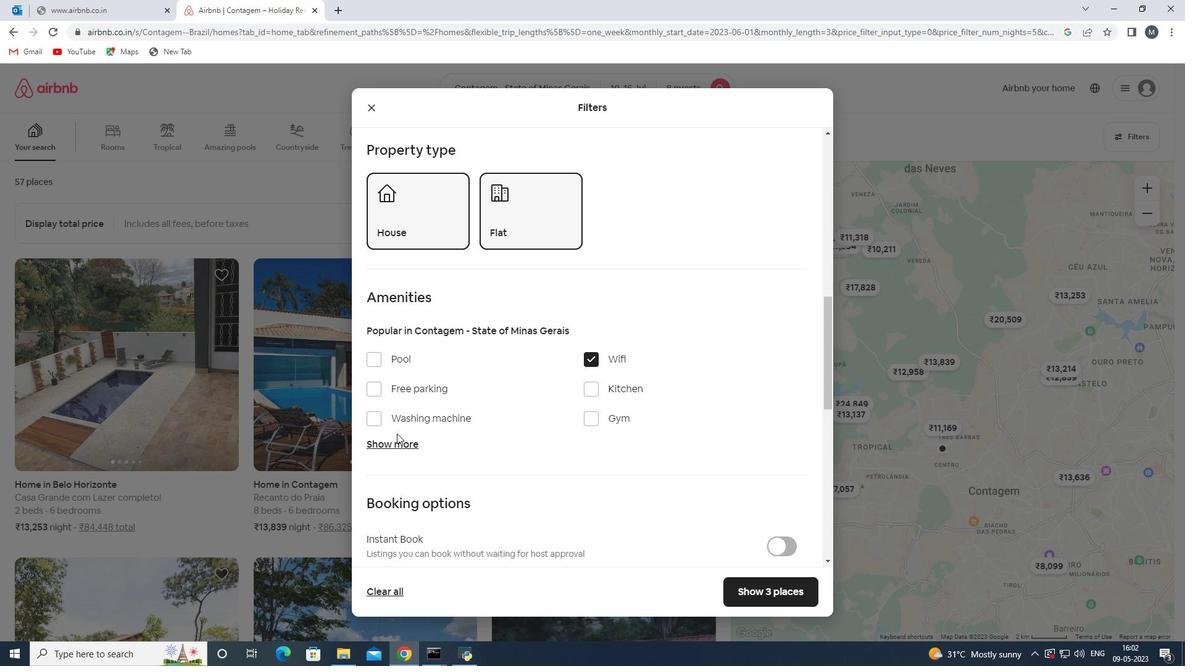 
Action: Mouse pressed left at (396, 443)
Screenshot: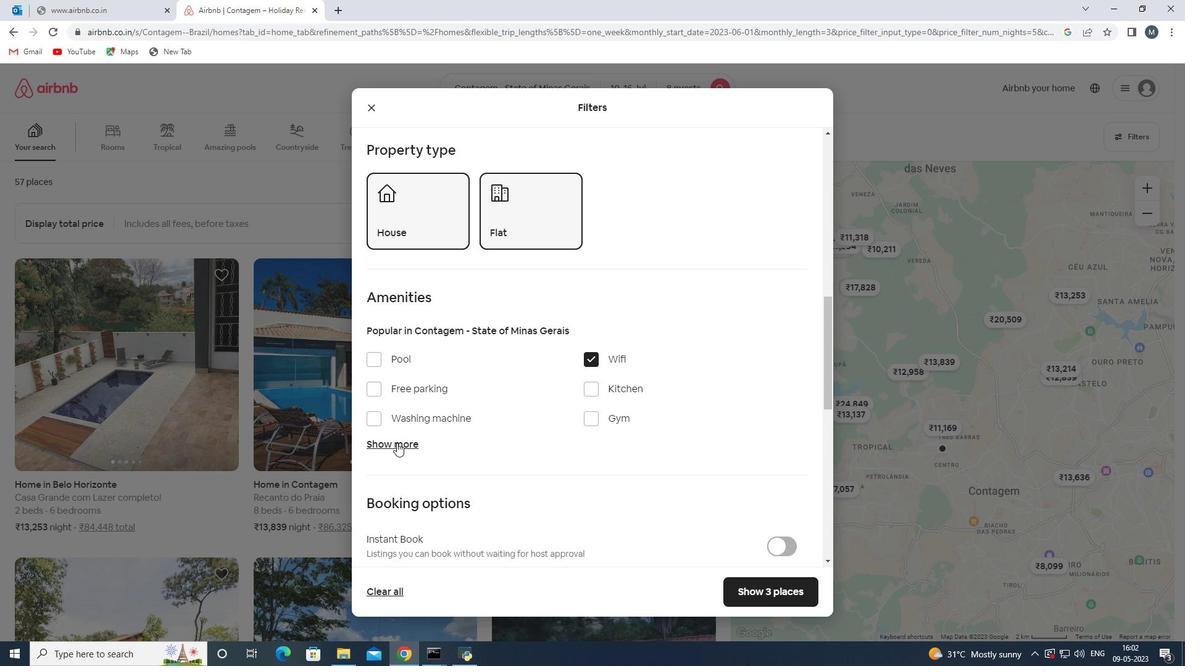 
Action: Mouse moved to (429, 423)
Screenshot: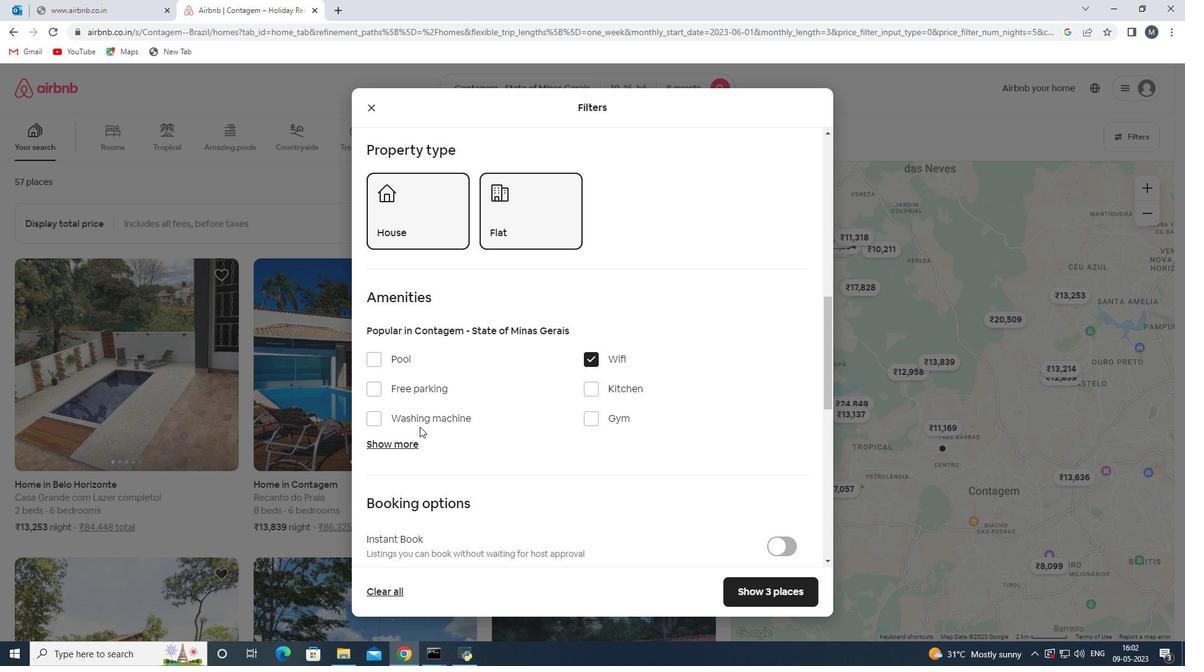 
Action: Mouse scrolled (429, 422) with delta (0, 0)
Screenshot: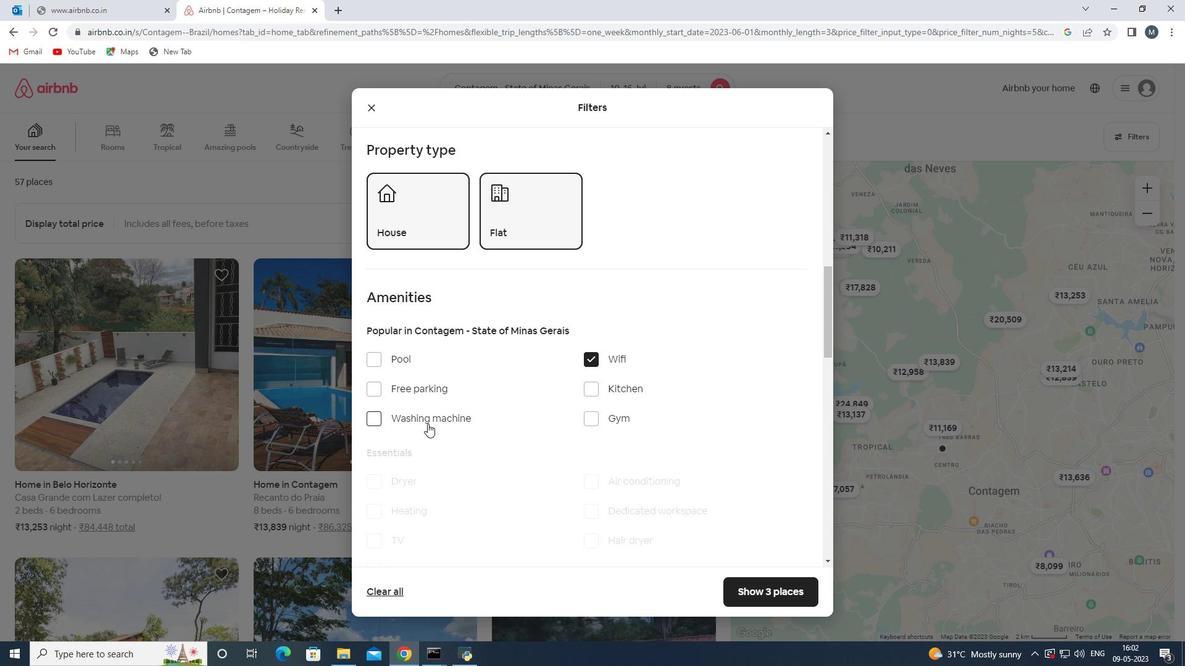 
Action: Mouse moved to (404, 480)
Screenshot: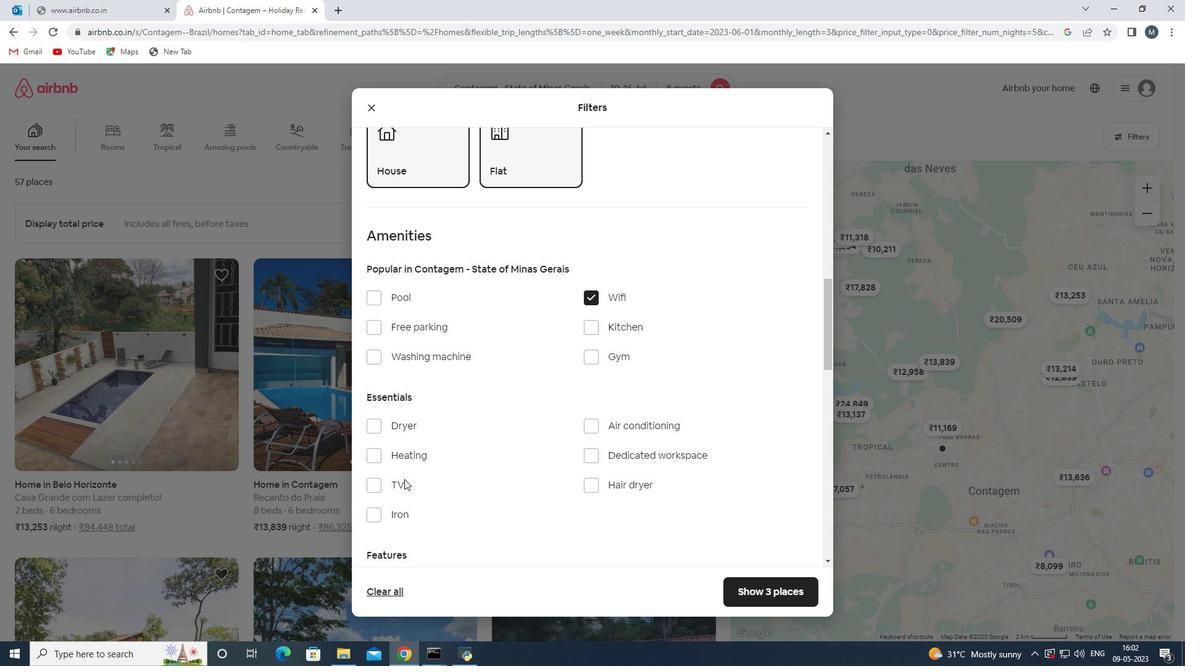 
Action: Mouse pressed left at (404, 480)
Screenshot: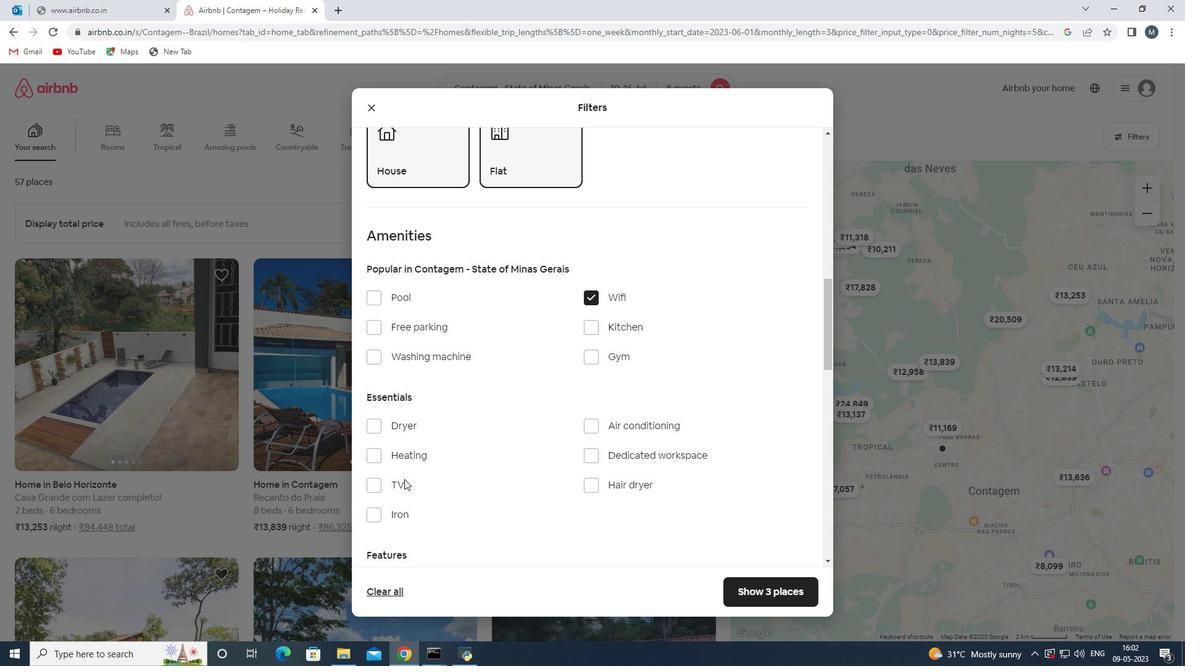 
Action: Mouse moved to (467, 387)
Screenshot: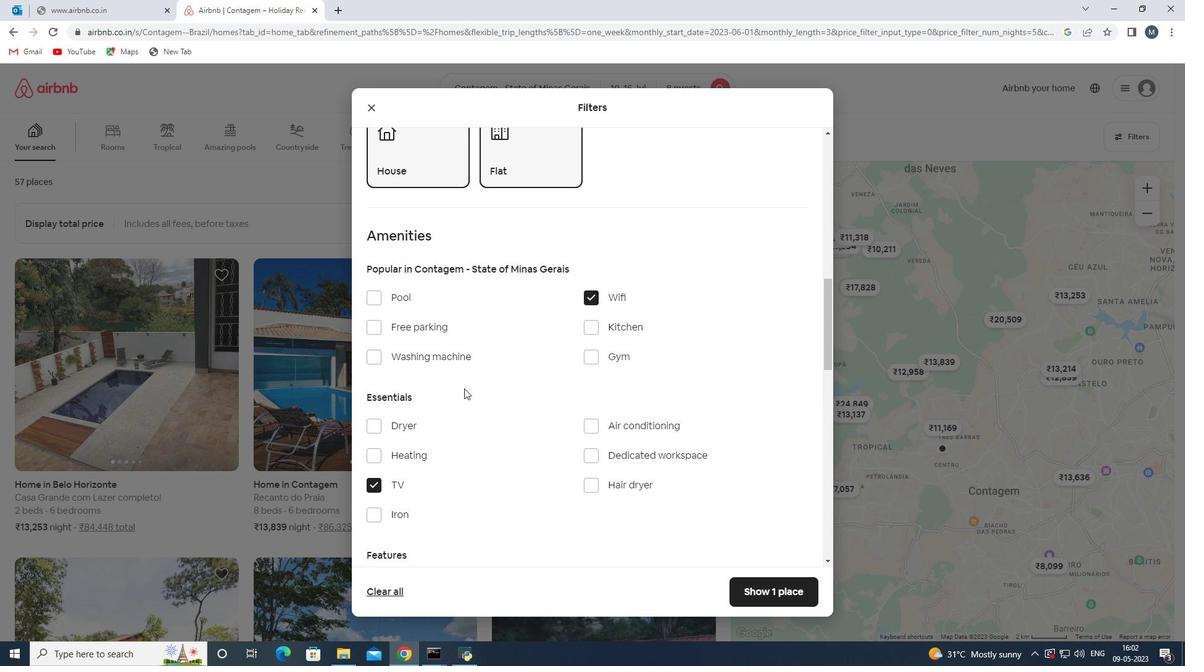 
Action: Mouse scrolled (467, 387) with delta (0, 0)
Screenshot: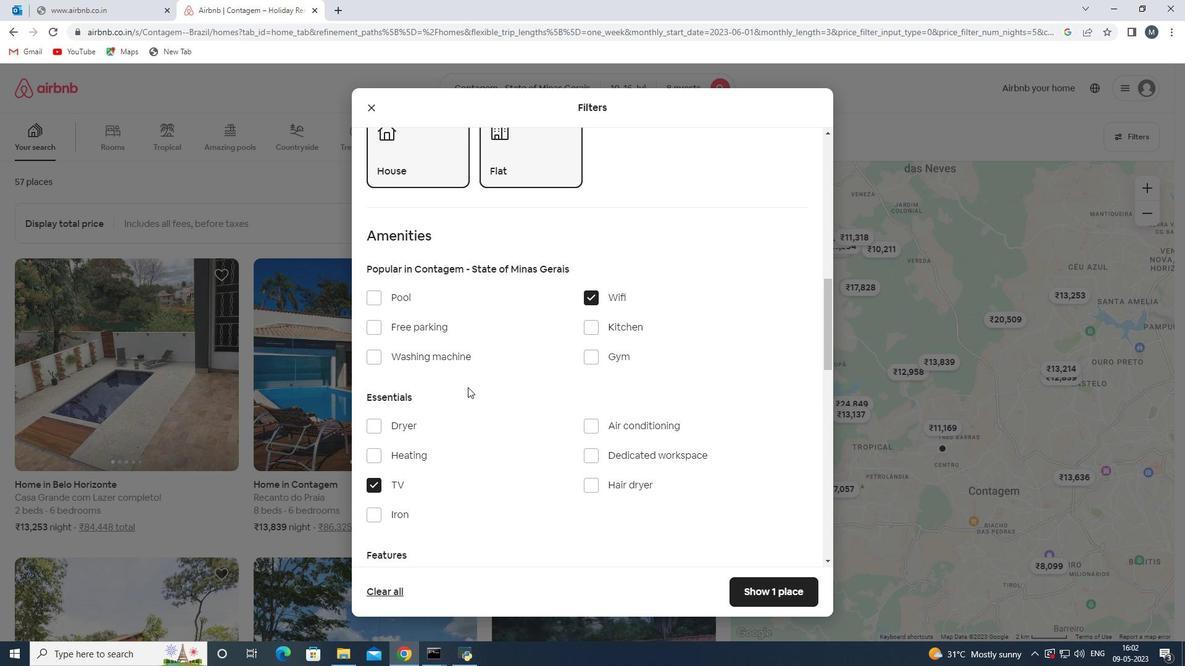 
Action: Mouse moved to (434, 264)
Screenshot: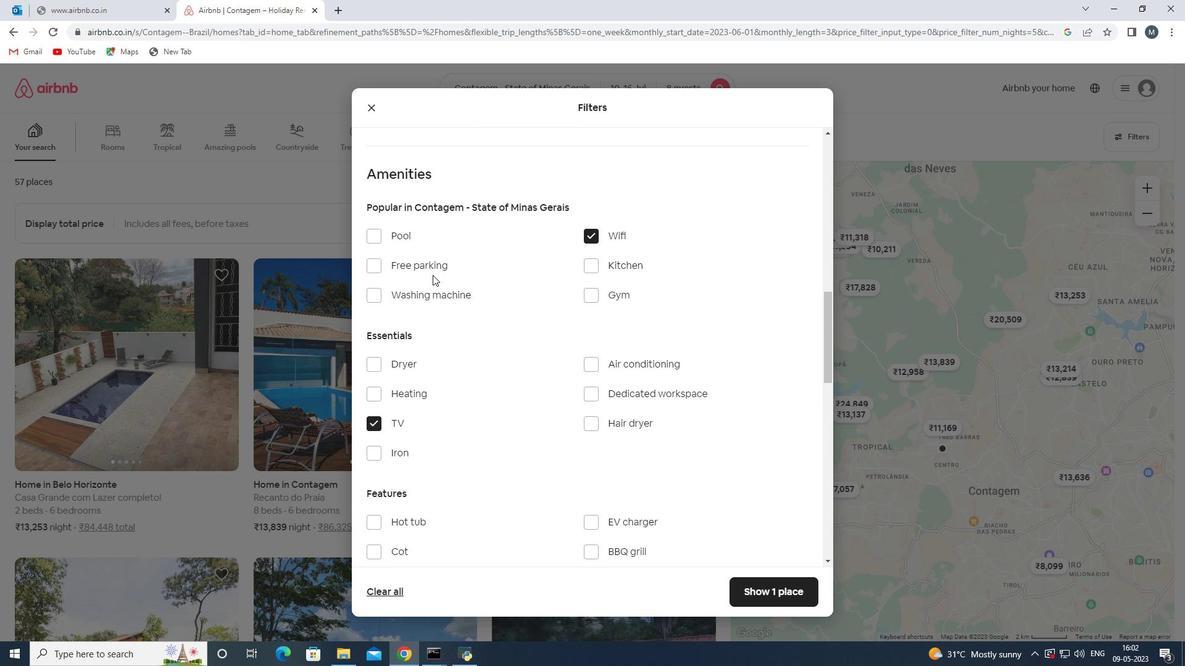 
Action: Mouse pressed left at (434, 264)
Screenshot: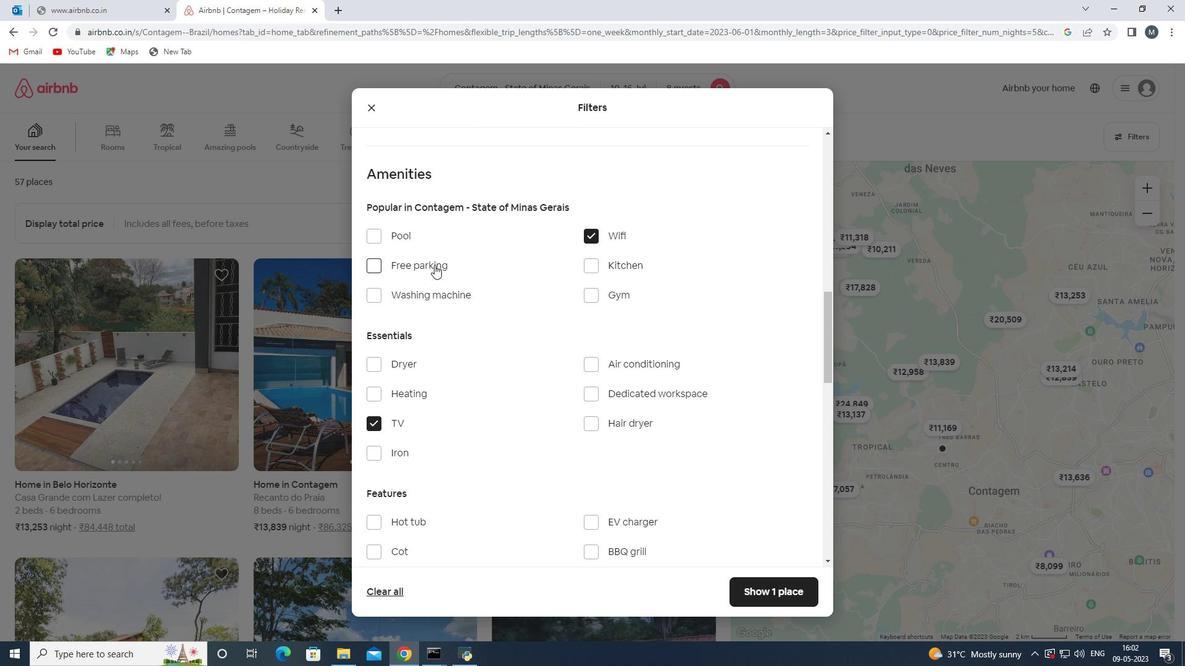 
Action: Mouse moved to (473, 333)
Screenshot: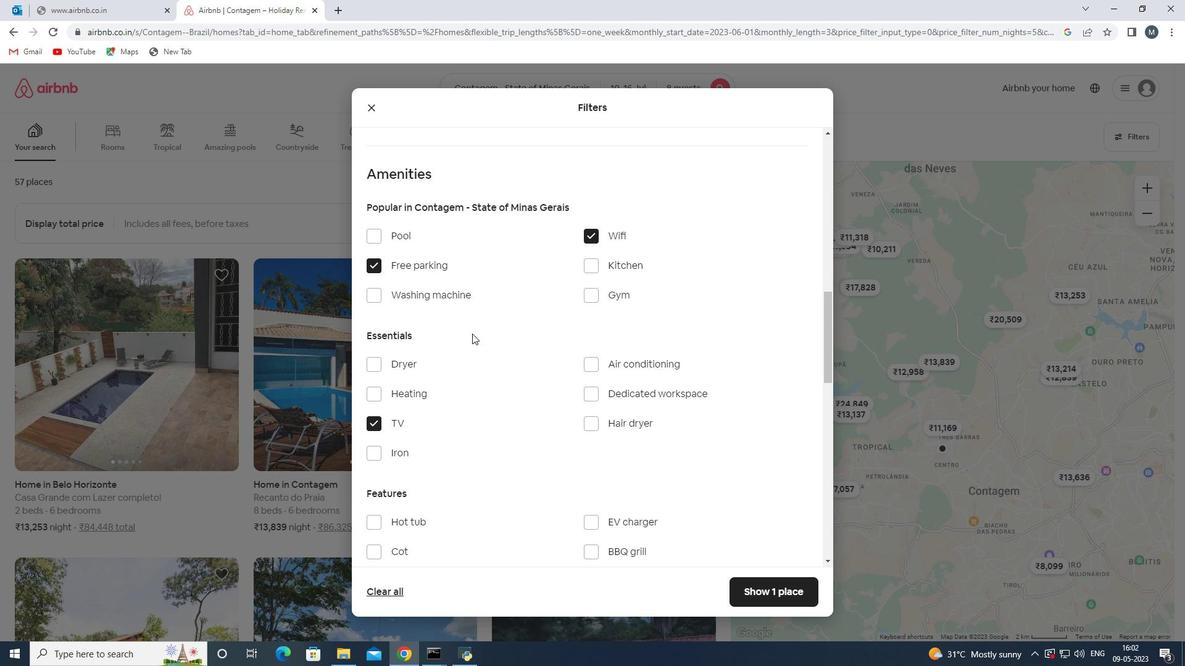 
Action: Mouse scrolled (473, 333) with delta (0, 0)
Screenshot: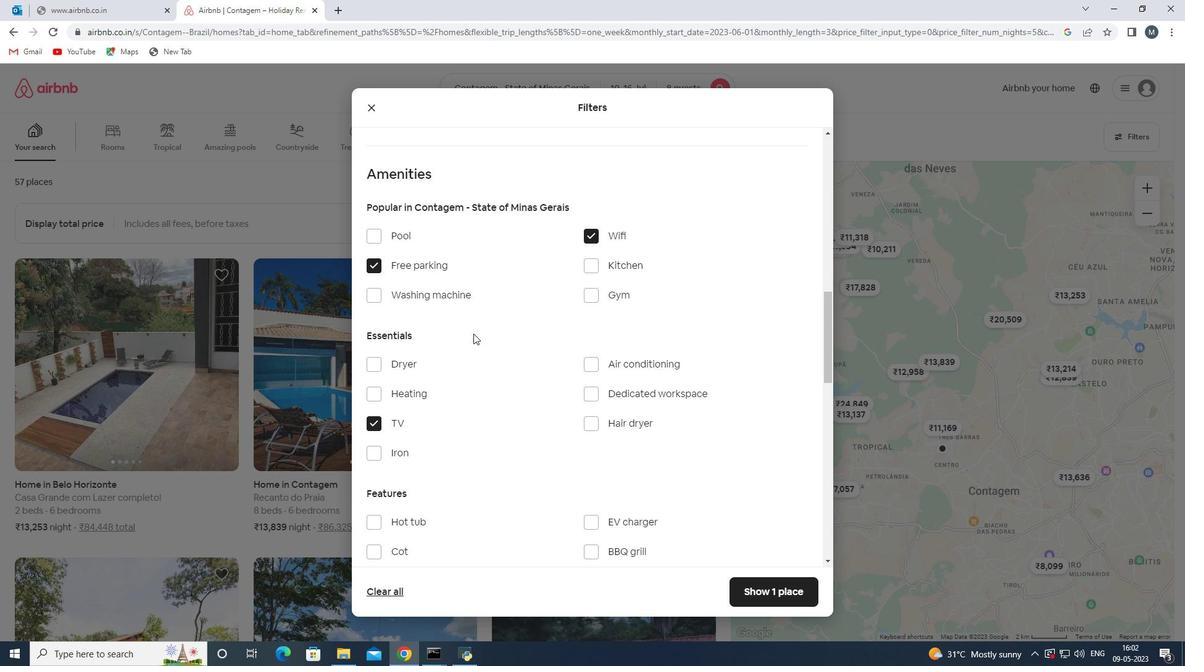 
Action: Mouse moved to (470, 335)
Screenshot: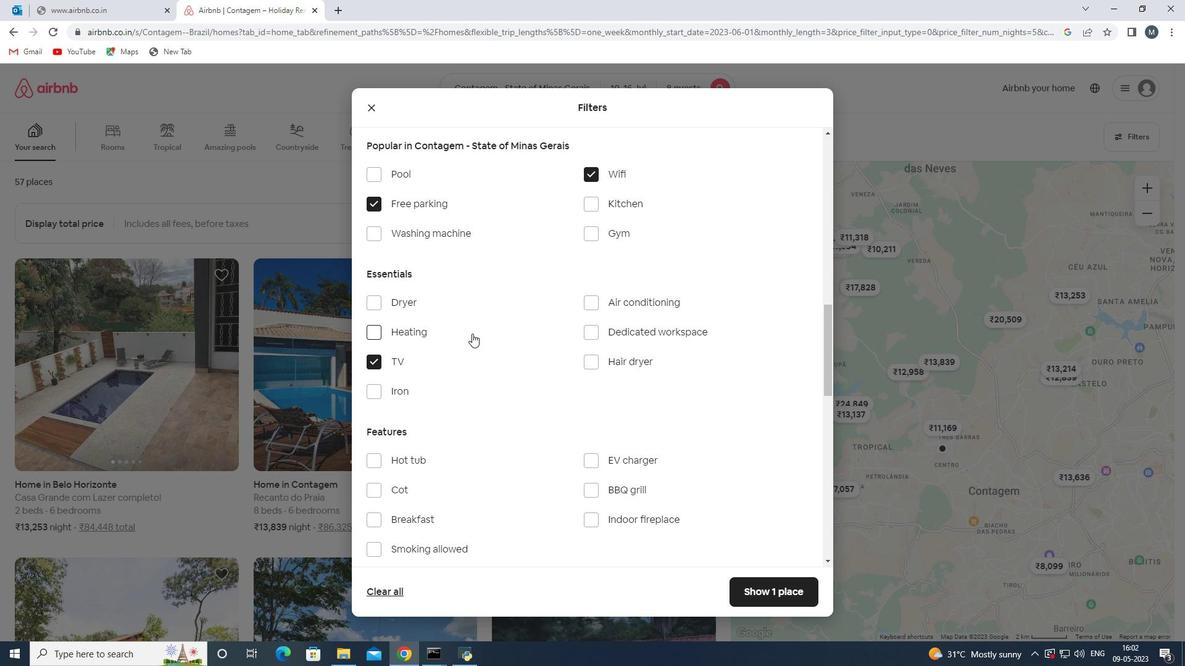 
Action: Mouse scrolled (470, 334) with delta (0, 0)
Screenshot: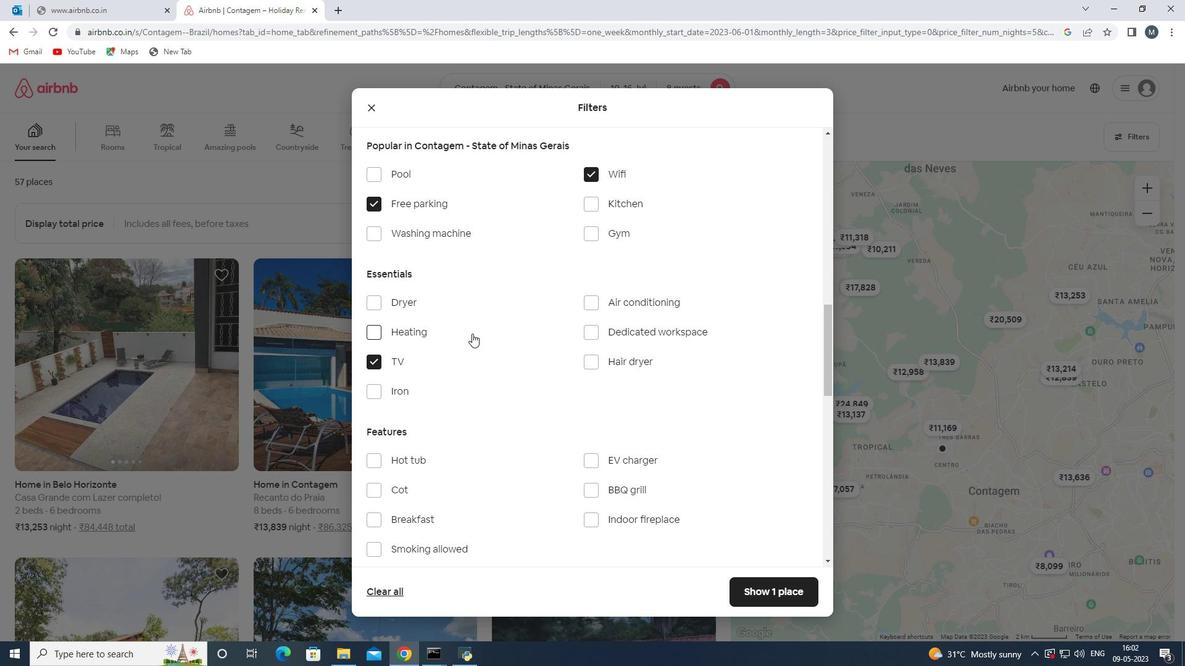 
Action: Mouse moved to (415, 455)
Screenshot: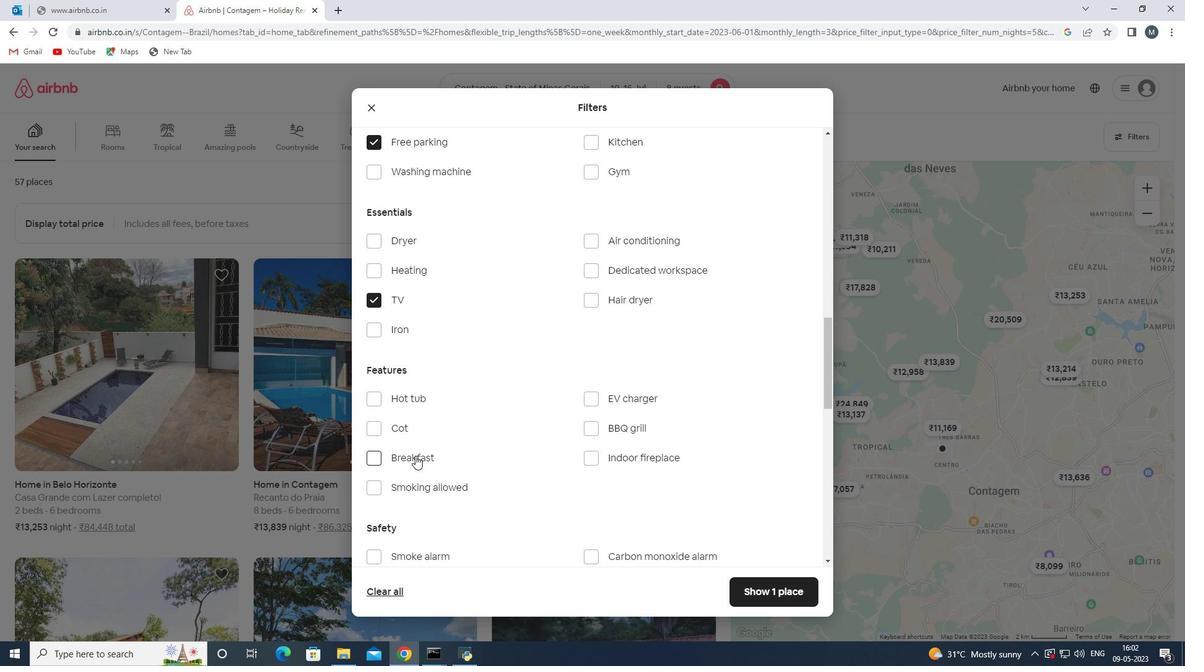 
Action: Mouse pressed left at (415, 455)
Screenshot: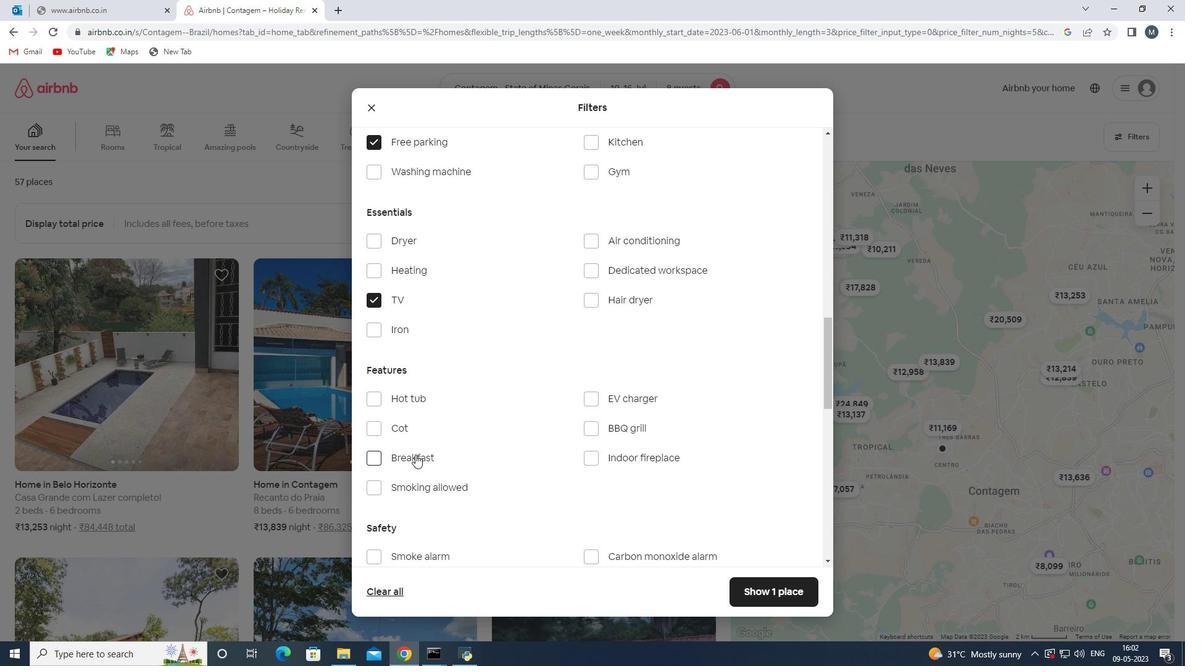 
Action: Mouse moved to (609, 172)
Screenshot: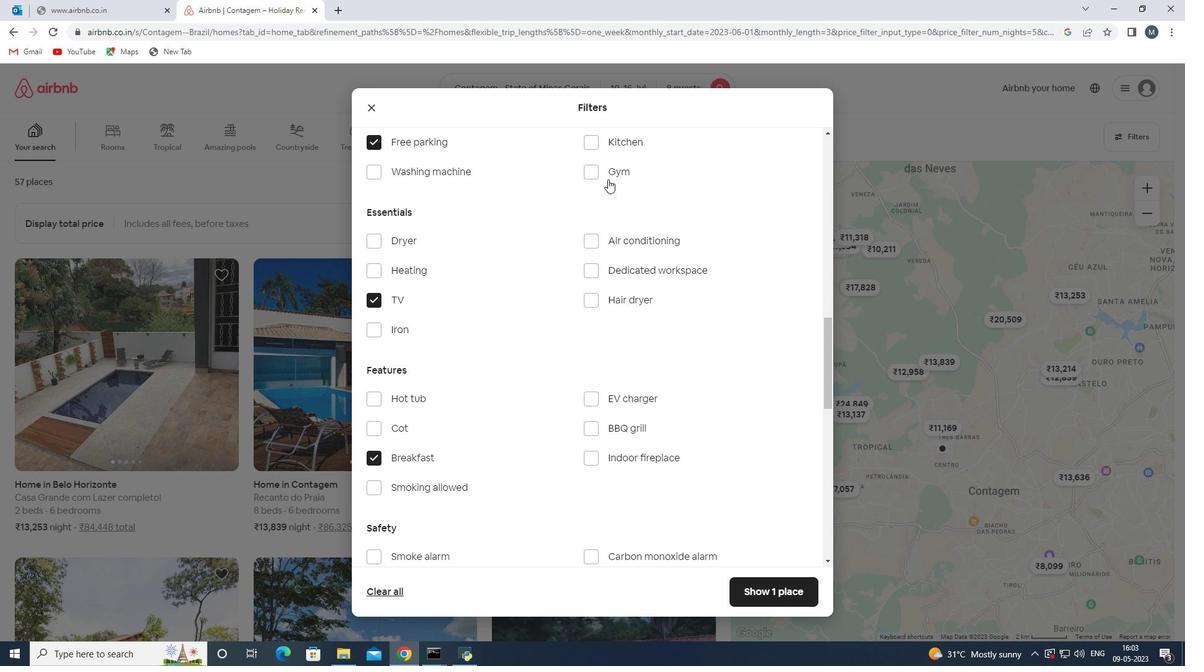 
Action: Mouse pressed left at (609, 172)
Screenshot: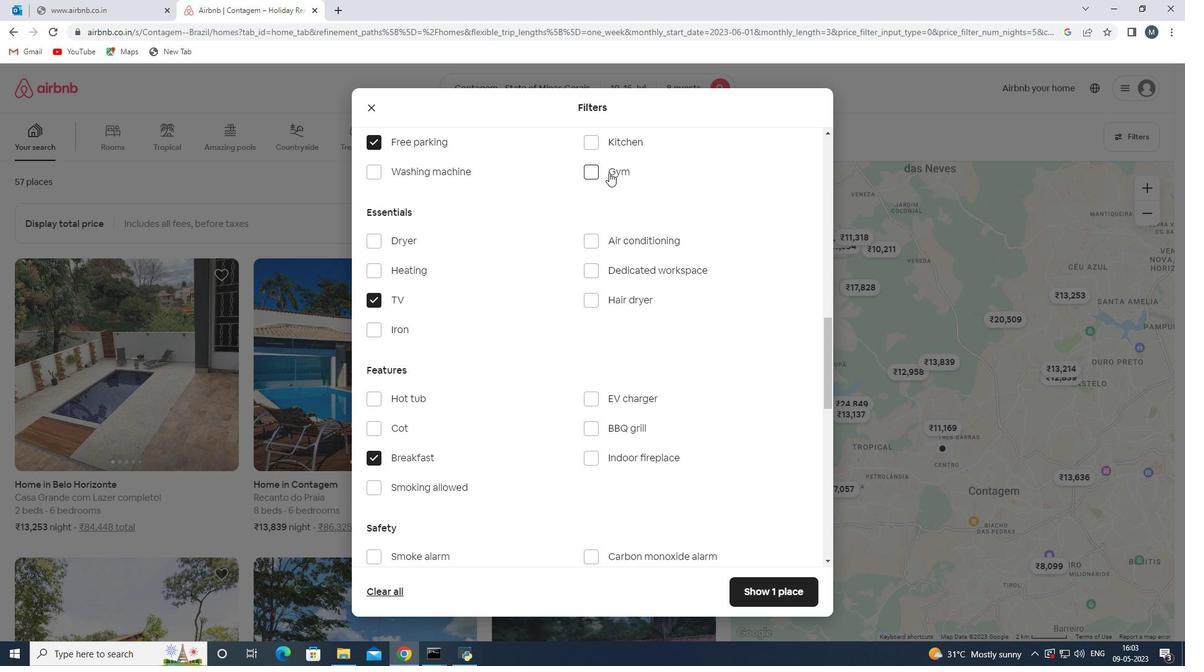
Action: Mouse moved to (559, 263)
Screenshot: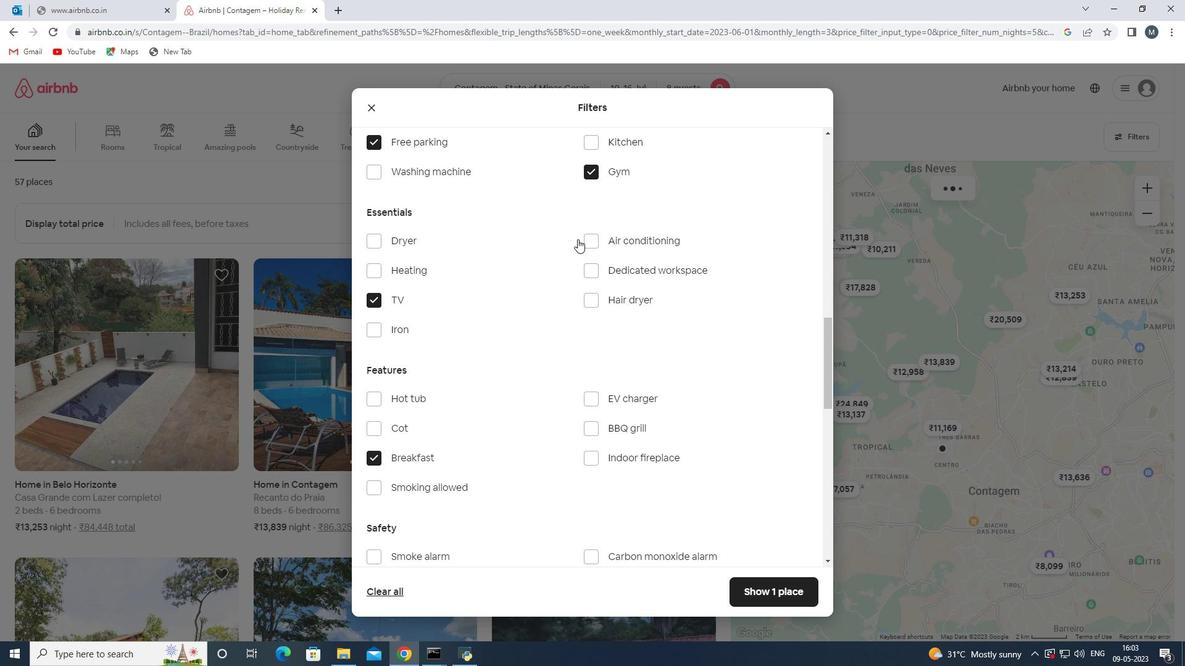 
Action: Mouse scrolled (559, 263) with delta (0, 0)
Screenshot: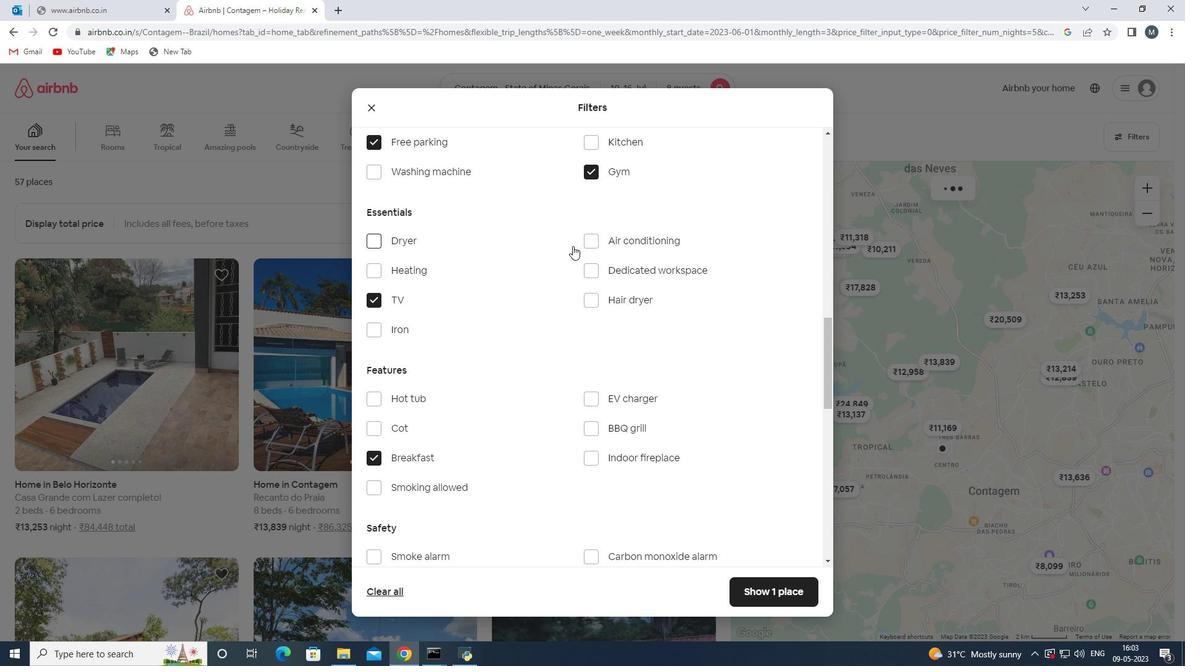 
Action: Mouse moved to (524, 335)
Screenshot: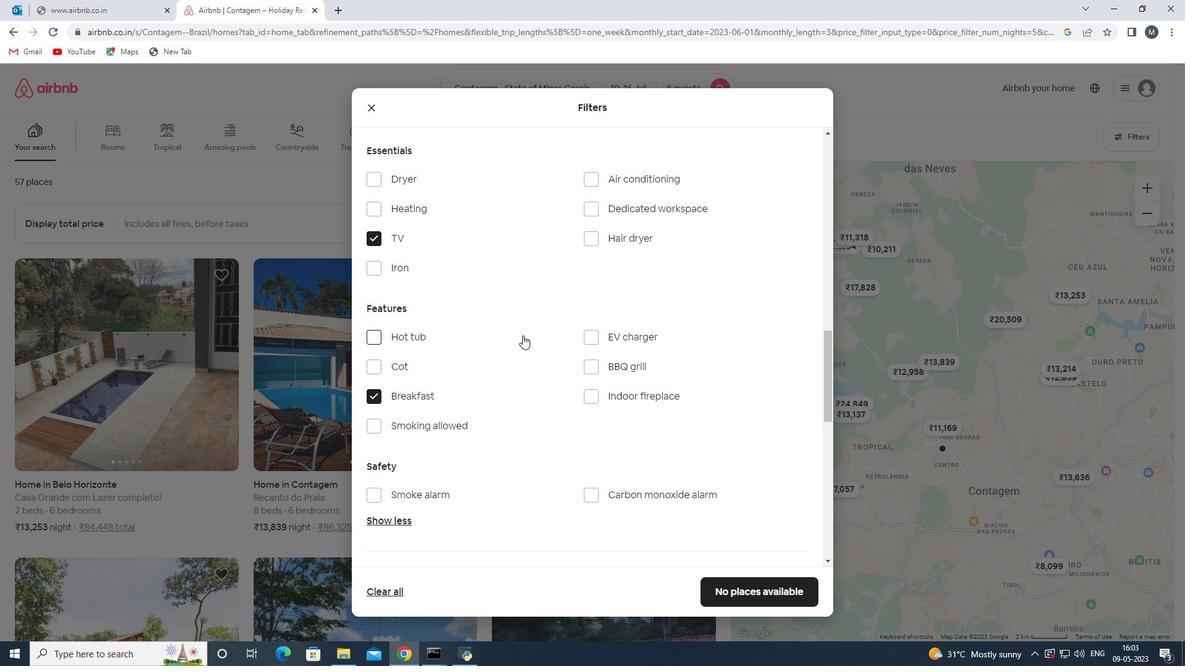 
Action: Mouse scrolled (524, 335) with delta (0, 0)
Screenshot: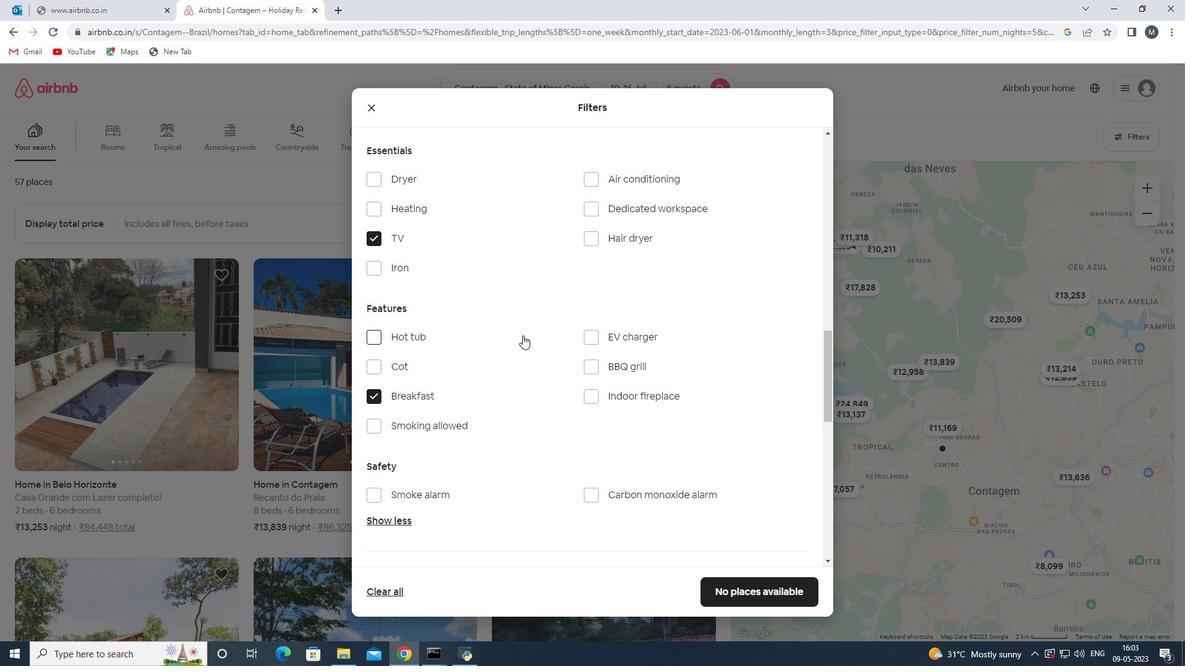 
Action: Mouse moved to (524, 335)
Screenshot: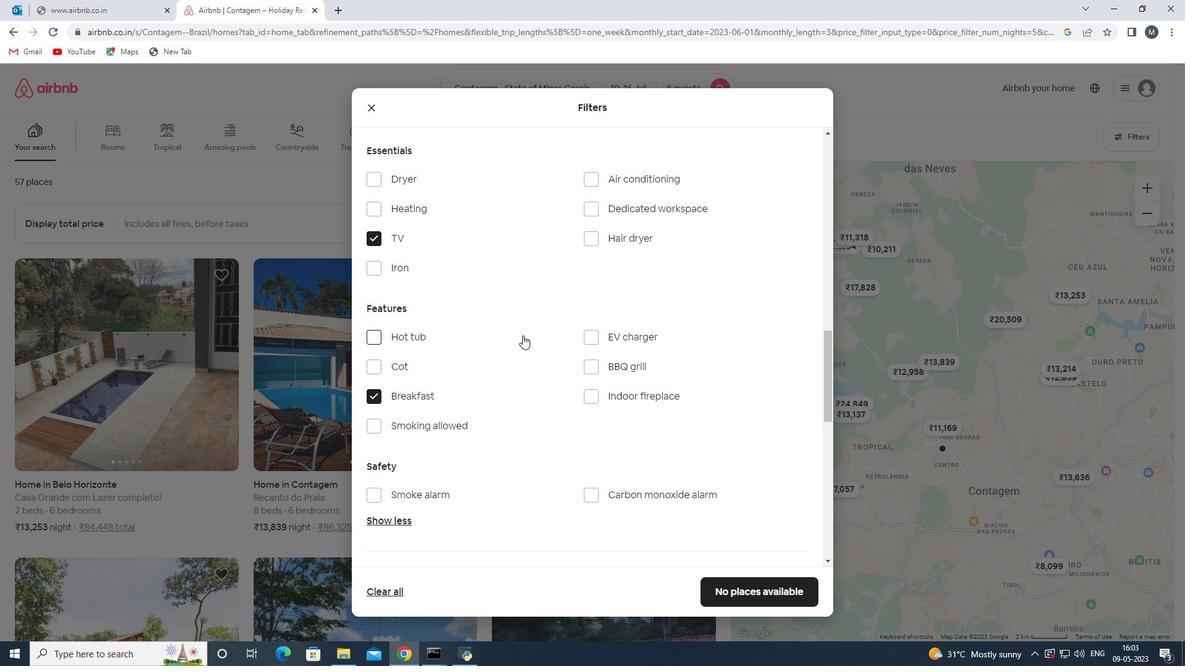 
Action: Mouse scrolled (524, 335) with delta (0, 0)
Screenshot: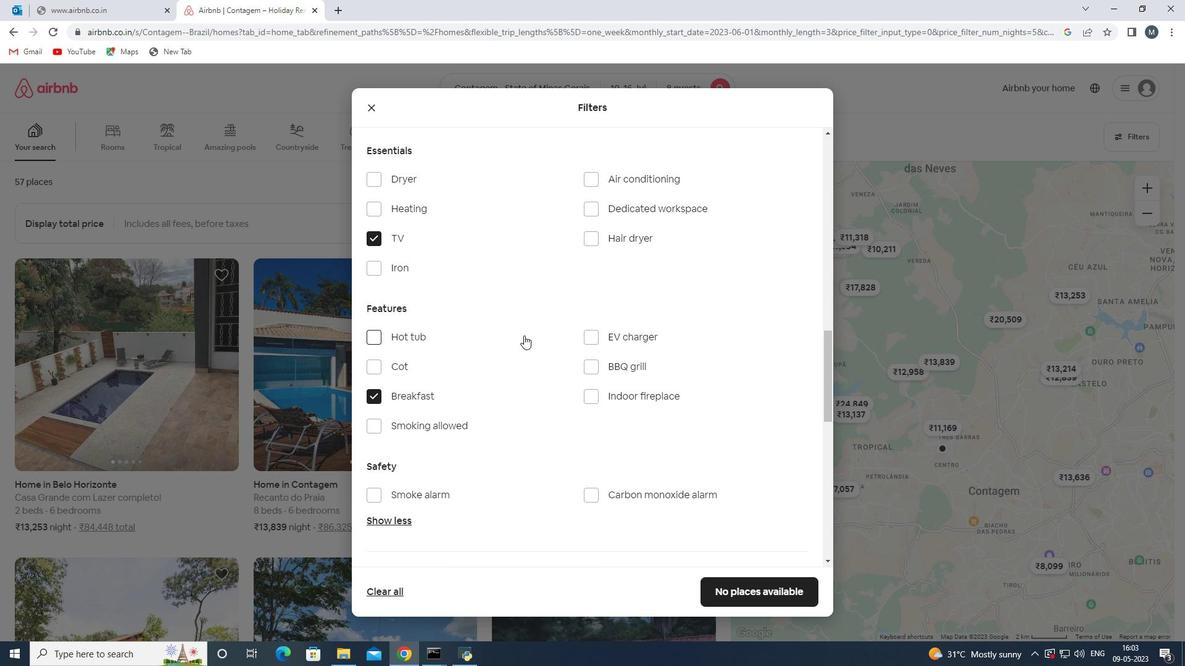 
Action: Mouse moved to (504, 334)
Screenshot: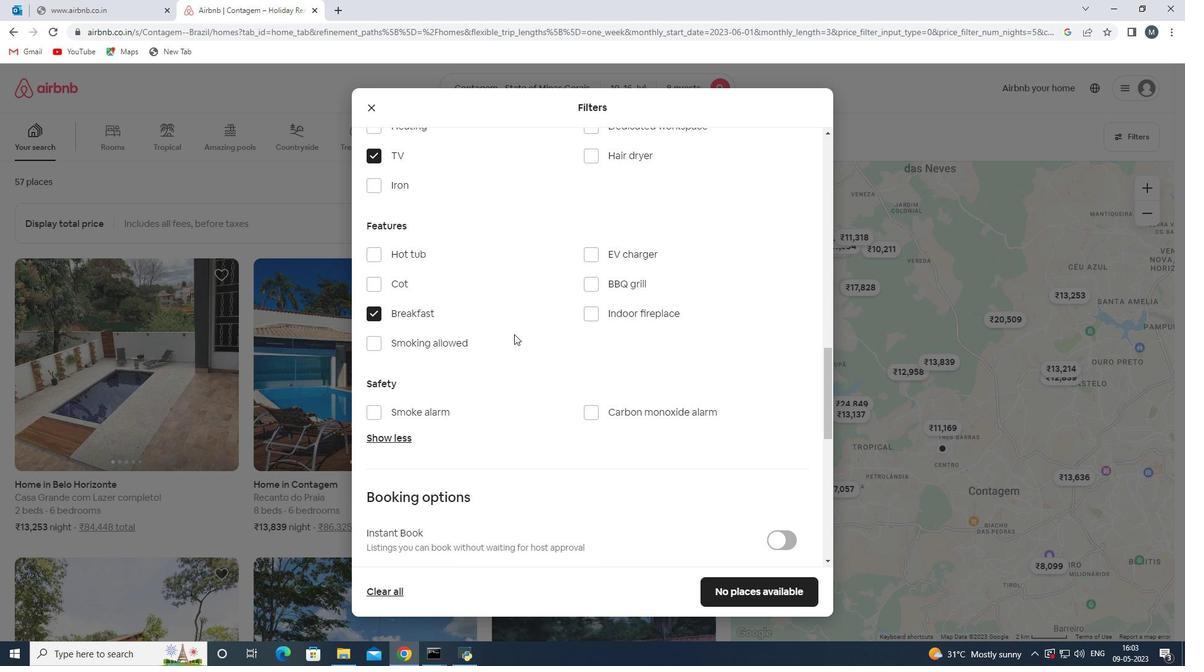 
Action: Mouse scrolled (504, 333) with delta (0, 0)
Screenshot: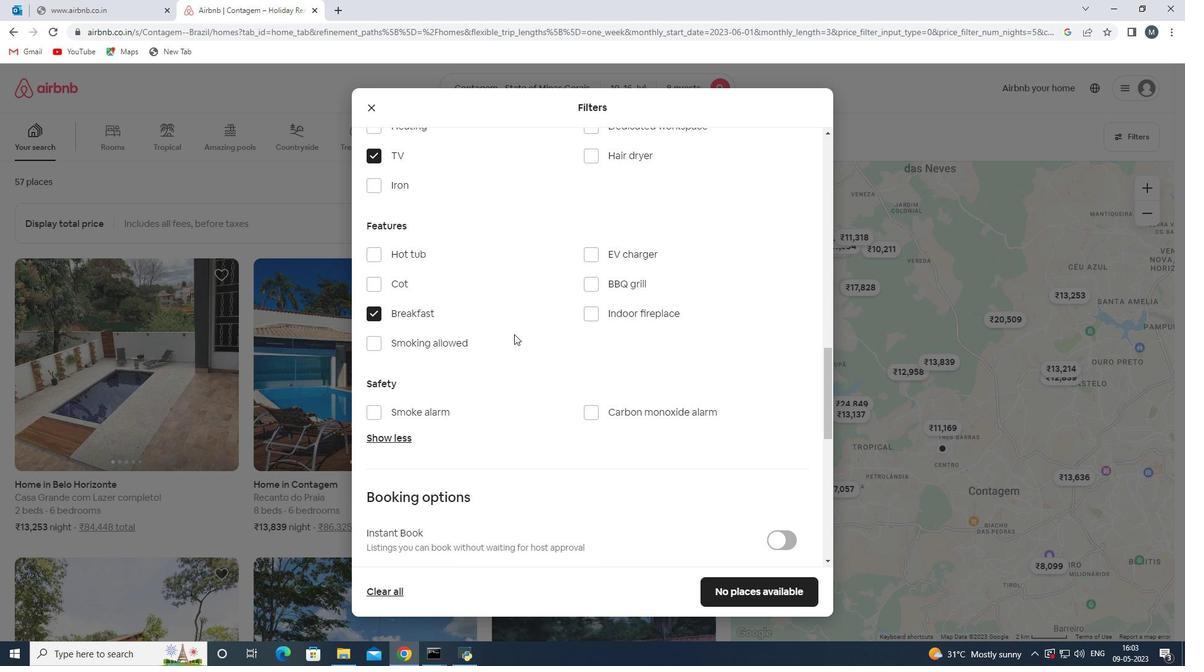 
Action: Mouse moved to (502, 335)
Screenshot: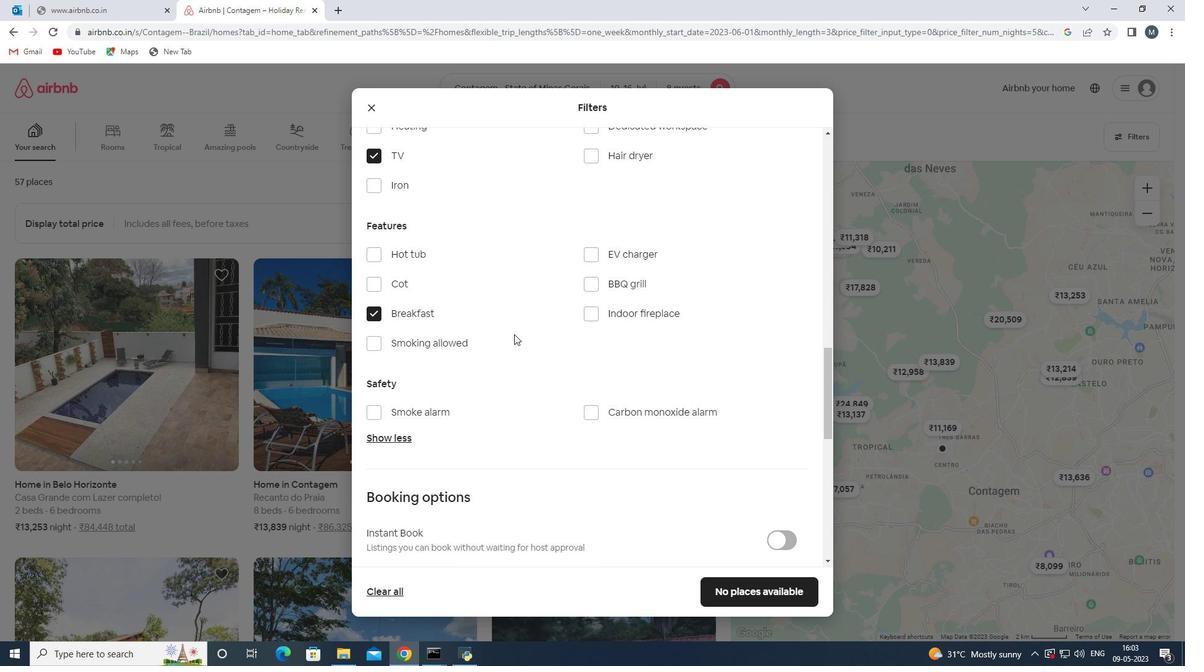 
Action: Mouse scrolled (502, 335) with delta (0, 0)
Screenshot: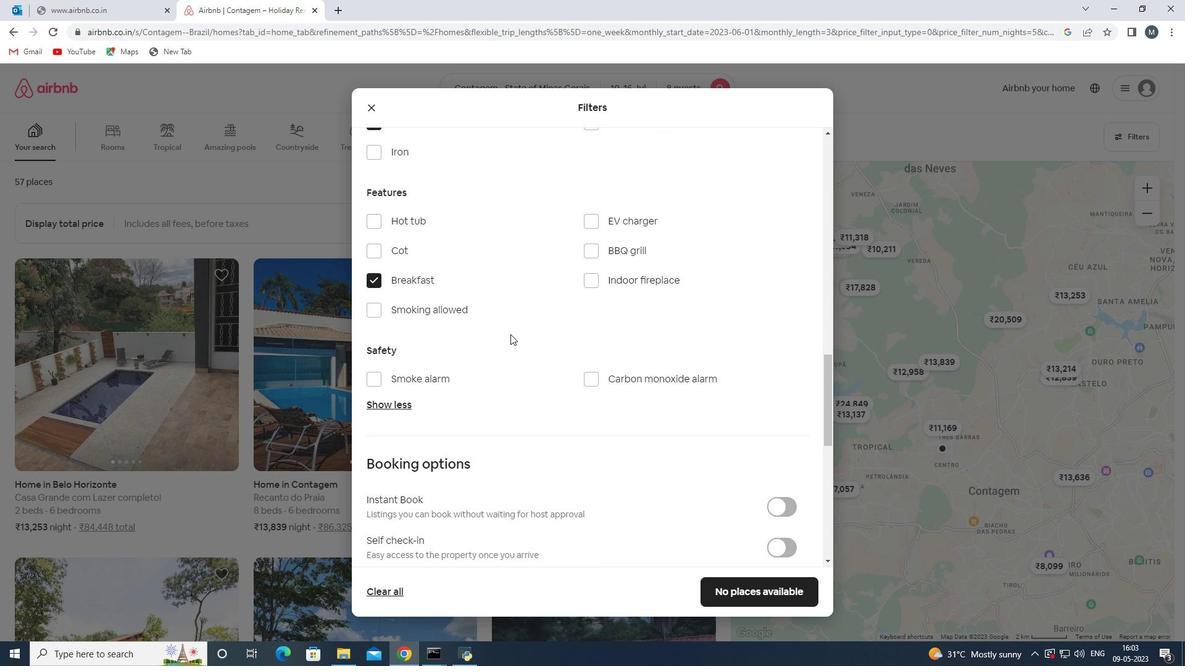 
Action: Mouse moved to (785, 422)
Screenshot: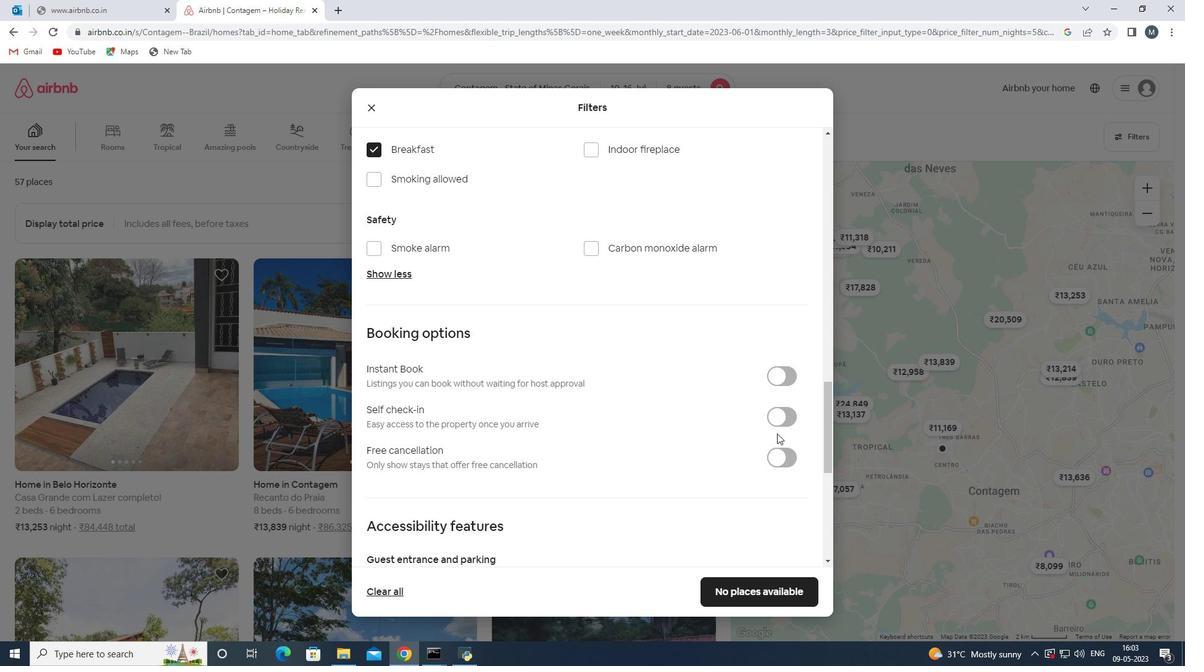 
Action: Mouse pressed left at (785, 422)
Screenshot: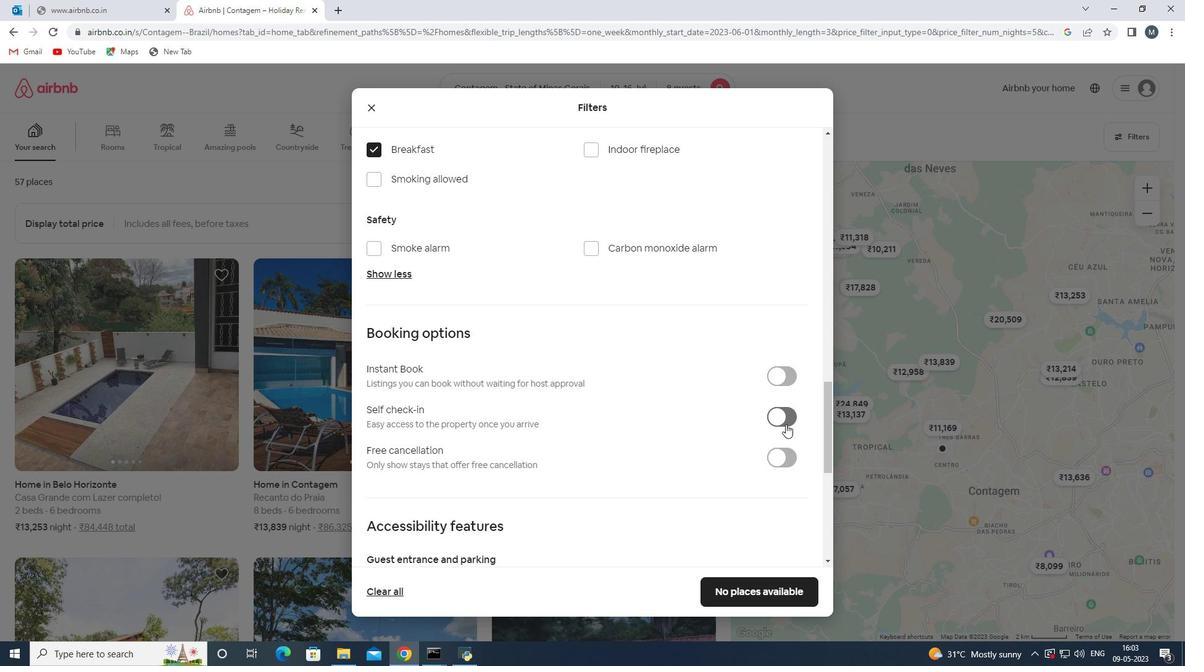 
Action: Mouse moved to (640, 445)
Screenshot: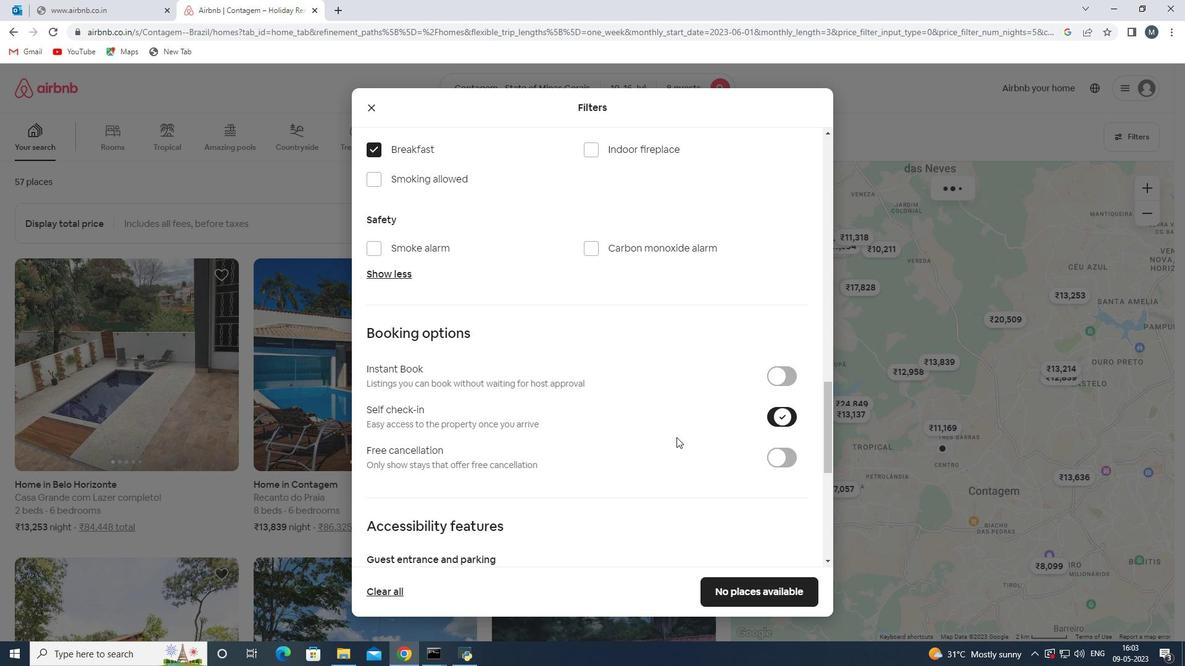 
Action: Mouse scrolled (652, 439) with delta (0, 0)
Screenshot: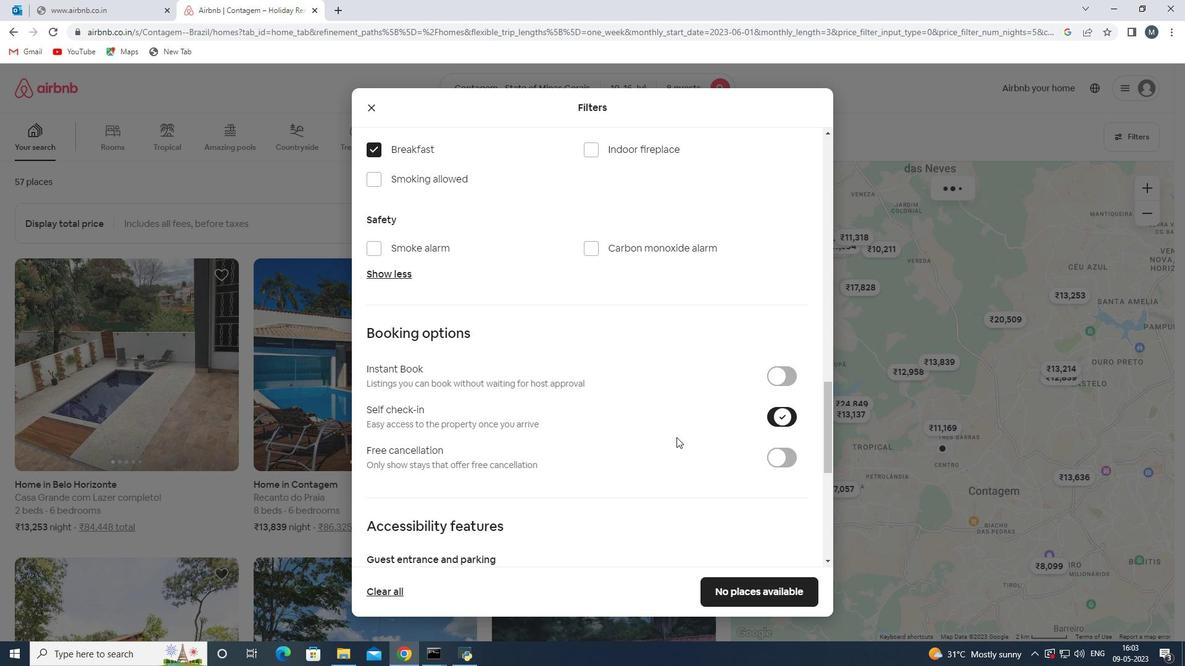 
Action: Mouse moved to (634, 447)
Screenshot: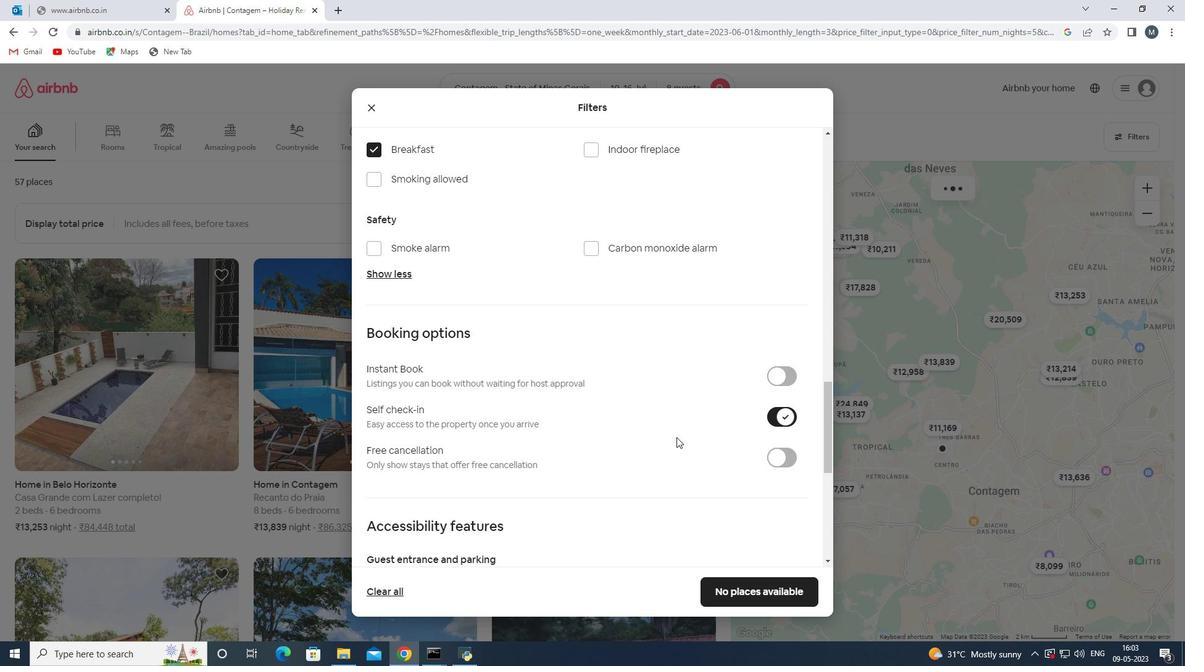
Action: Mouse scrolled (638, 444) with delta (0, 0)
Screenshot: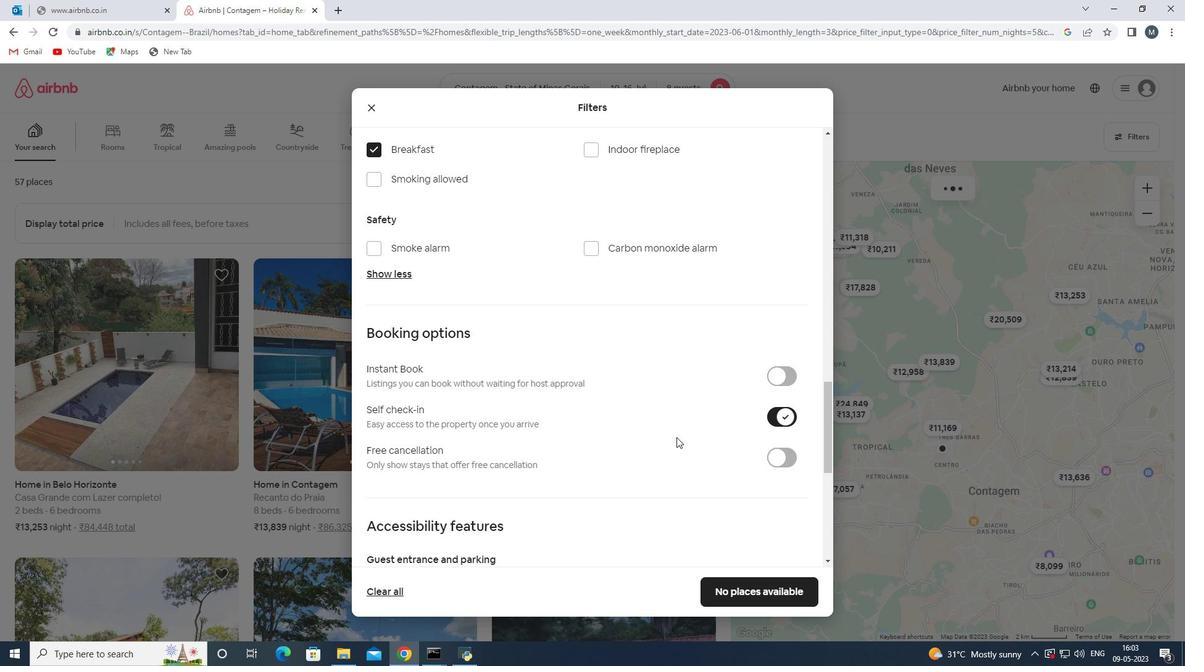 
Action: Mouse scrolled (634, 446) with delta (0, 0)
Screenshot: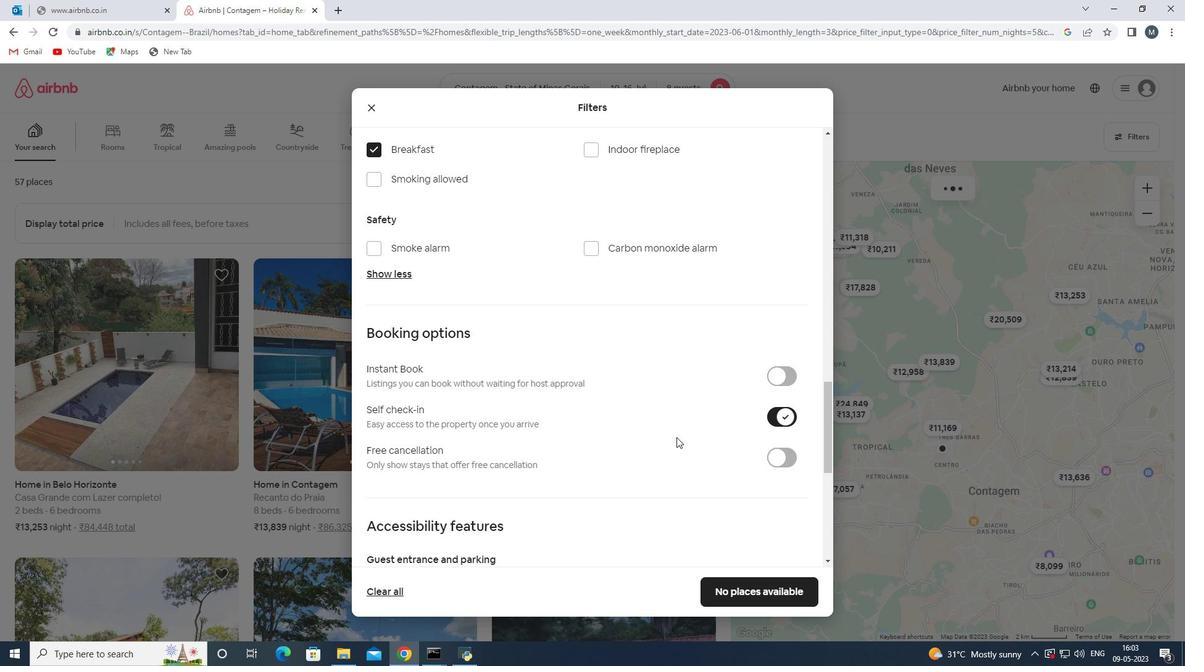 
Action: Mouse moved to (629, 450)
Screenshot: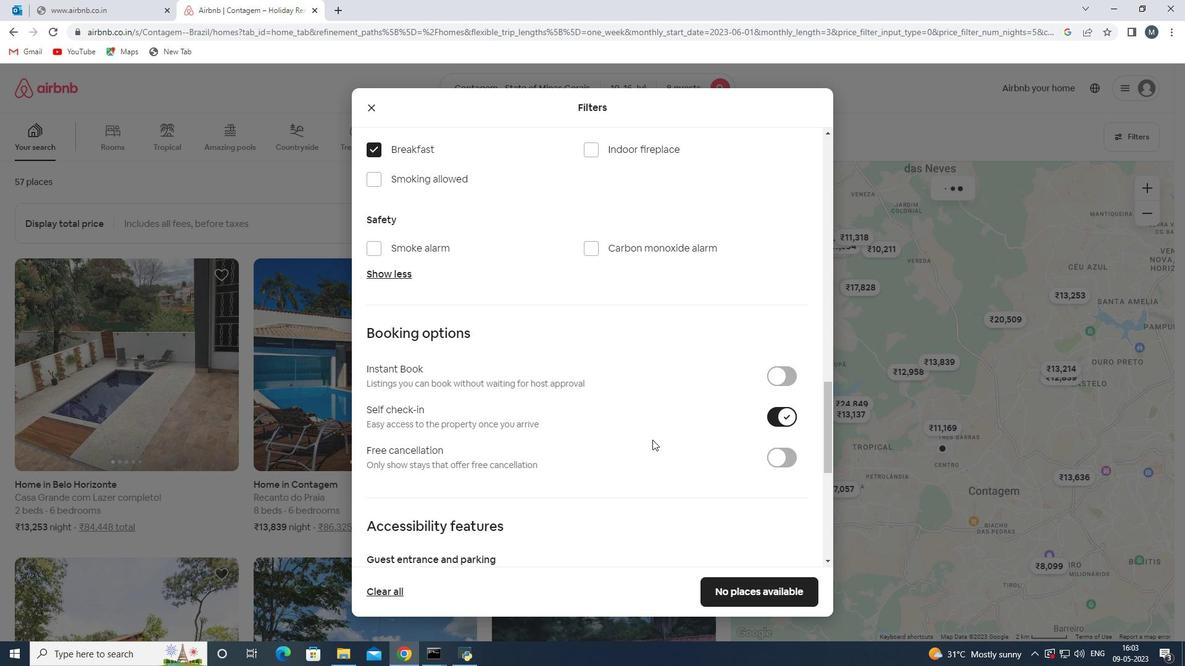 
Action: Mouse scrolled (629, 450) with delta (0, 0)
Screenshot: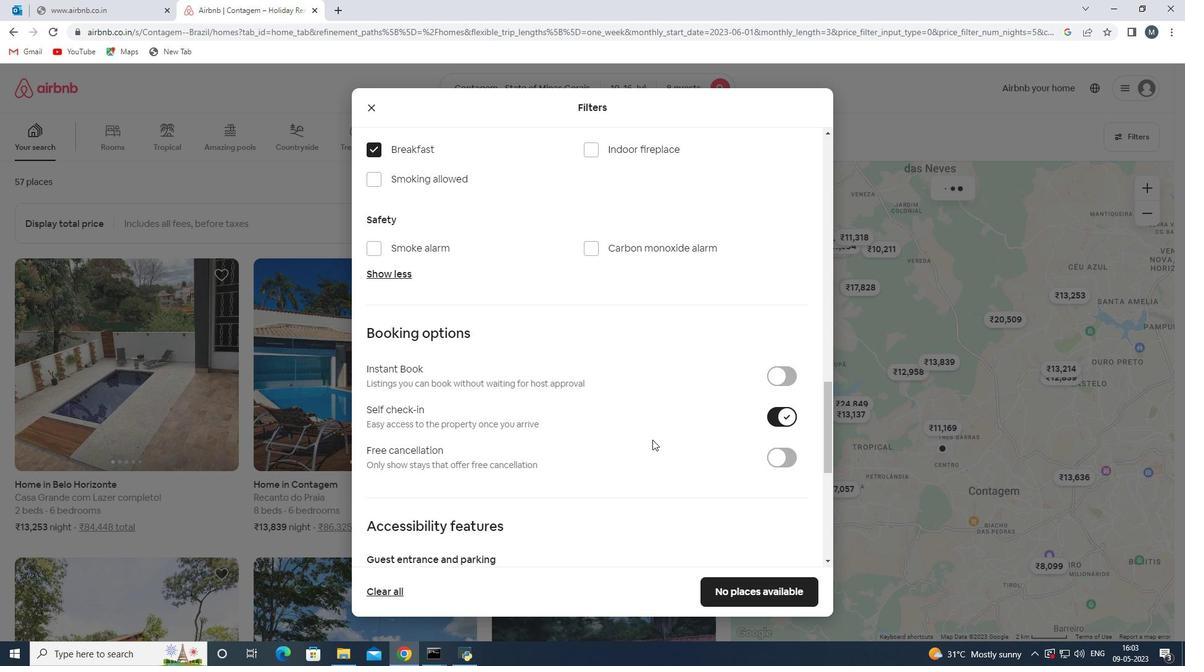 
Action: Mouse moved to (626, 455)
Screenshot: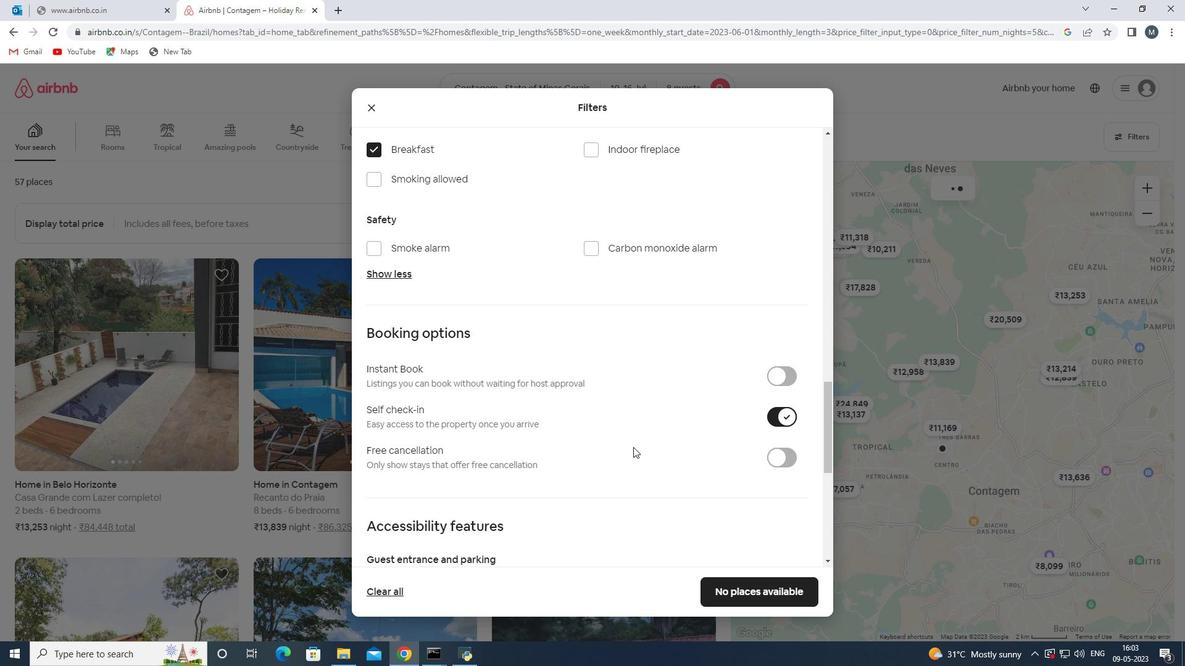 
Action: Mouse scrolled (626, 455) with delta (0, 0)
Screenshot: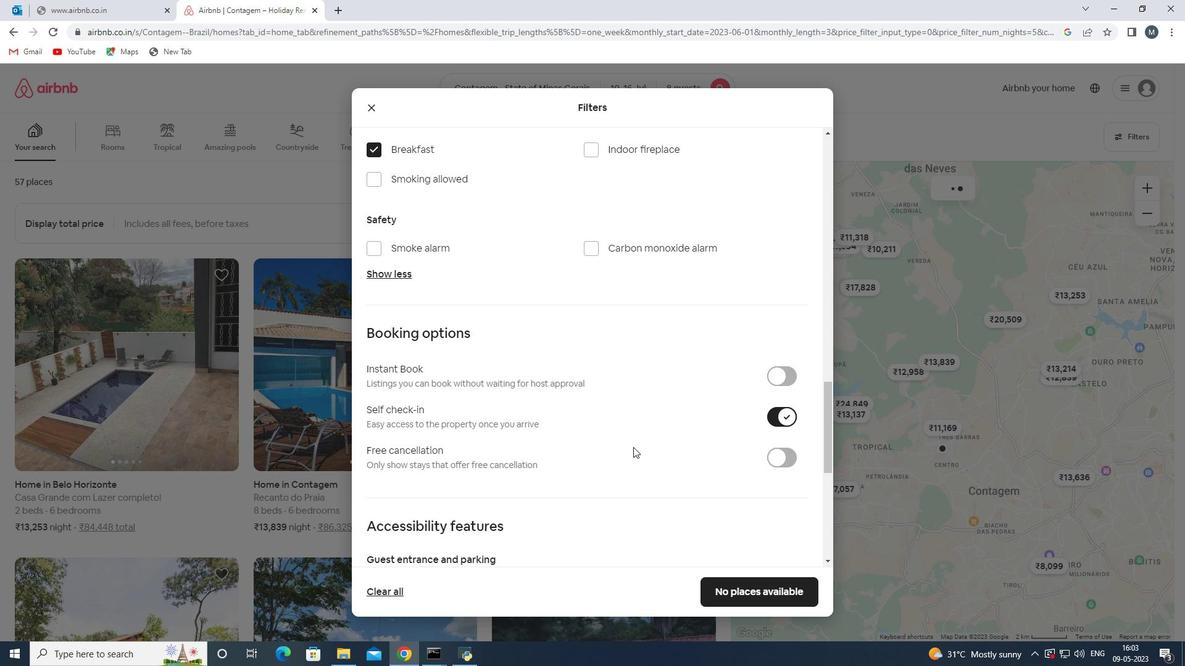 
Action: Mouse moved to (624, 461)
Screenshot: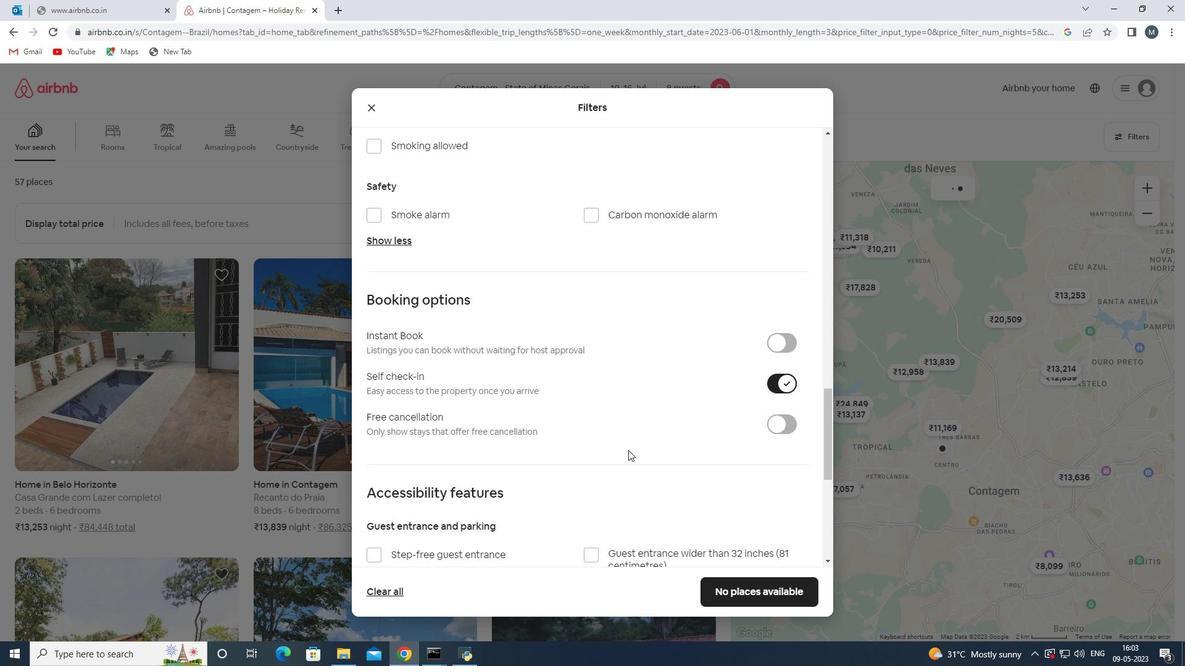
Action: Mouse scrolled (624, 460) with delta (0, 0)
Screenshot: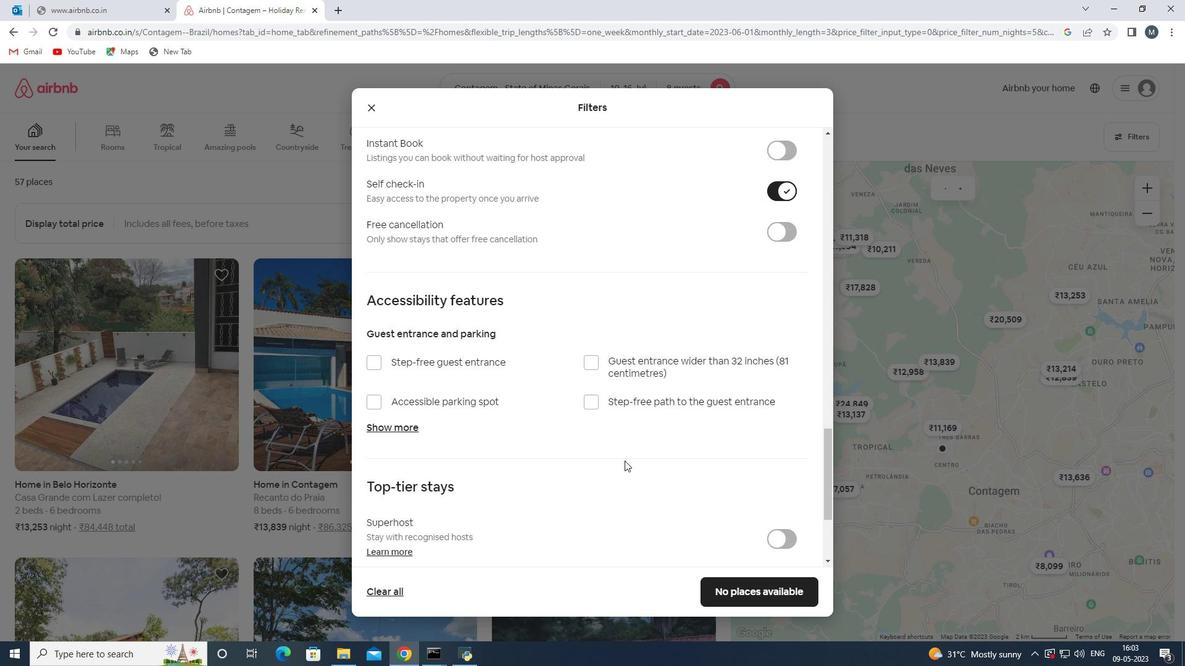 
Action: Mouse moved to (593, 495)
Screenshot: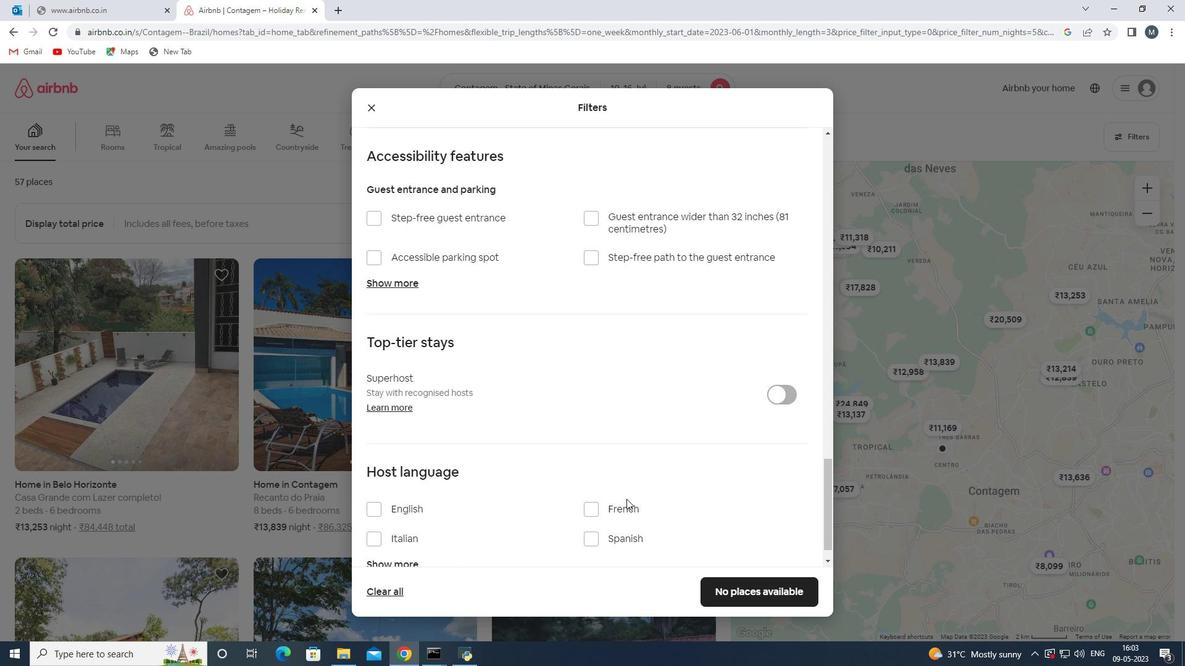 
Action: Mouse scrolled (593, 495) with delta (0, 0)
Screenshot: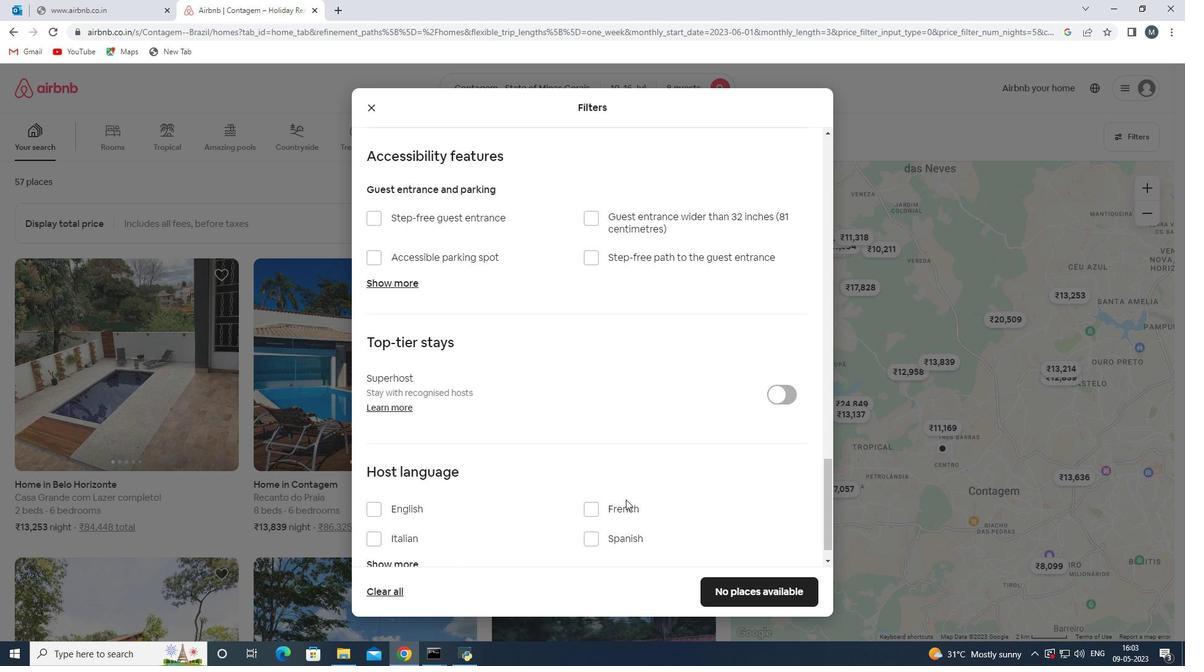 
Action: Mouse moved to (433, 472)
Screenshot: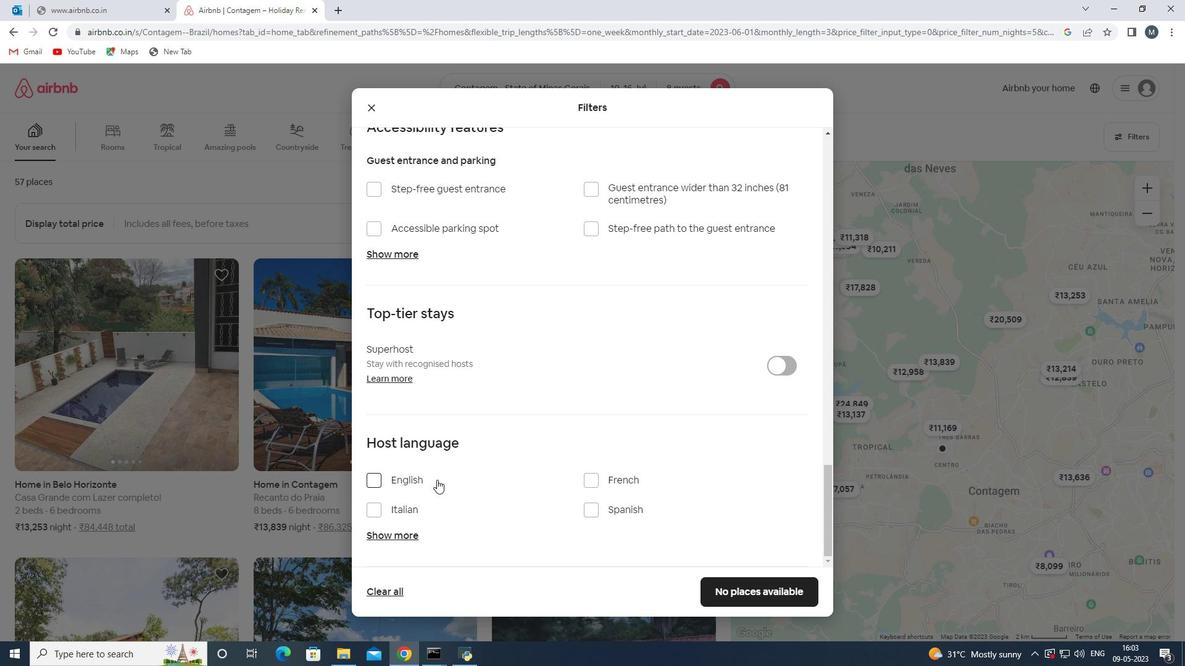 
Action: Mouse pressed left at (433, 472)
Screenshot: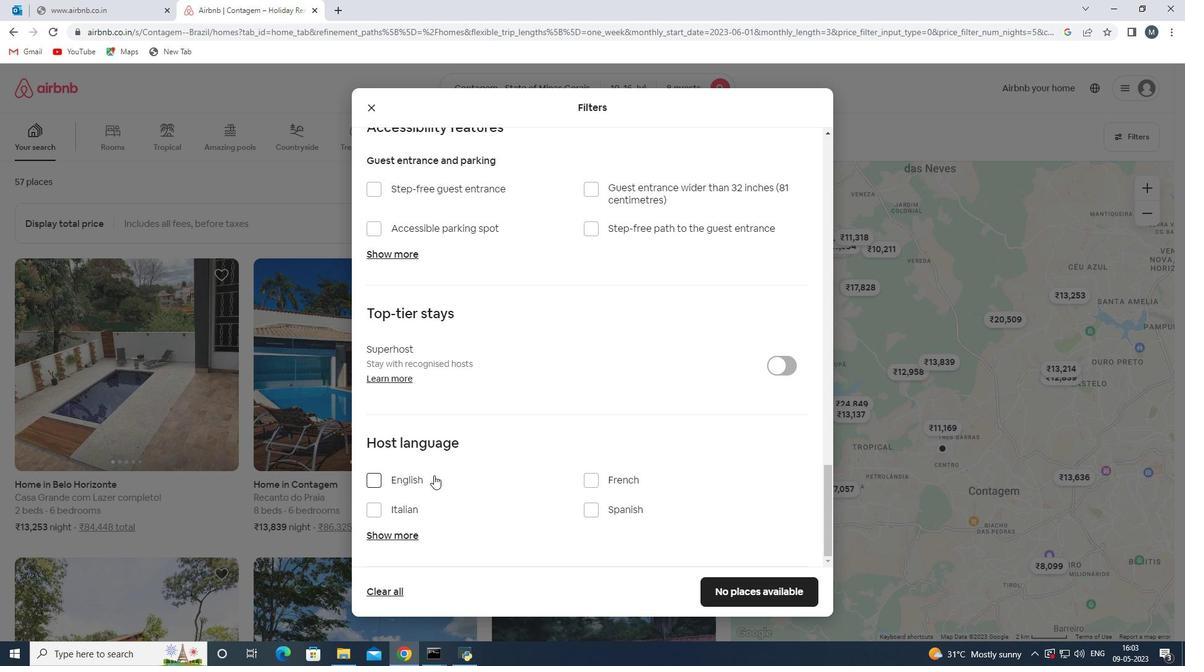 
Action: Mouse moved to (367, 480)
Screenshot: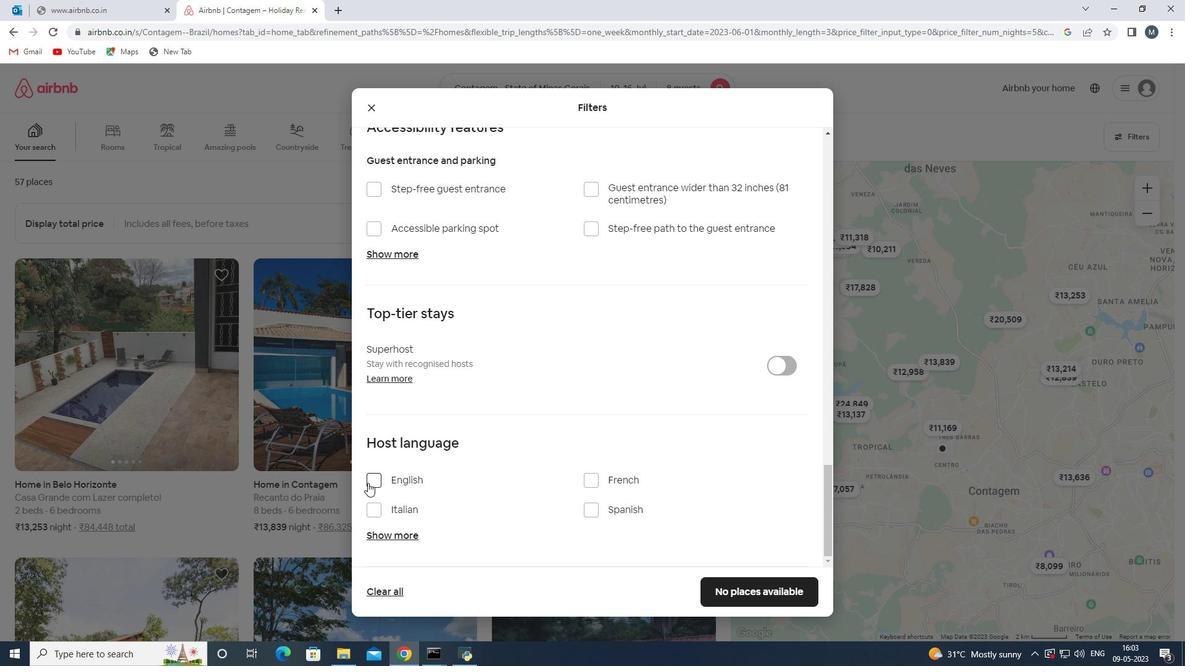 
Action: Mouse pressed left at (367, 480)
Screenshot: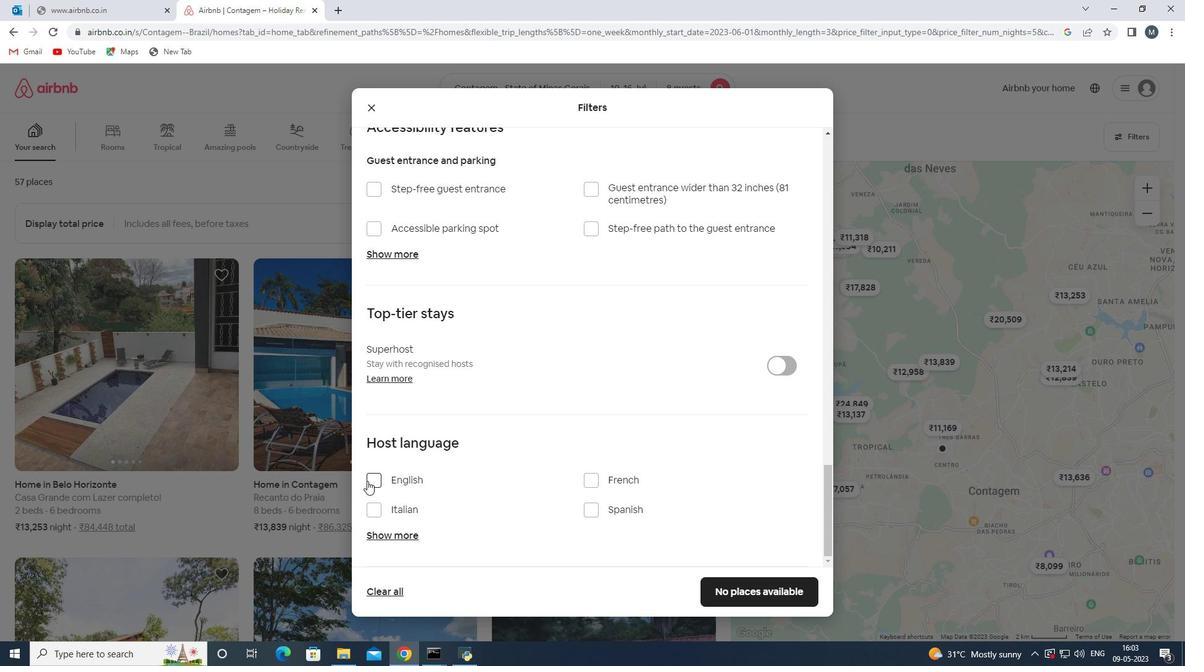 
Action: Mouse moved to (739, 595)
Screenshot: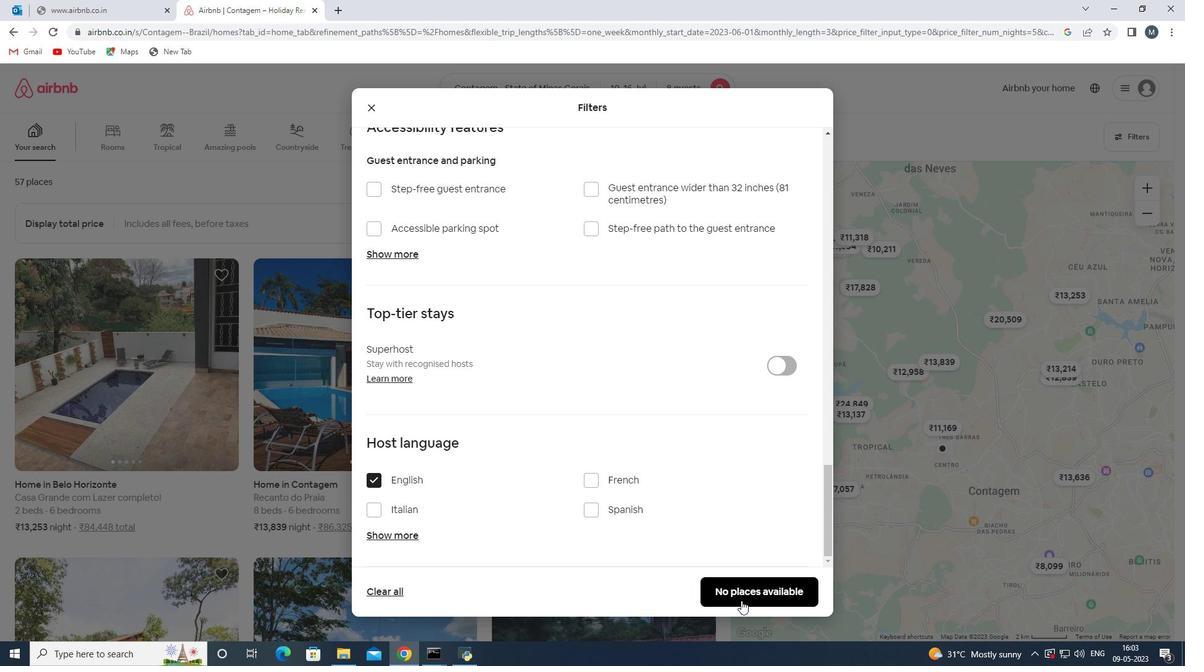 
Action: Mouse pressed left at (739, 595)
Screenshot: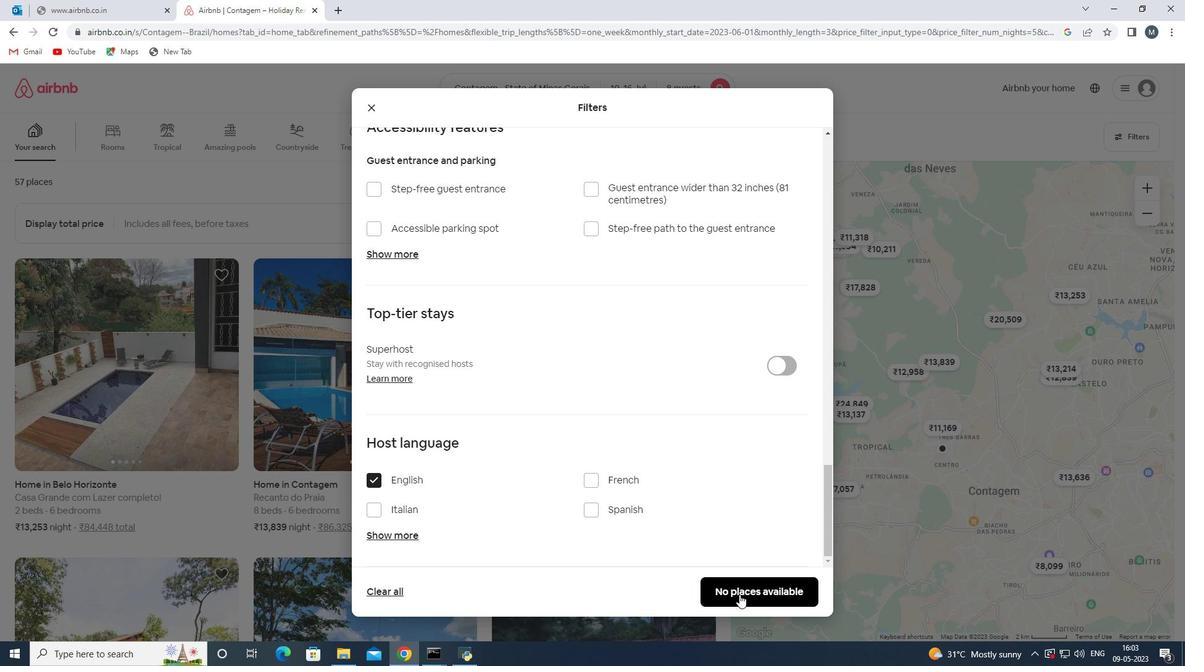 
Action: Mouse moved to (721, 597)
Screenshot: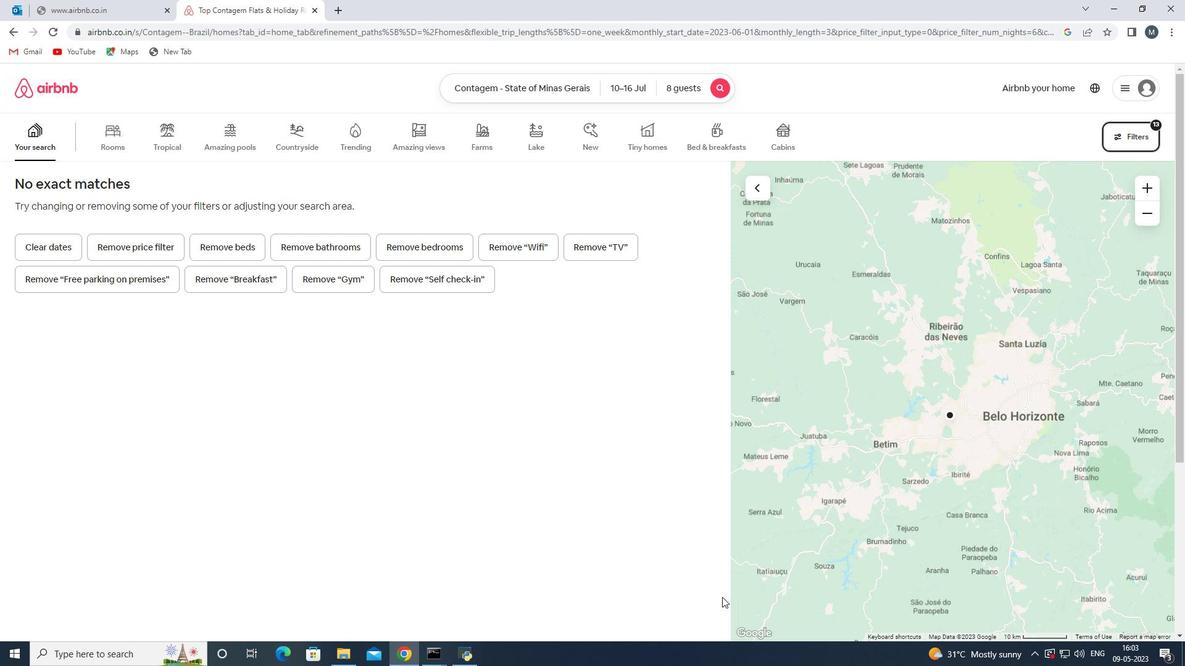 
